Task: Find connections with filter location Pastavy with filter topic #house with filter profile language French with filter current company Zydus Group with filter school Uttarakhand Jobs with filter industry Construction Hardware Manufacturing with filter service category Packaging Design with filter keywords title Sales Manager
Action: Mouse moved to (617, 81)
Screenshot: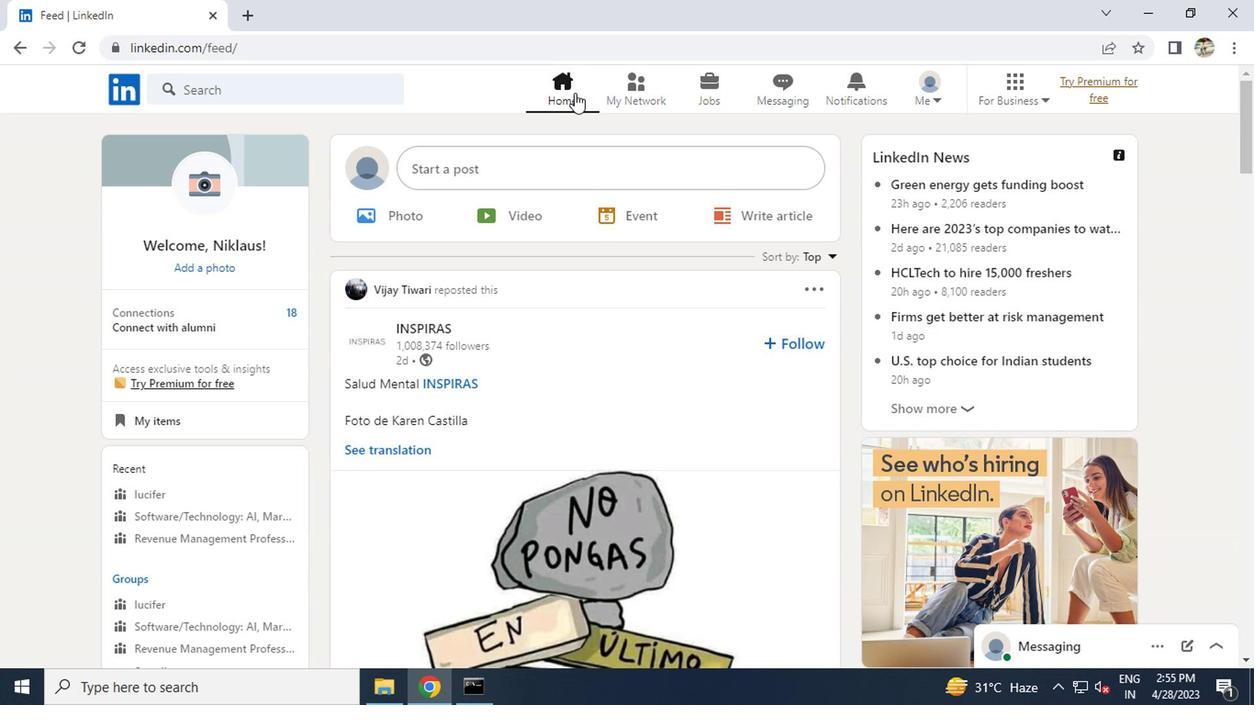 
Action: Mouse pressed left at (617, 81)
Screenshot: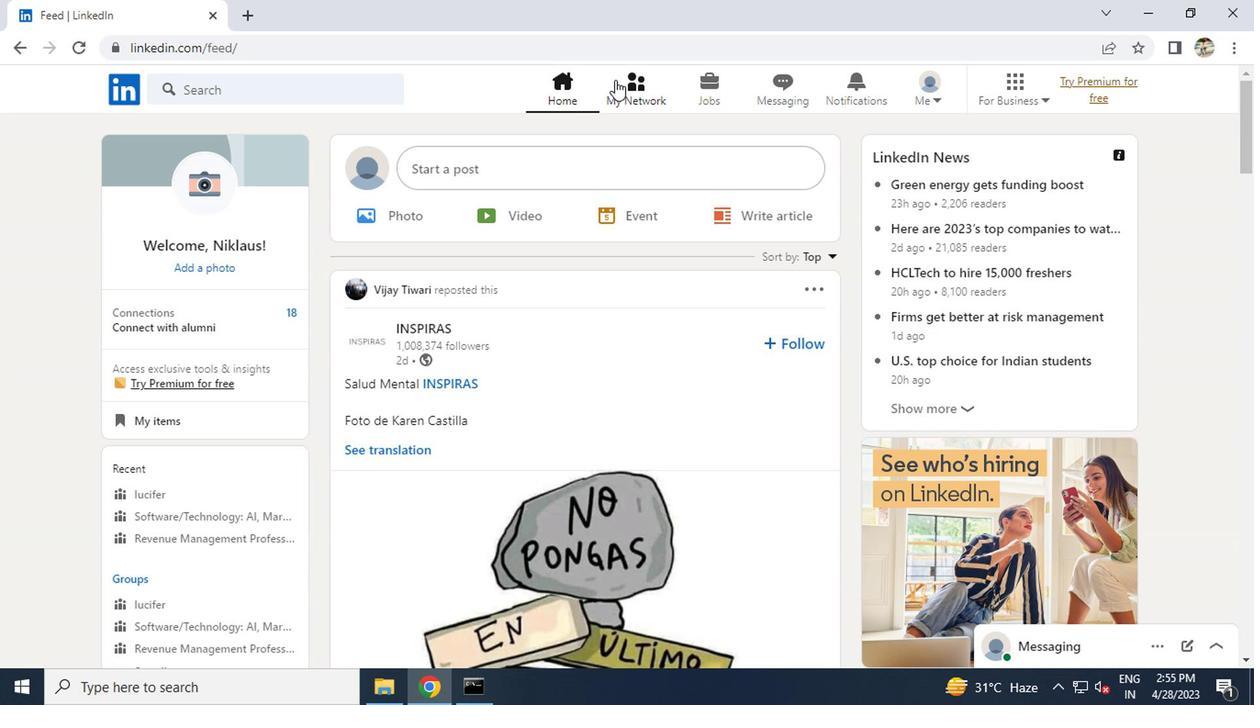 
Action: Mouse moved to (203, 188)
Screenshot: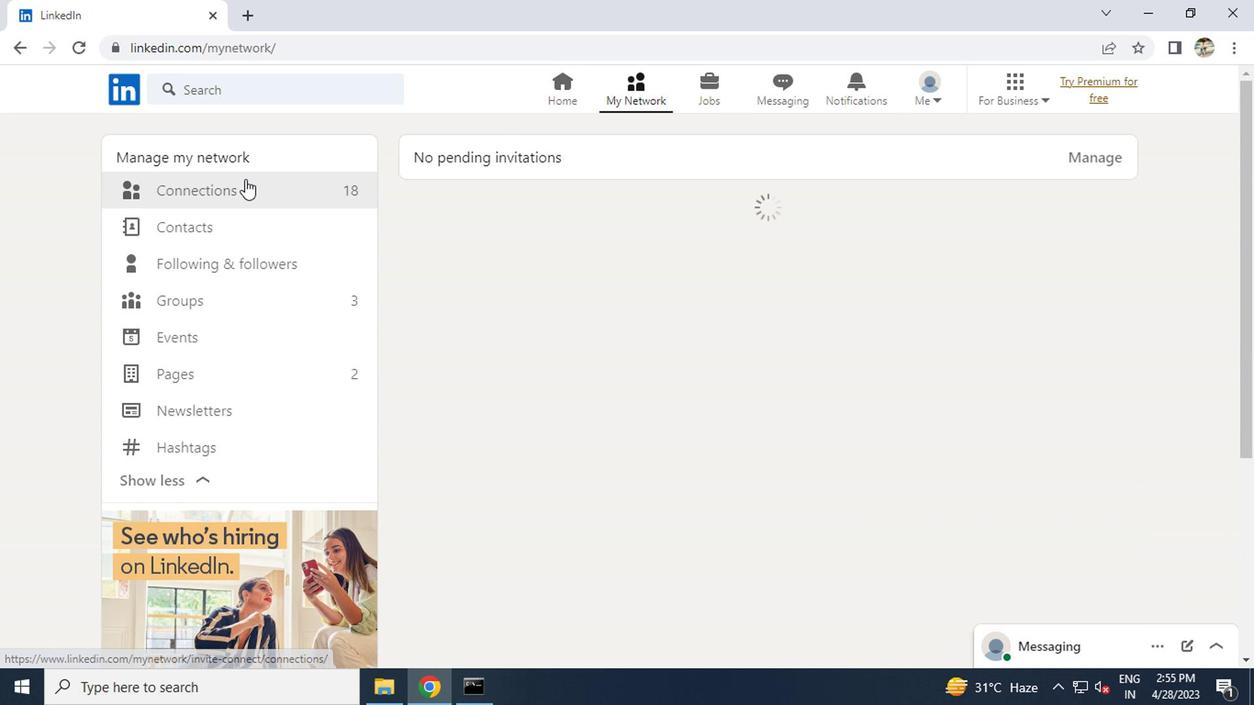 
Action: Mouse pressed left at (203, 188)
Screenshot: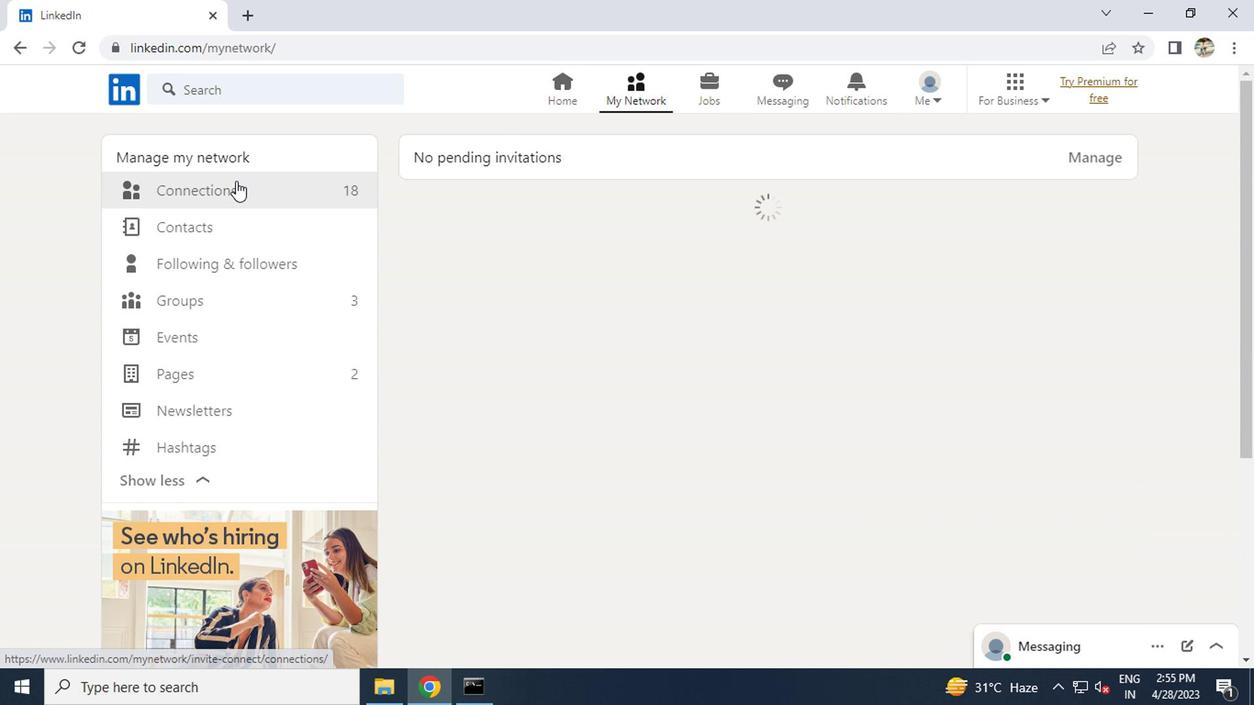 
Action: Mouse moved to (761, 187)
Screenshot: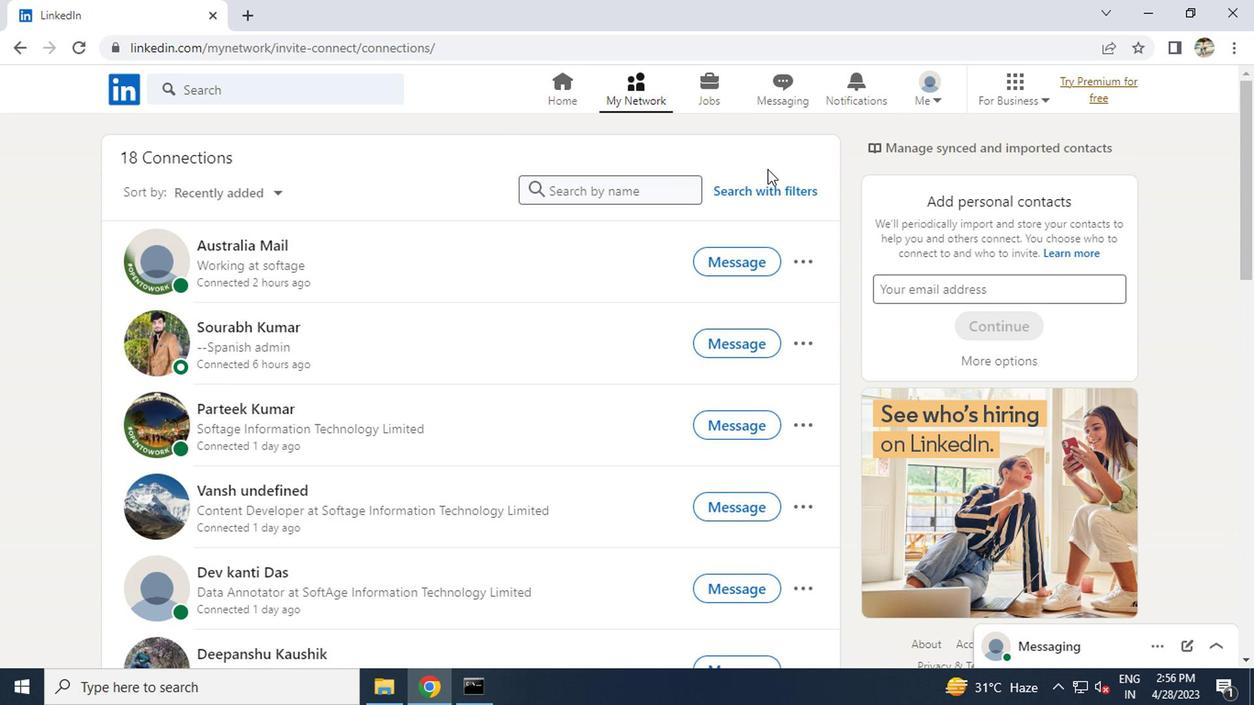 
Action: Mouse pressed left at (761, 187)
Screenshot: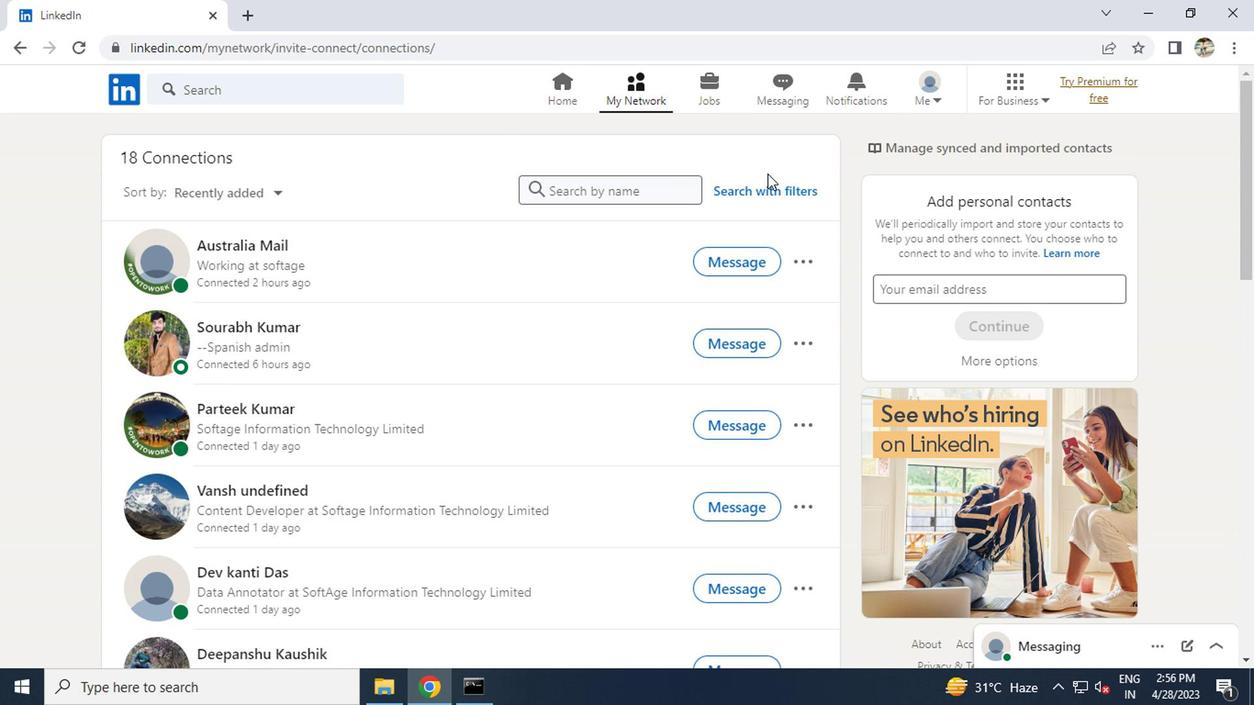 
Action: Mouse moved to (686, 139)
Screenshot: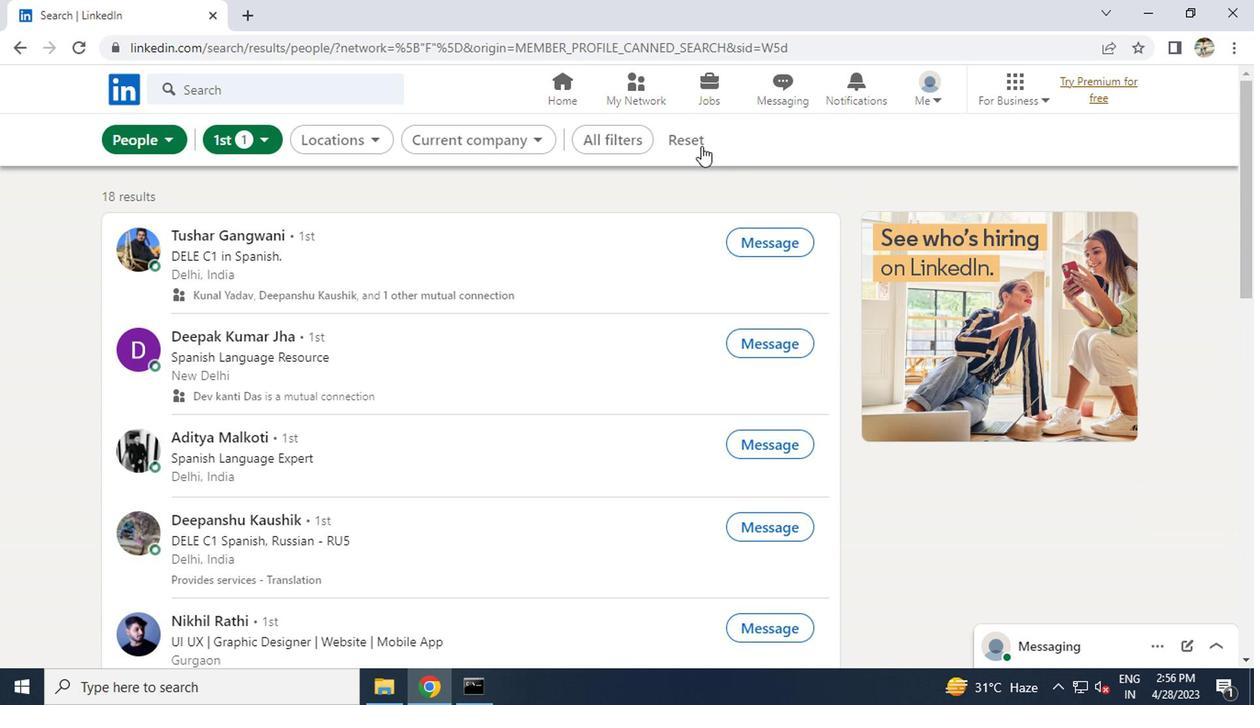 
Action: Mouse pressed left at (686, 139)
Screenshot: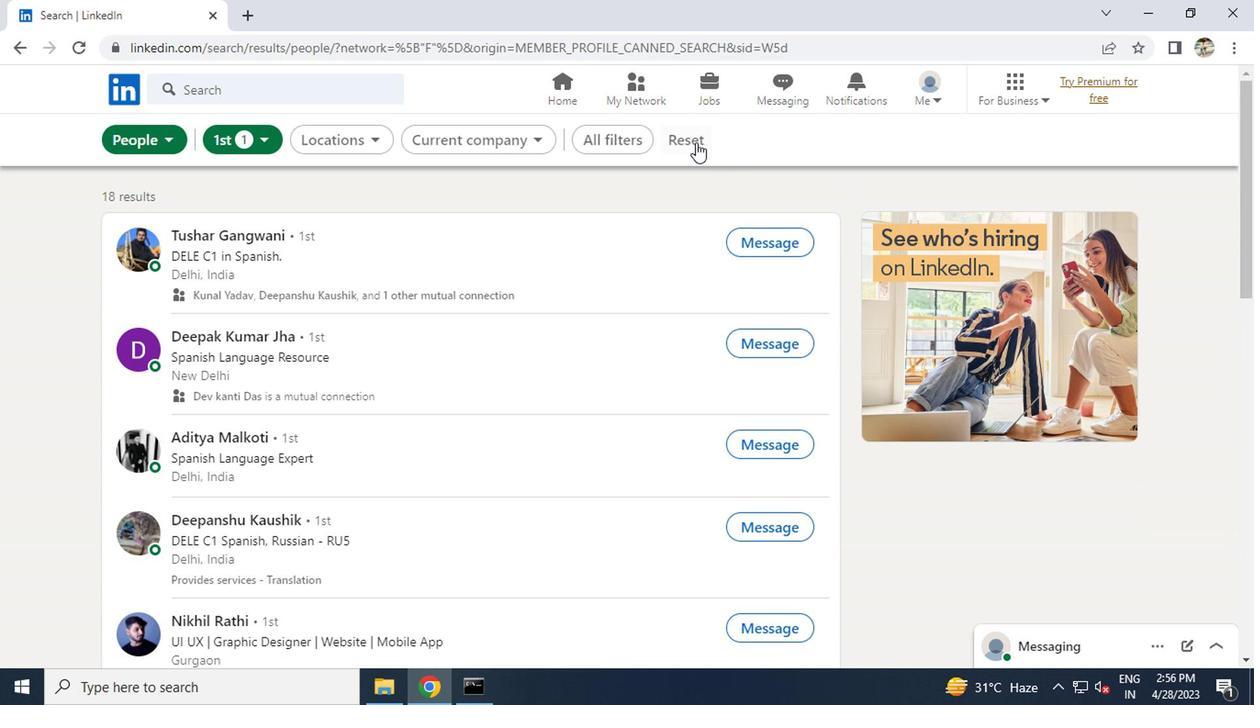
Action: Mouse moved to (658, 141)
Screenshot: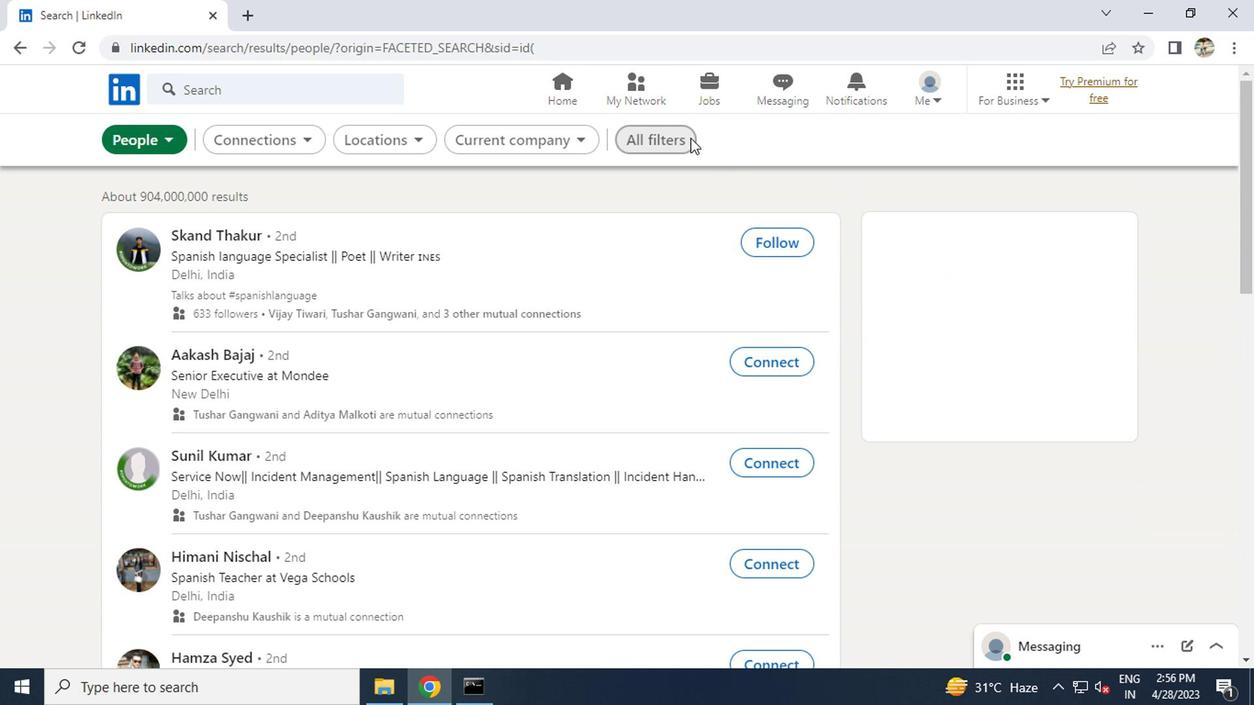 
Action: Mouse pressed left at (658, 141)
Screenshot: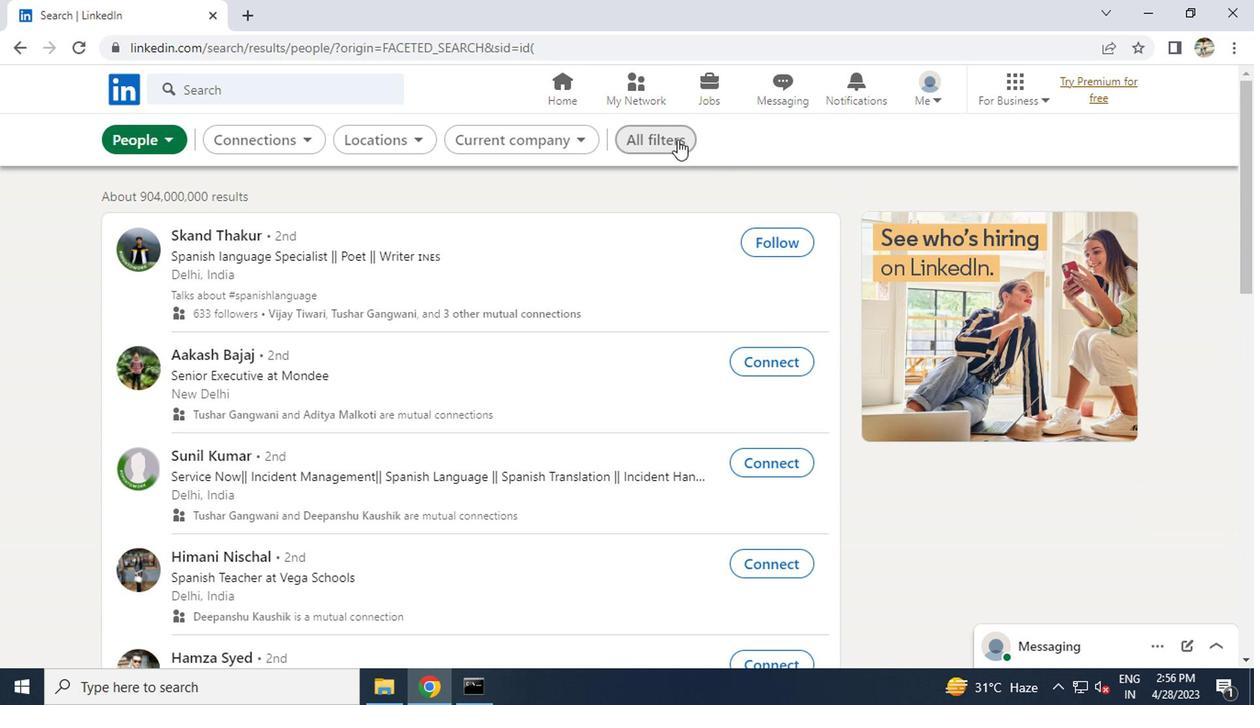
Action: Mouse moved to (885, 300)
Screenshot: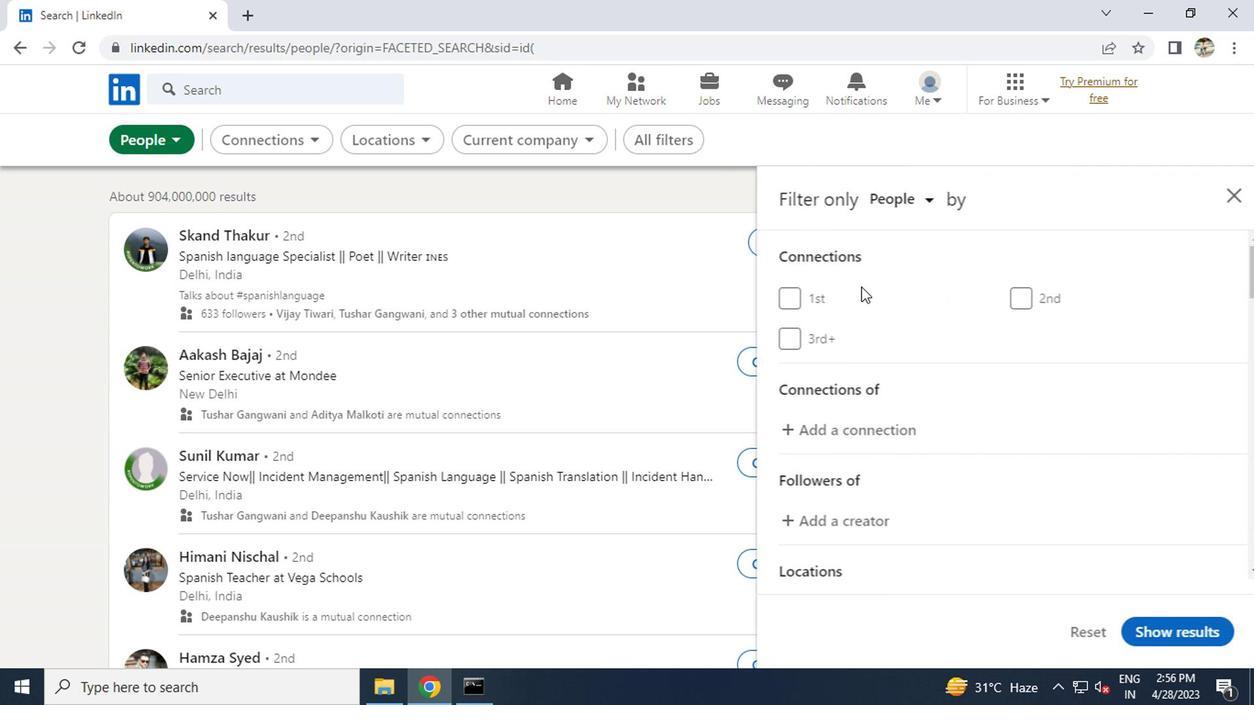 
Action: Mouse scrolled (885, 299) with delta (0, -1)
Screenshot: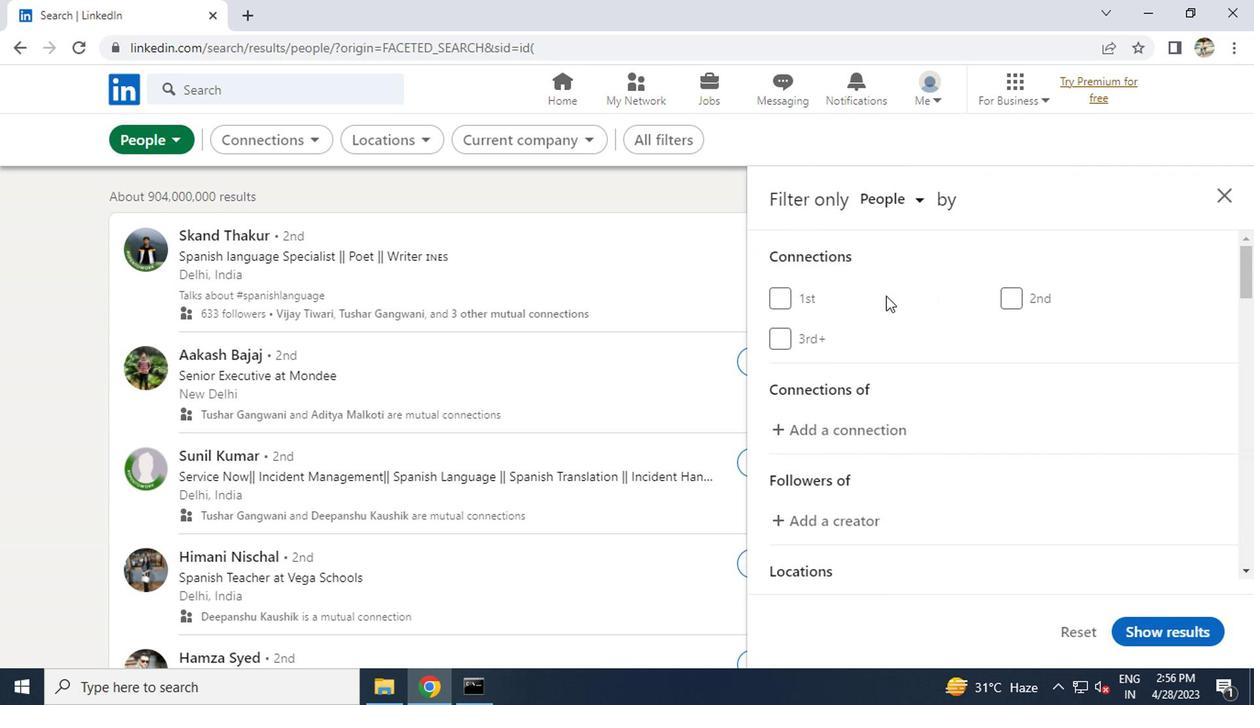 
Action: Mouse scrolled (885, 299) with delta (0, -1)
Screenshot: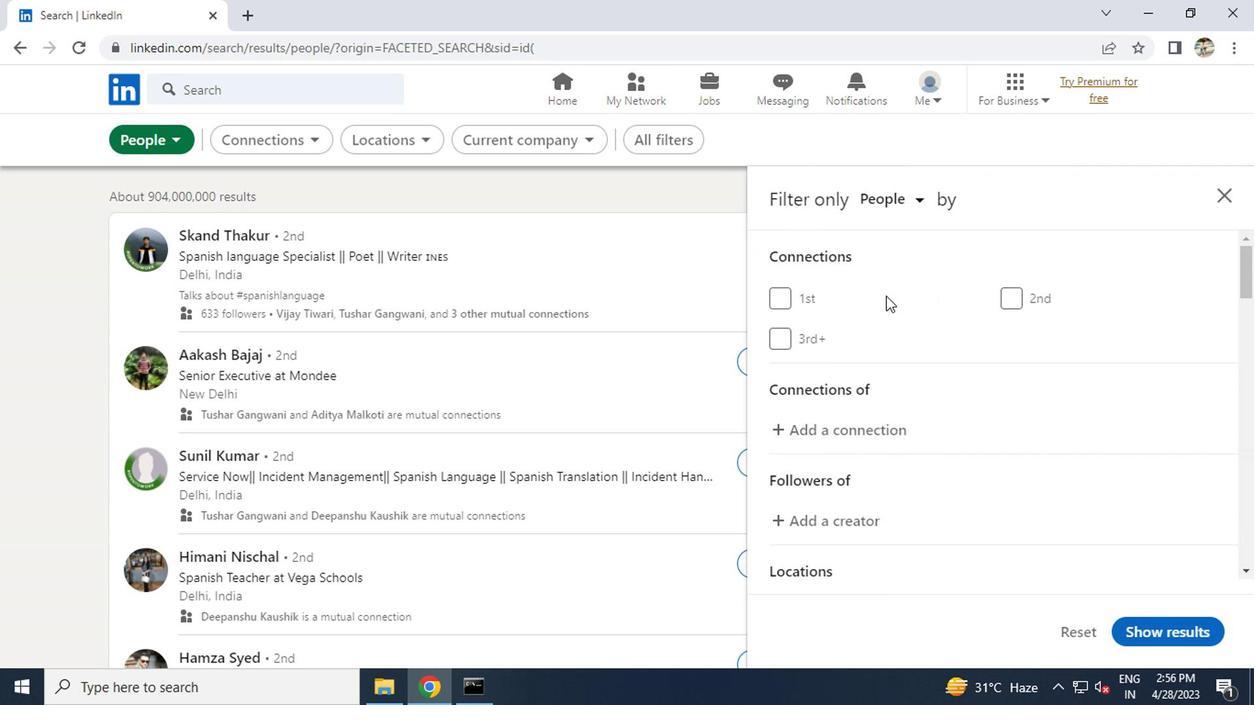 
Action: Mouse moved to (915, 326)
Screenshot: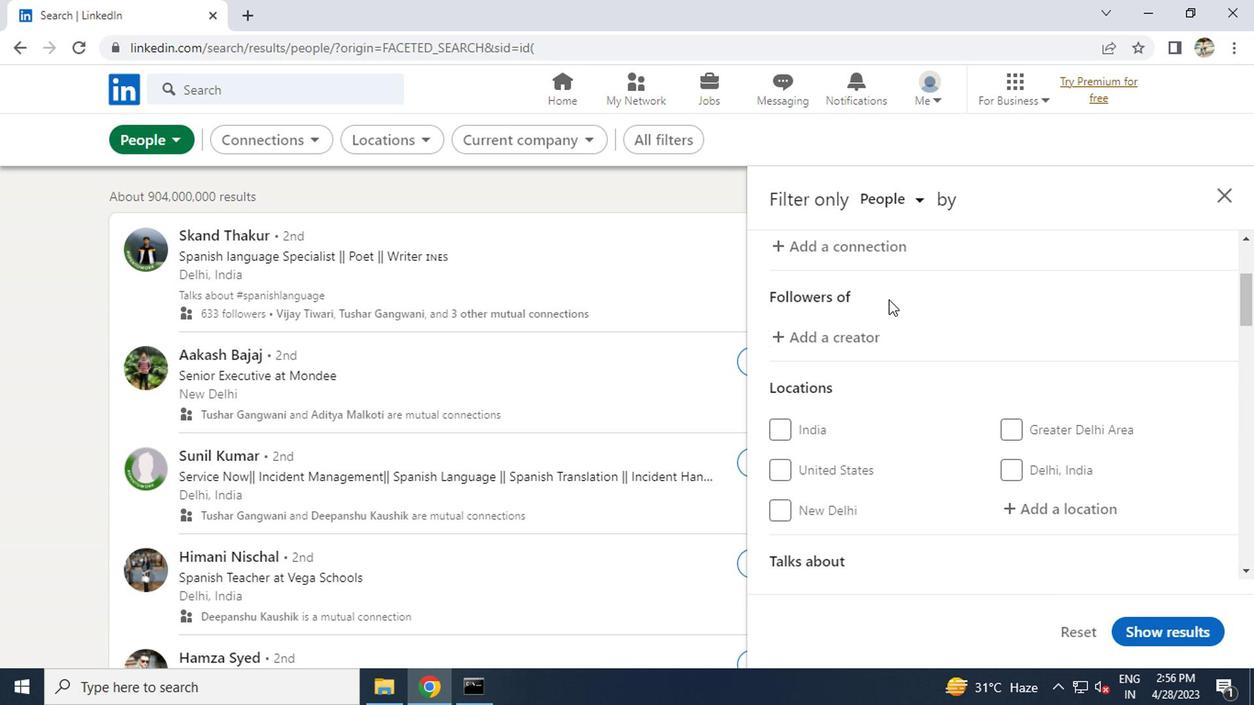 
Action: Mouse scrolled (915, 325) with delta (0, 0)
Screenshot: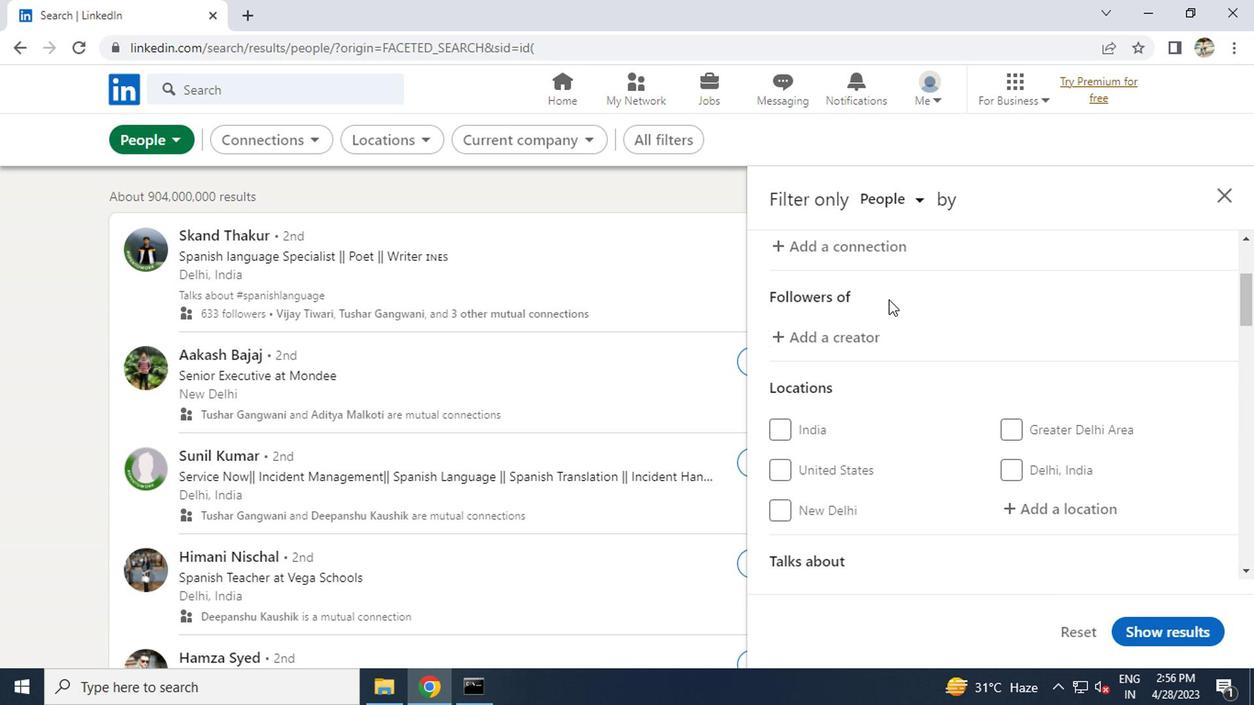 
Action: Mouse moved to (1037, 407)
Screenshot: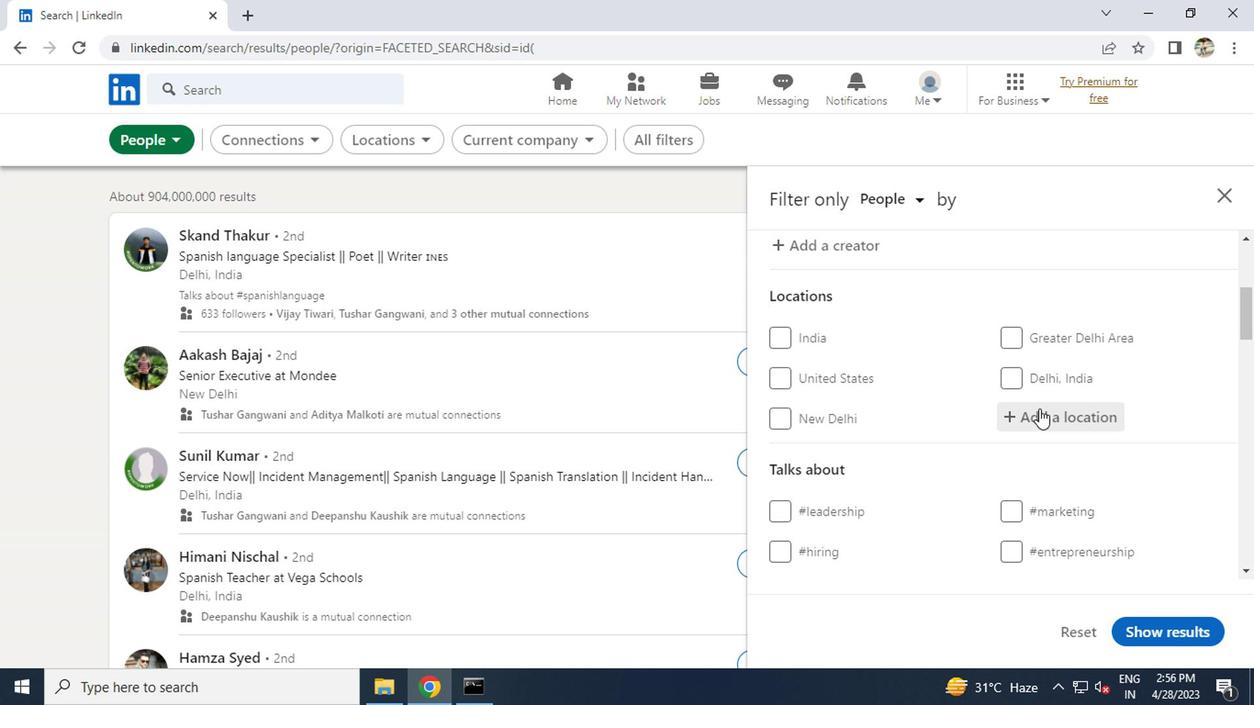 
Action: Mouse pressed left at (1037, 407)
Screenshot: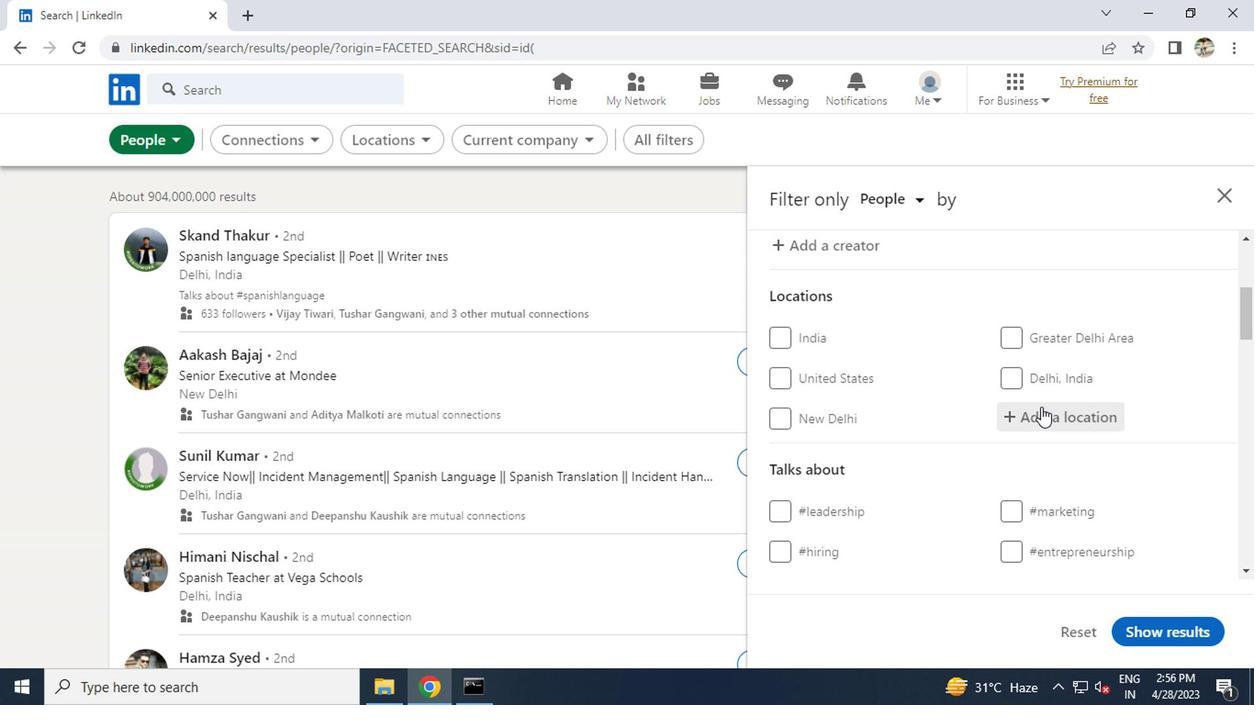 
Action: Key pressed <Key.caps_lock>p<Key.caps_lock>
Screenshot: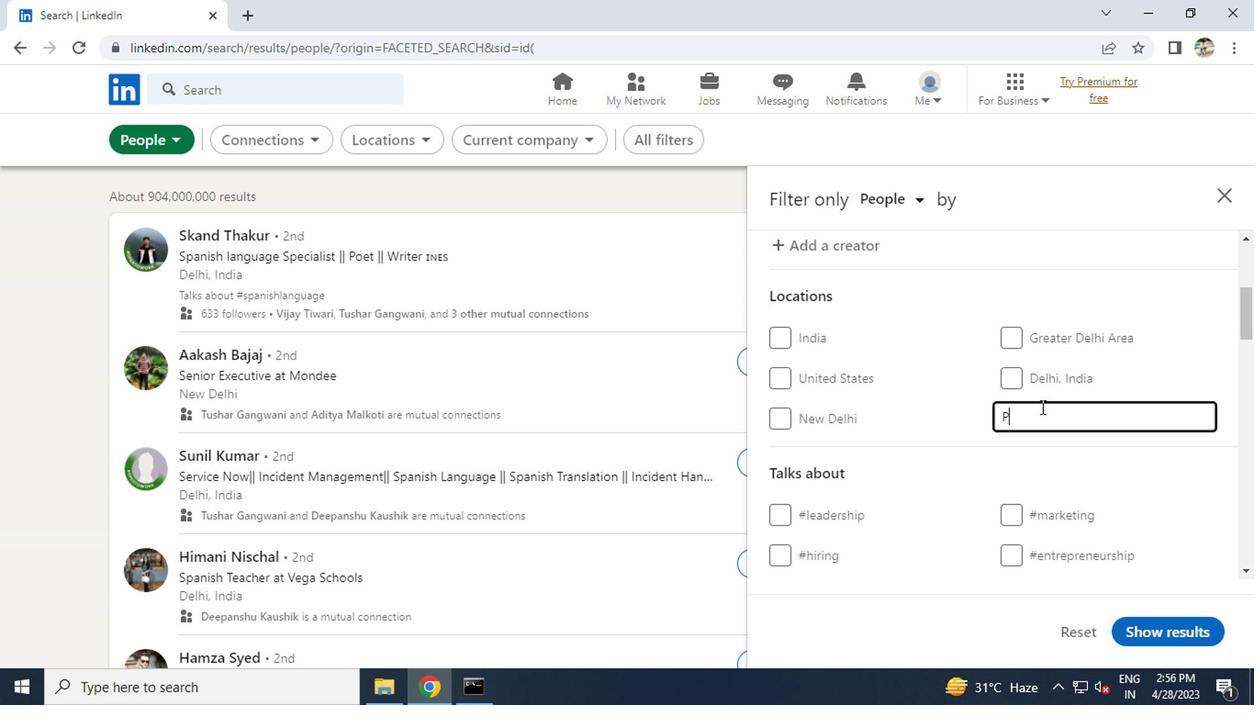 
Action: Mouse moved to (1030, 411)
Screenshot: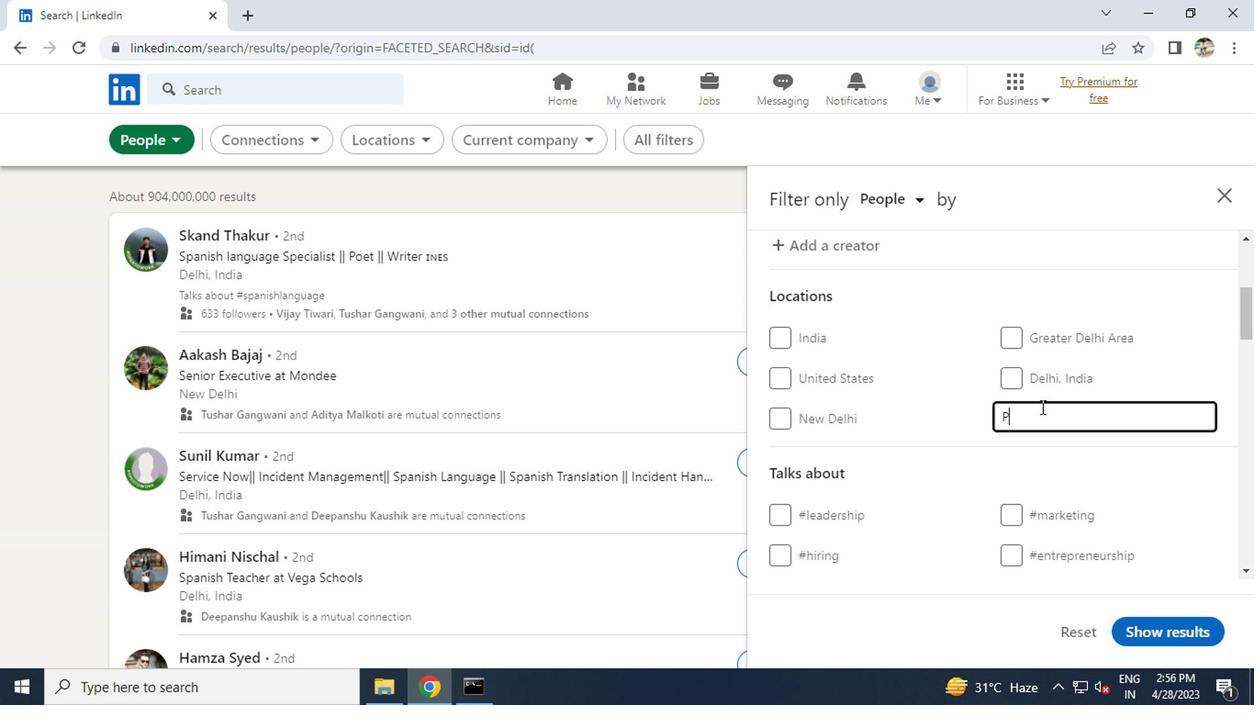 
Action: Key pressed astavy<Key.enter>
Screenshot: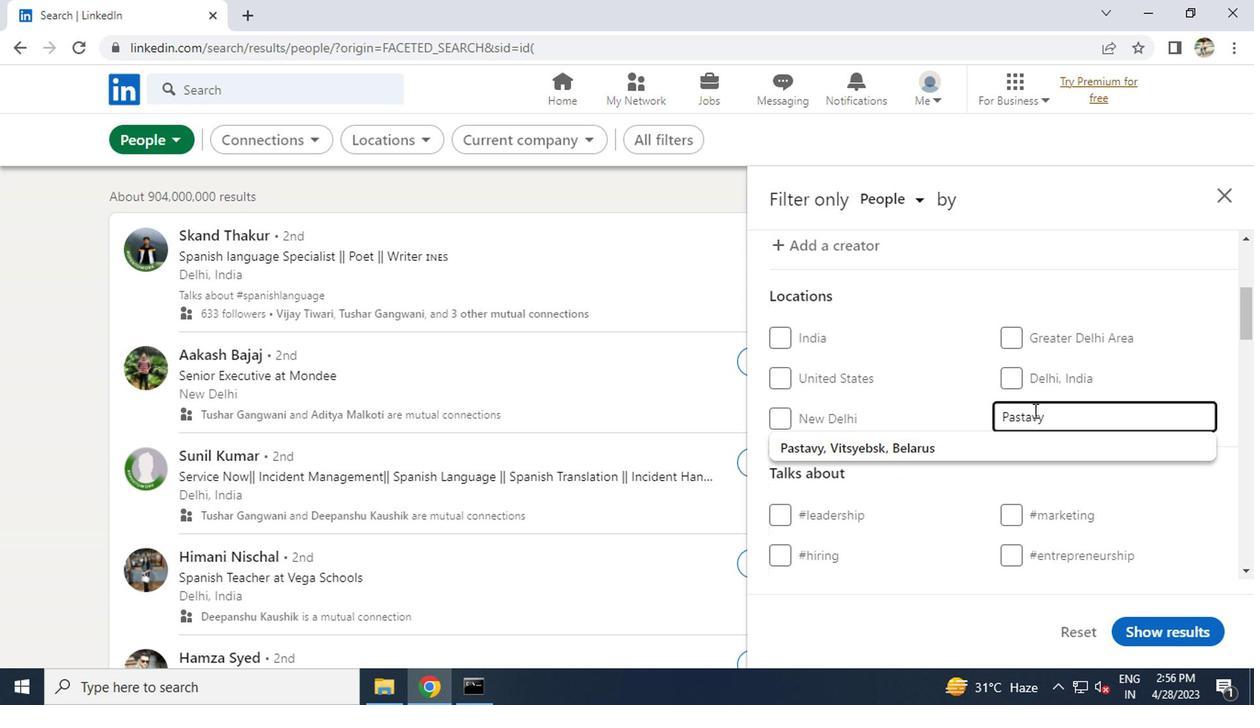 
Action: Mouse scrolled (1030, 410) with delta (0, 0)
Screenshot: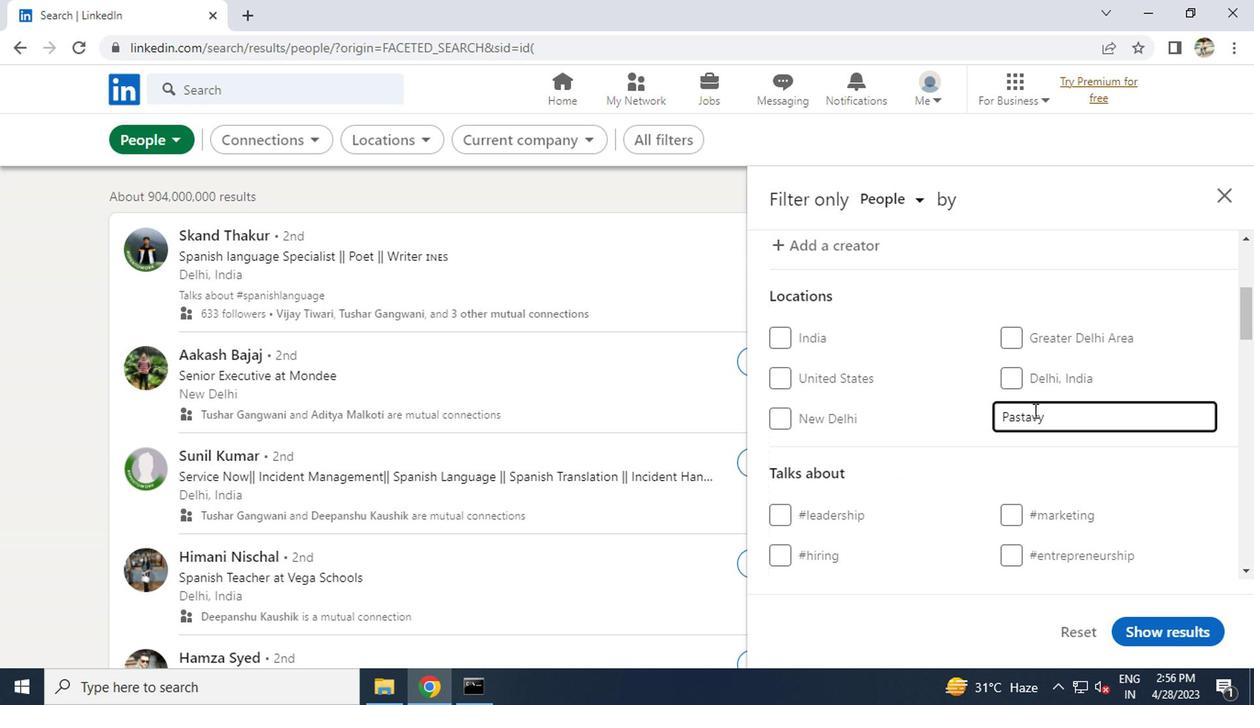 
Action: Mouse scrolled (1030, 410) with delta (0, 0)
Screenshot: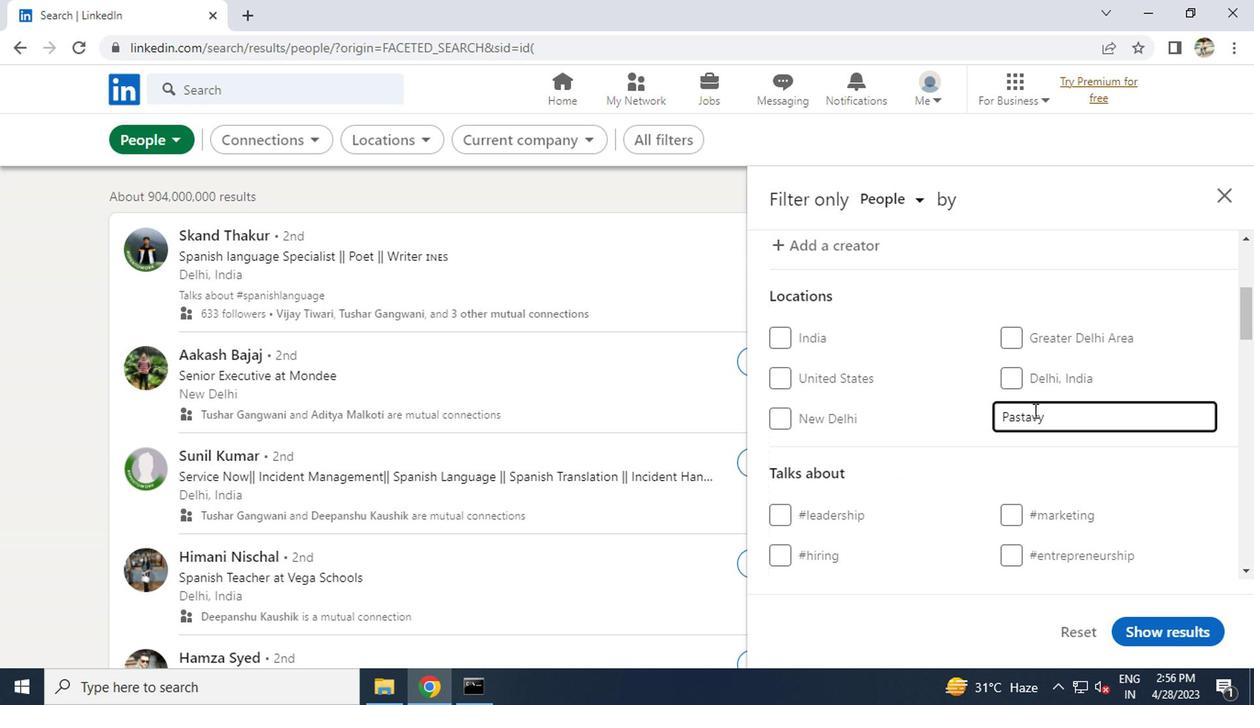 
Action: Mouse moved to (1030, 411)
Screenshot: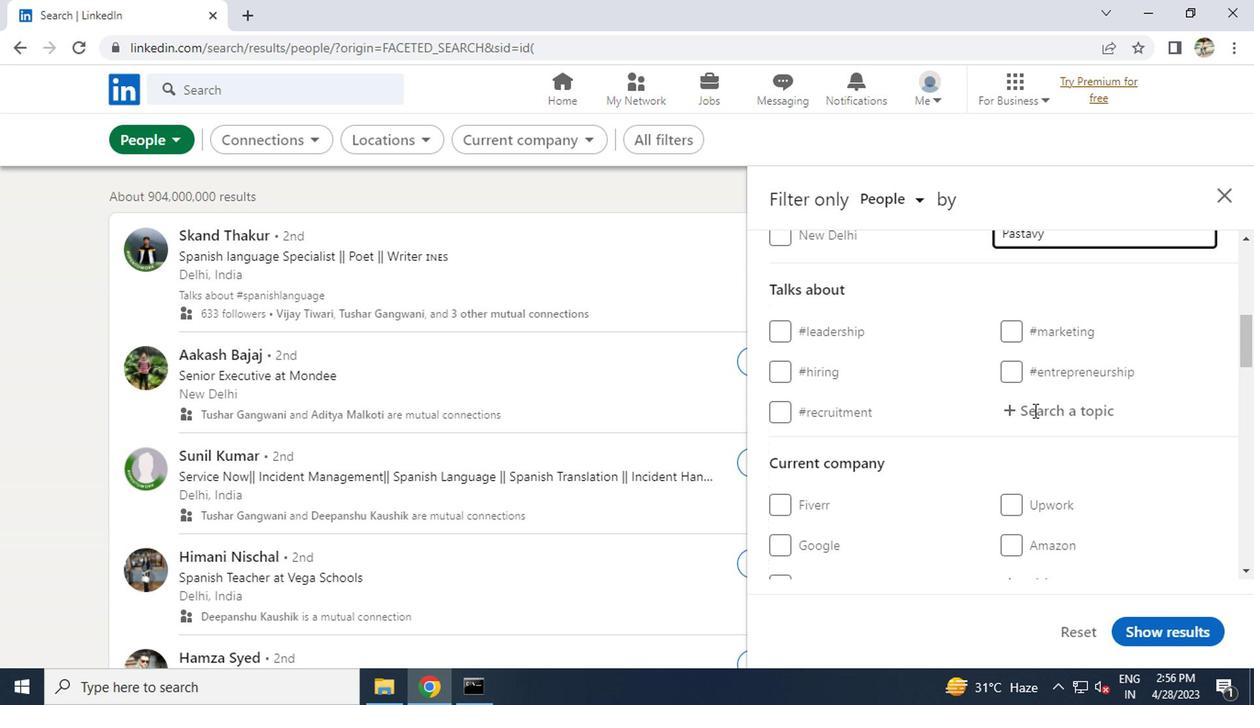 
Action: Mouse pressed left at (1030, 411)
Screenshot: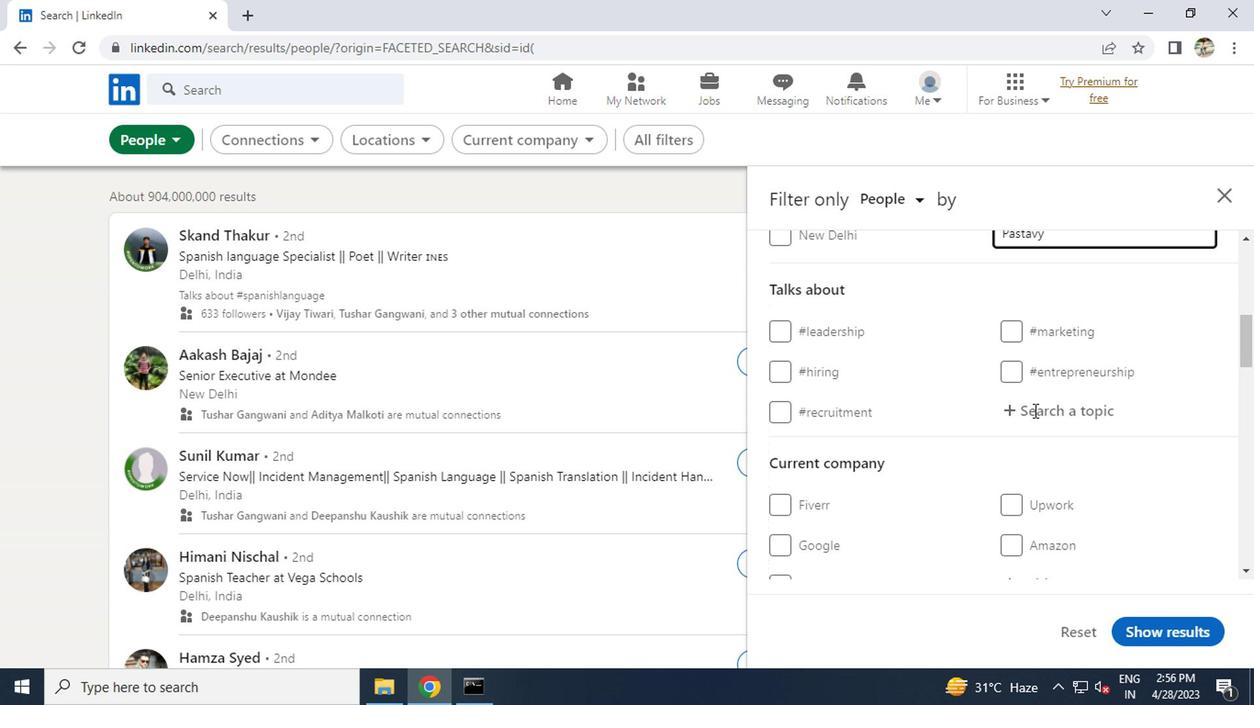 
Action: Key pressed <Key.shift>#HOUSE<Key.enter>
Screenshot: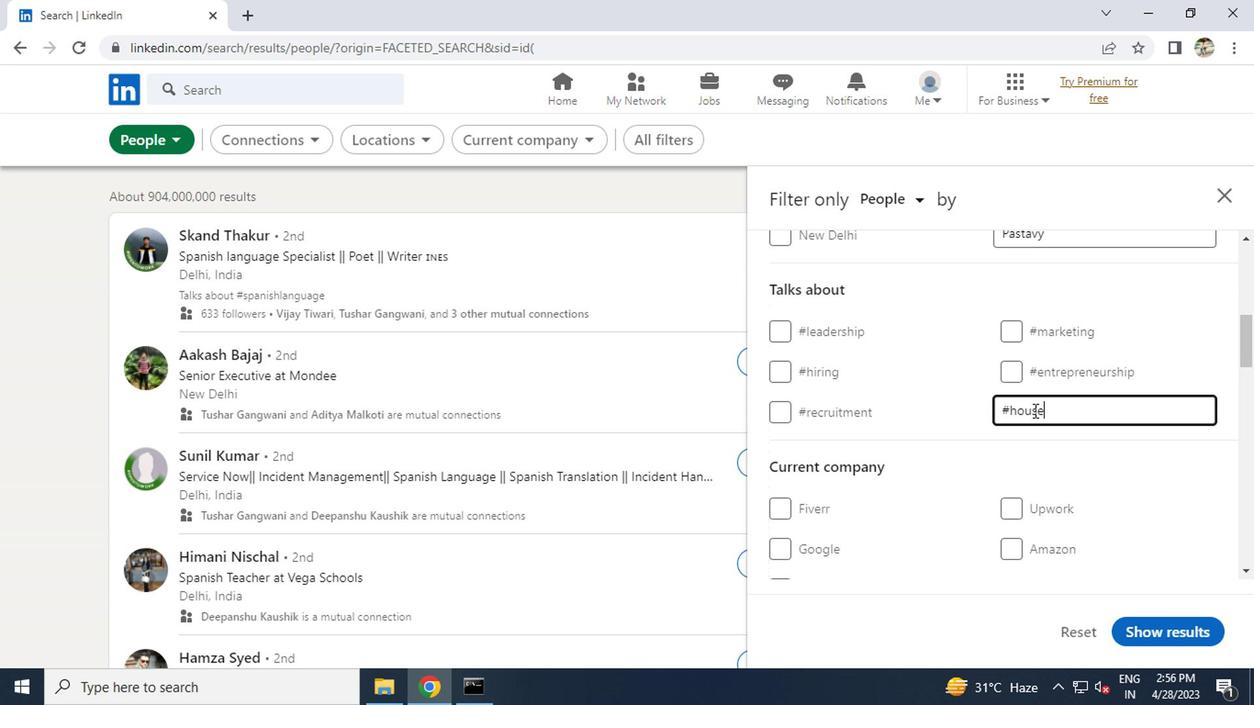 
Action: Mouse moved to (1031, 411)
Screenshot: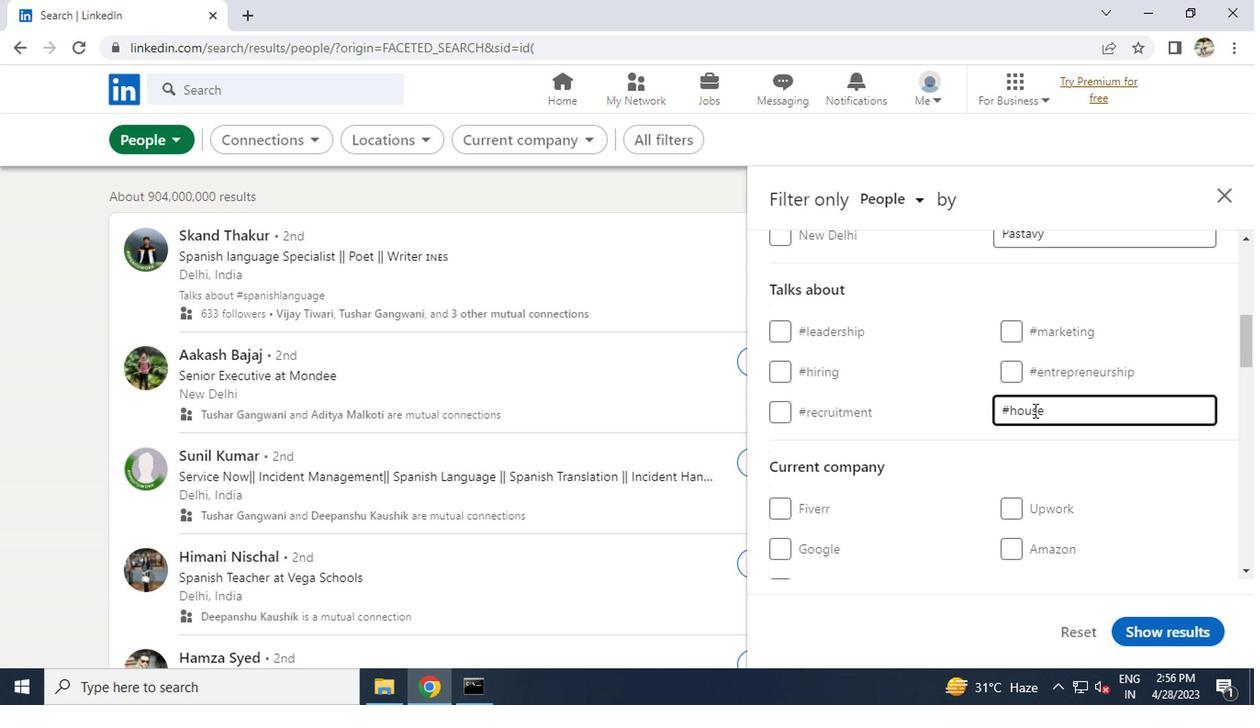 
Action: Mouse scrolled (1031, 410) with delta (0, 0)
Screenshot: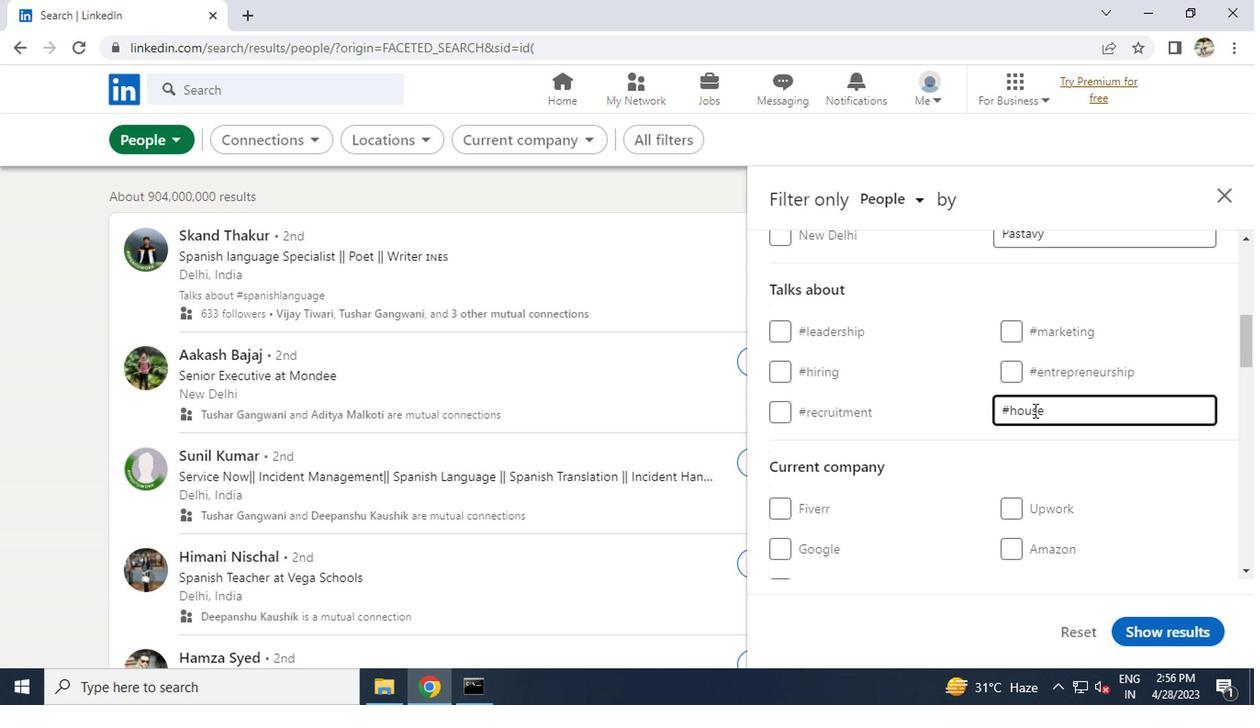 
Action: Mouse scrolled (1031, 410) with delta (0, 0)
Screenshot: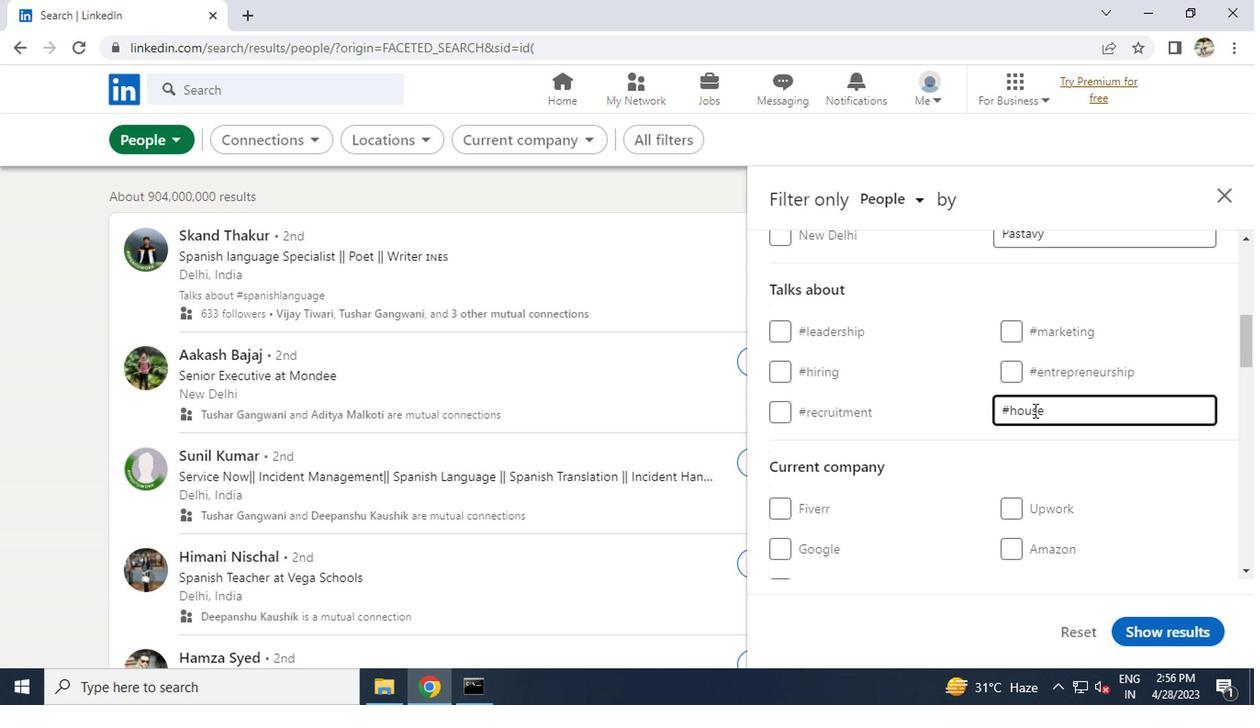 
Action: Mouse moved to (1033, 411)
Screenshot: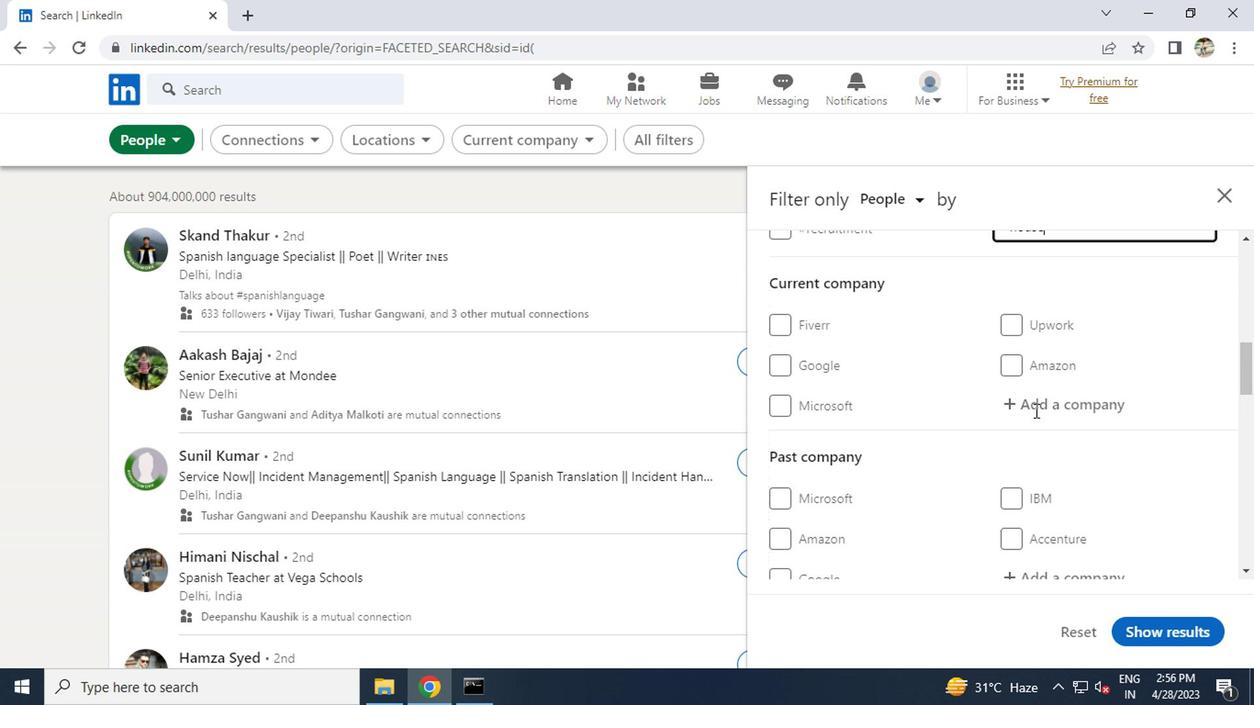 
Action: Mouse scrolled (1033, 410) with delta (0, 0)
Screenshot: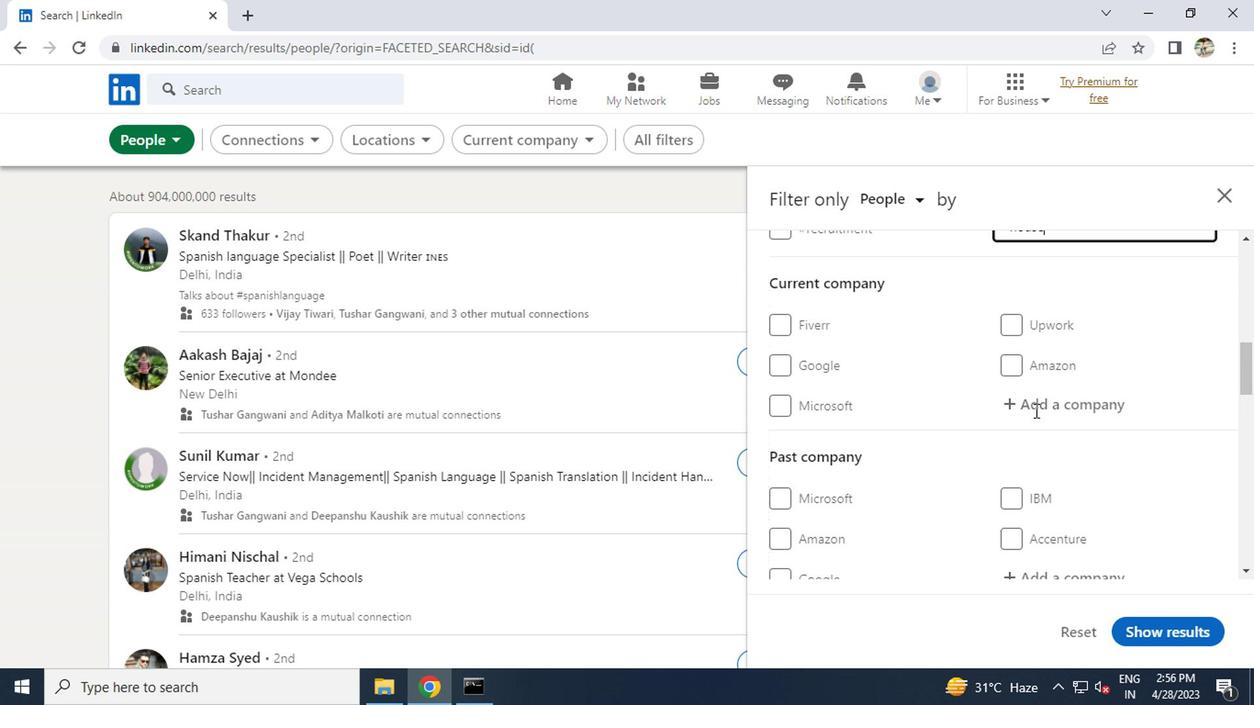 
Action: Mouse moved to (1036, 409)
Screenshot: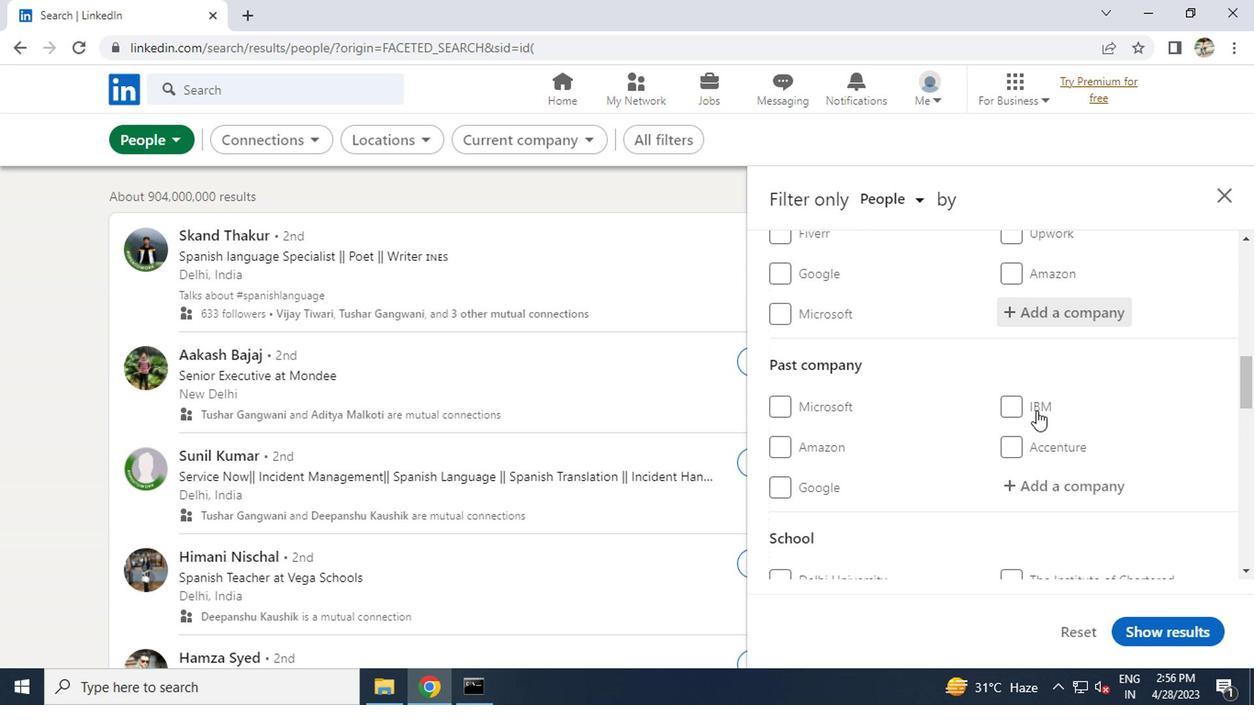
Action: Mouse scrolled (1036, 408) with delta (0, -1)
Screenshot: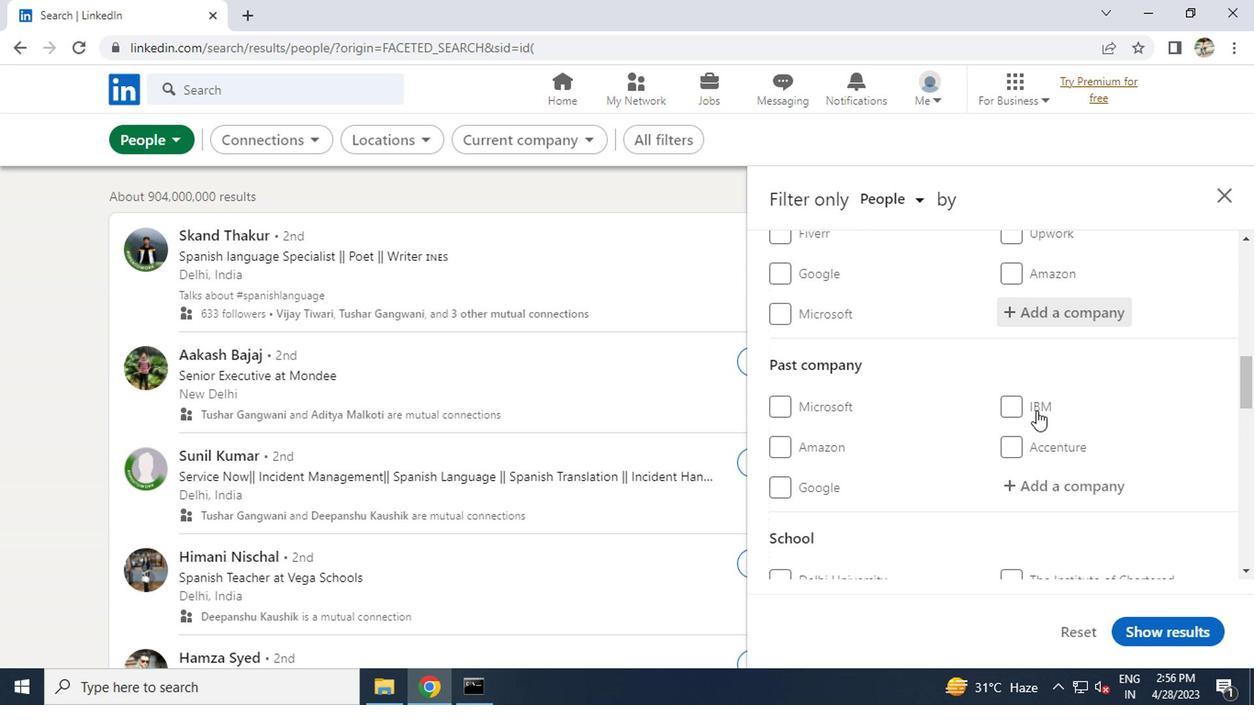 
Action: Mouse scrolled (1036, 408) with delta (0, -1)
Screenshot: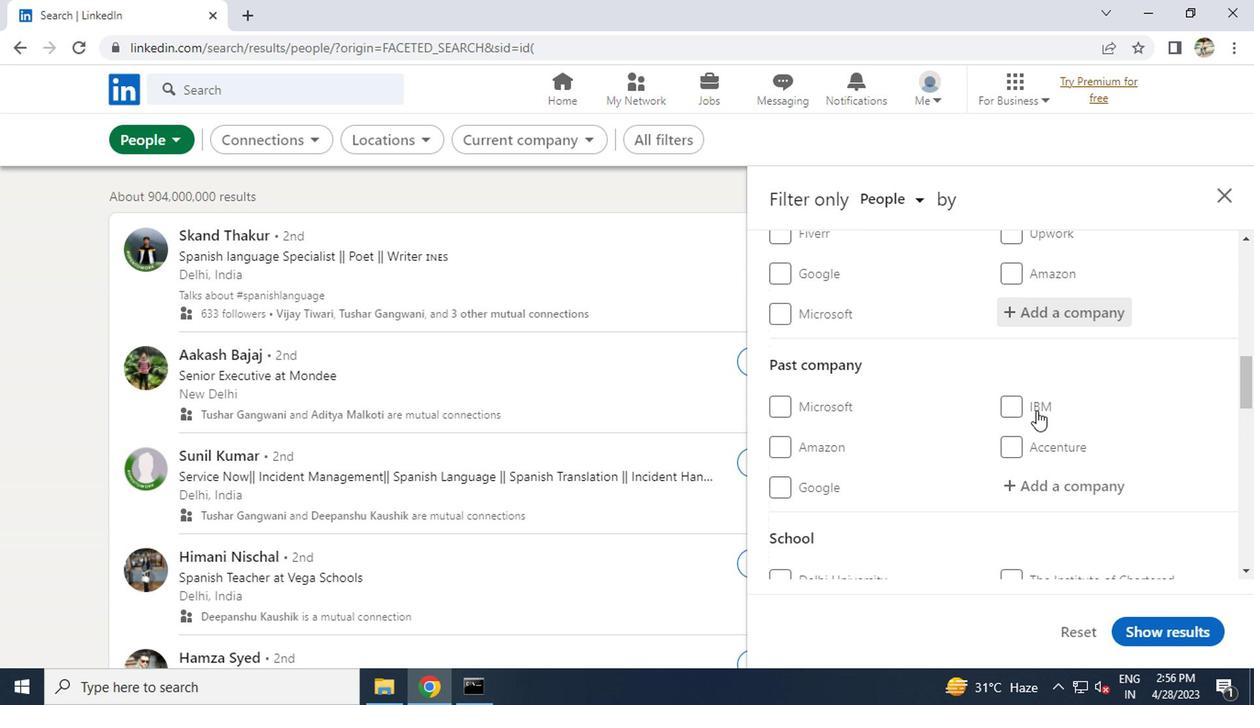
Action: Mouse scrolled (1036, 408) with delta (0, -1)
Screenshot: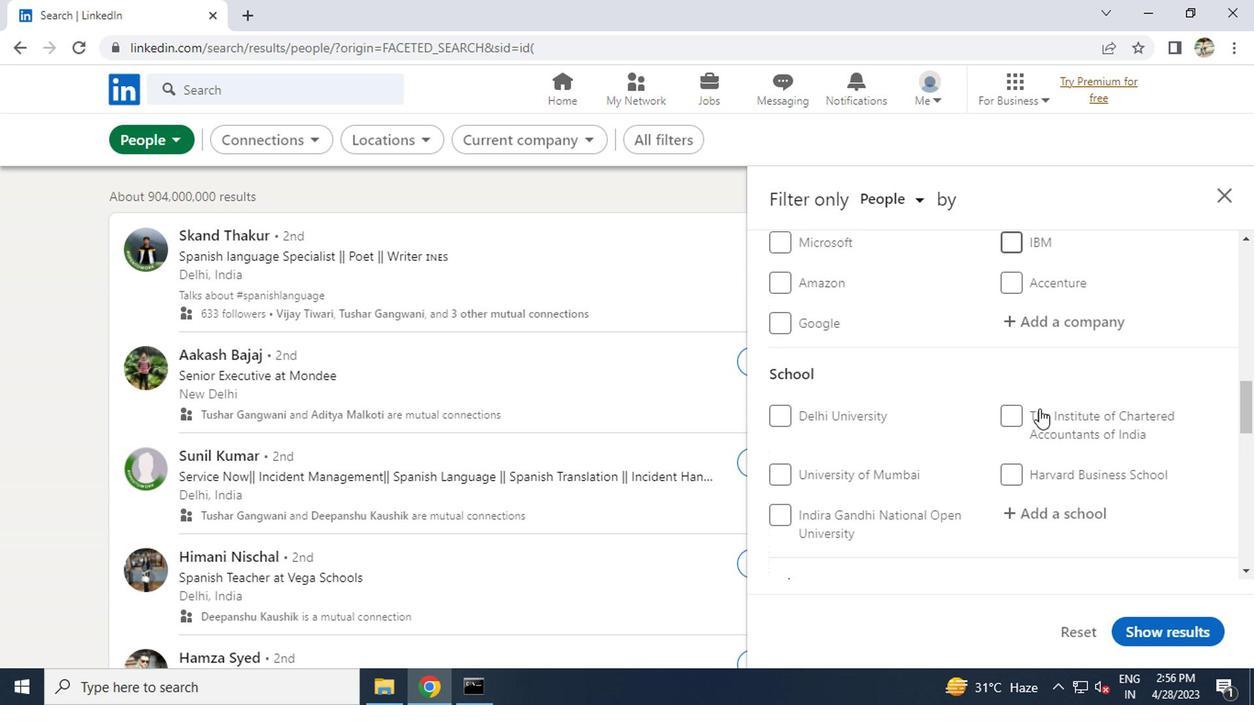 
Action: Mouse scrolled (1036, 408) with delta (0, -1)
Screenshot: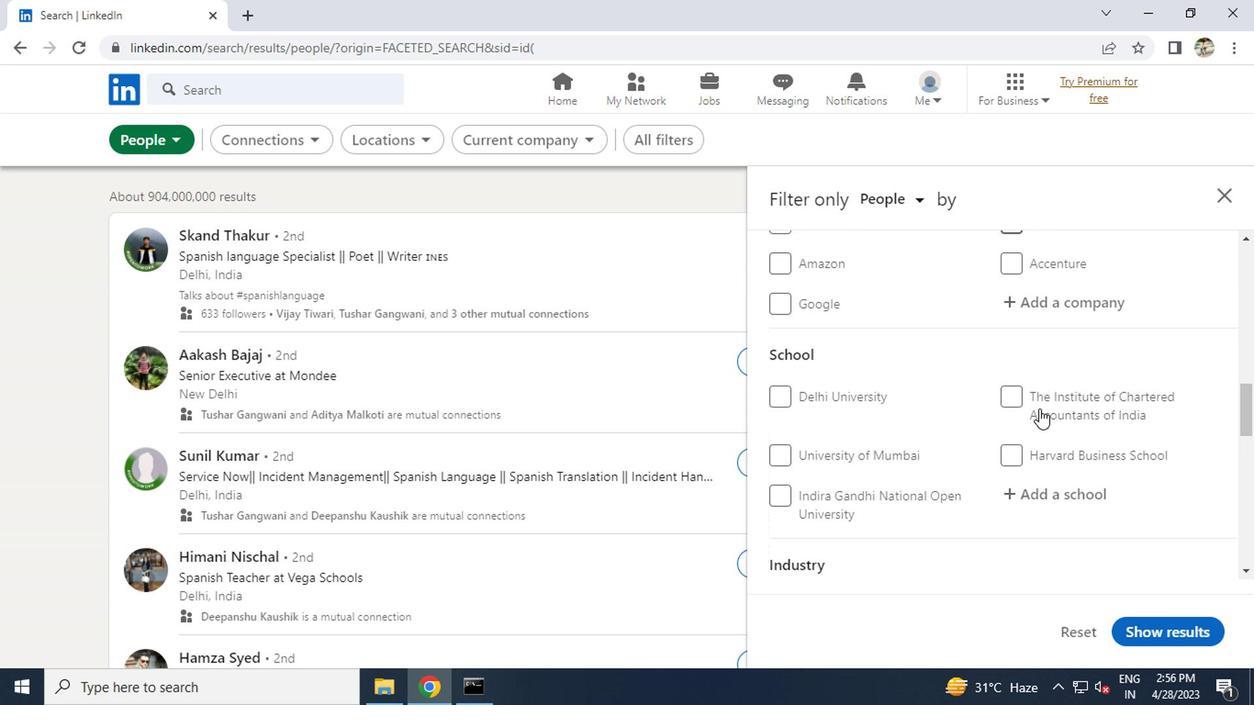 
Action: Mouse moved to (1037, 409)
Screenshot: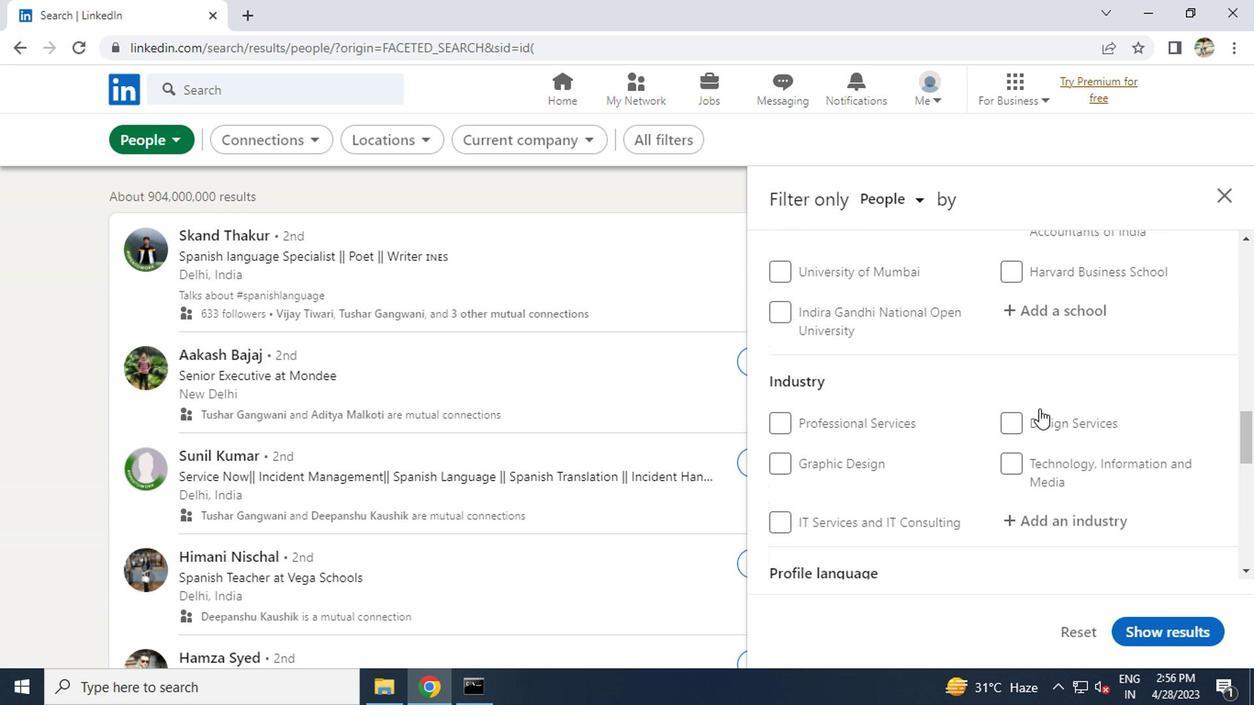 
Action: Mouse scrolled (1037, 408) with delta (0, -1)
Screenshot: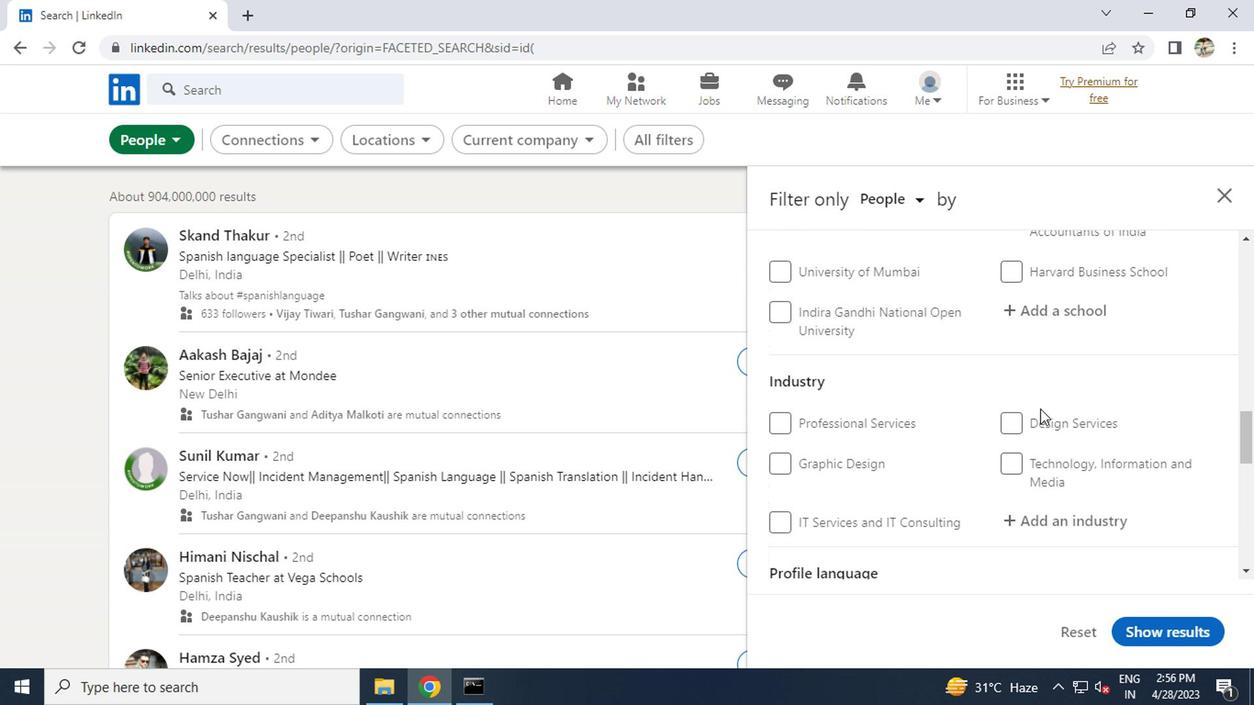 
Action: Mouse scrolled (1037, 408) with delta (0, -1)
Screenshot: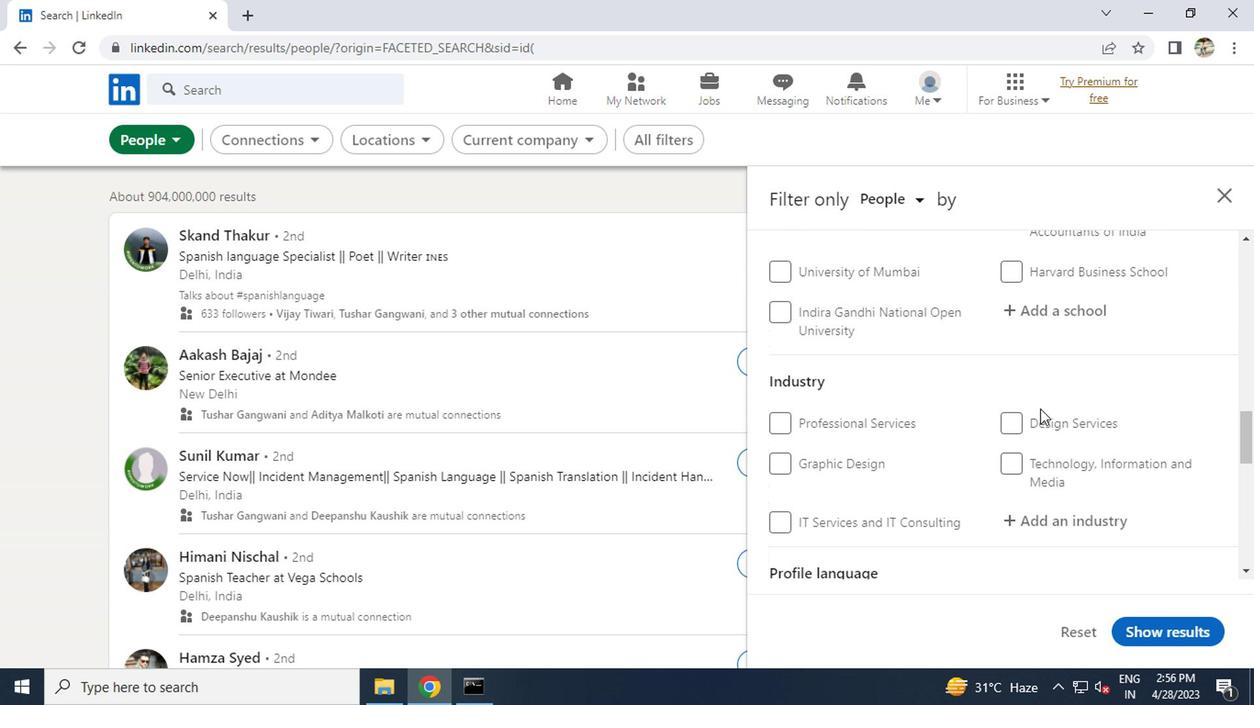 
Action: Mouse moved to (1016, 435)
Screenshot: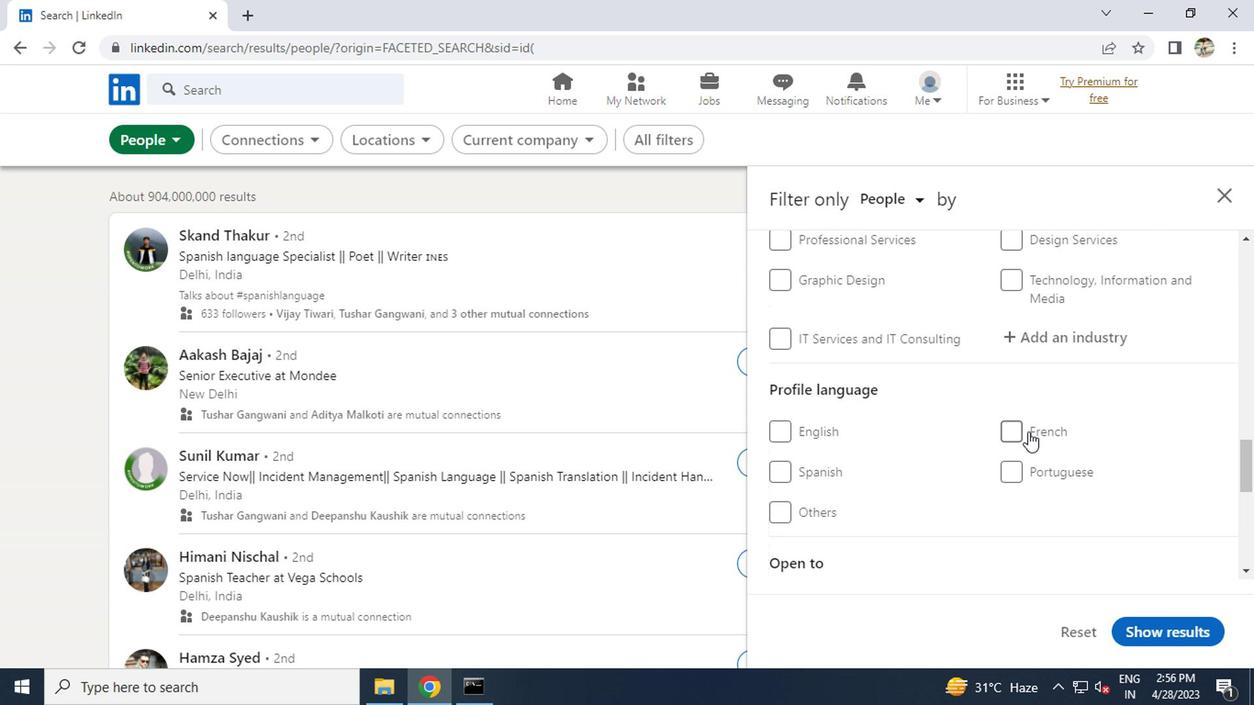 
Action: Mouse pressed left at (1016, 435)
Screenshot: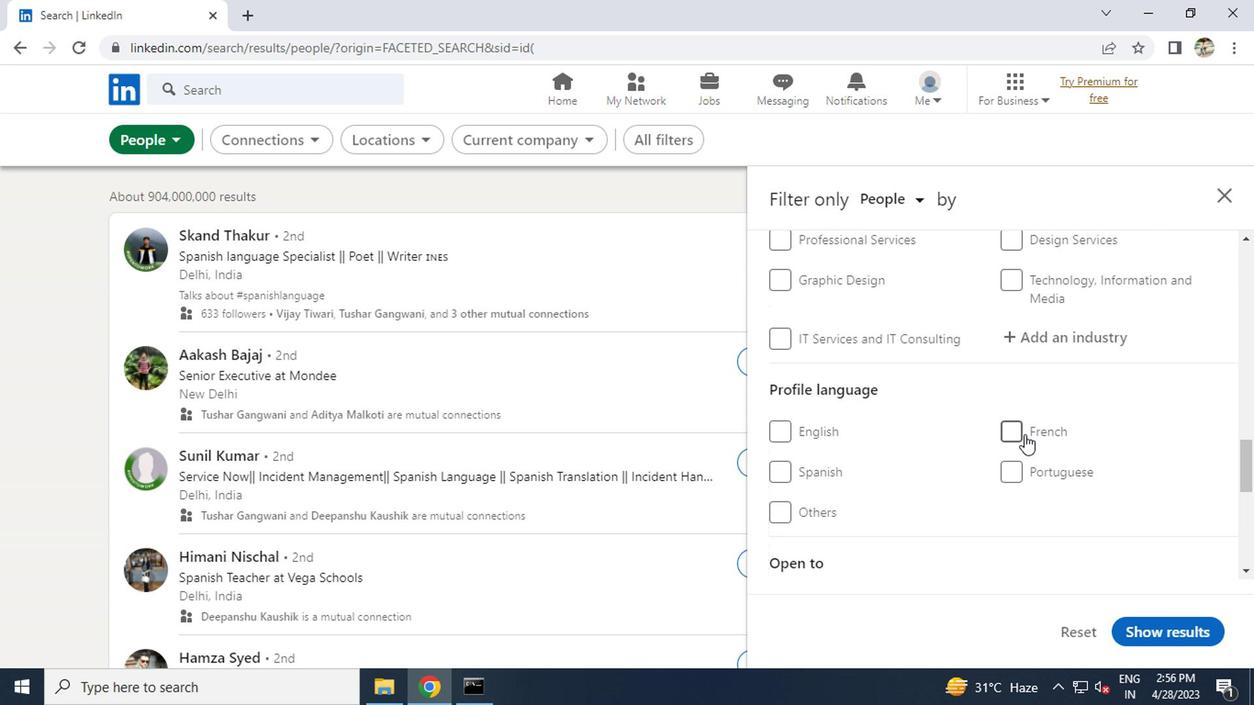 
Action: Mouse scrolled (1016, 437) with delta (0, 1)
Screenshot: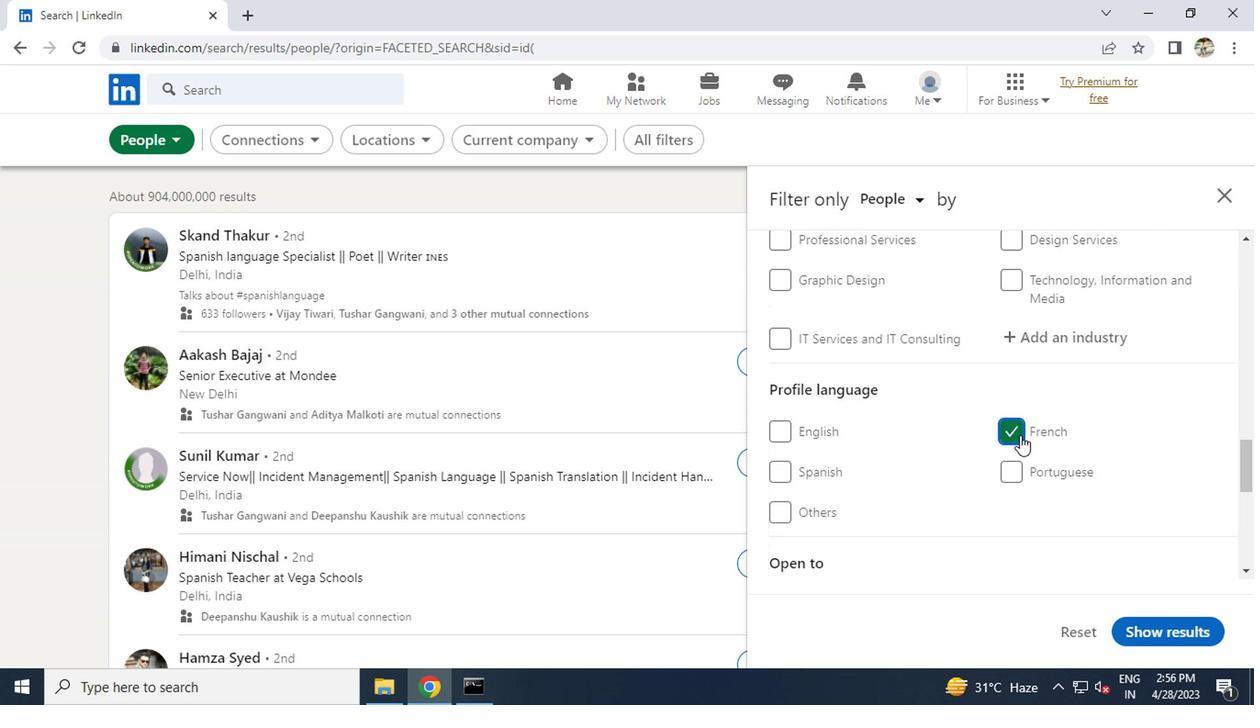 
Action: Mouse scrolled (1016, 437) with delta (0, 1)
Screenshot: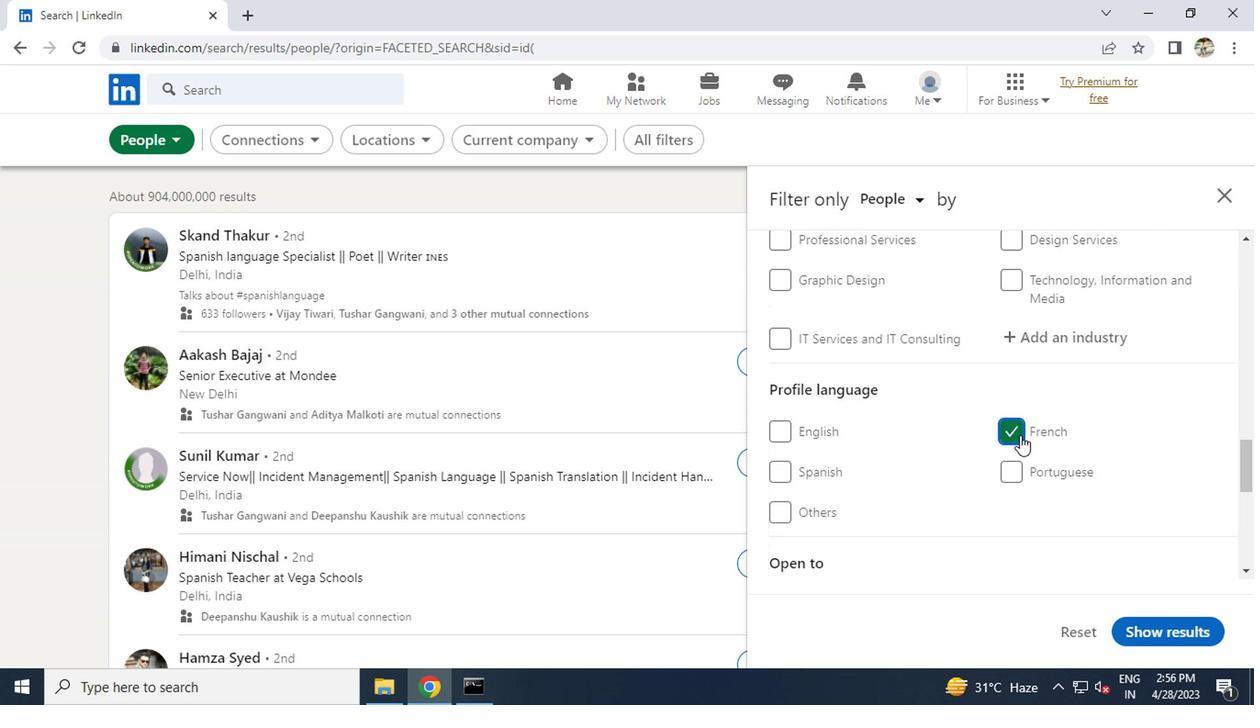 
Action: Mouse scrolled (1016, 437) with delta (0, 1)
Screenshot: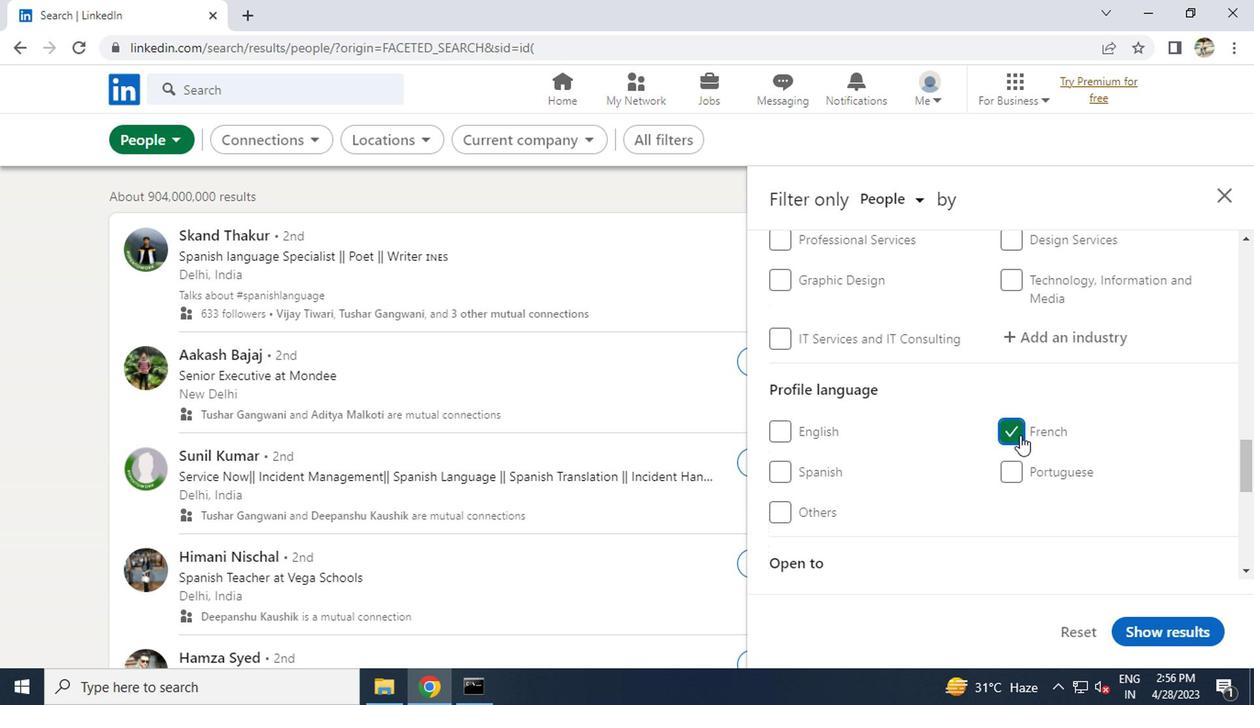 
Action: Mouse scrolled (1016, 437) with delta (0, 1)
Screenshot: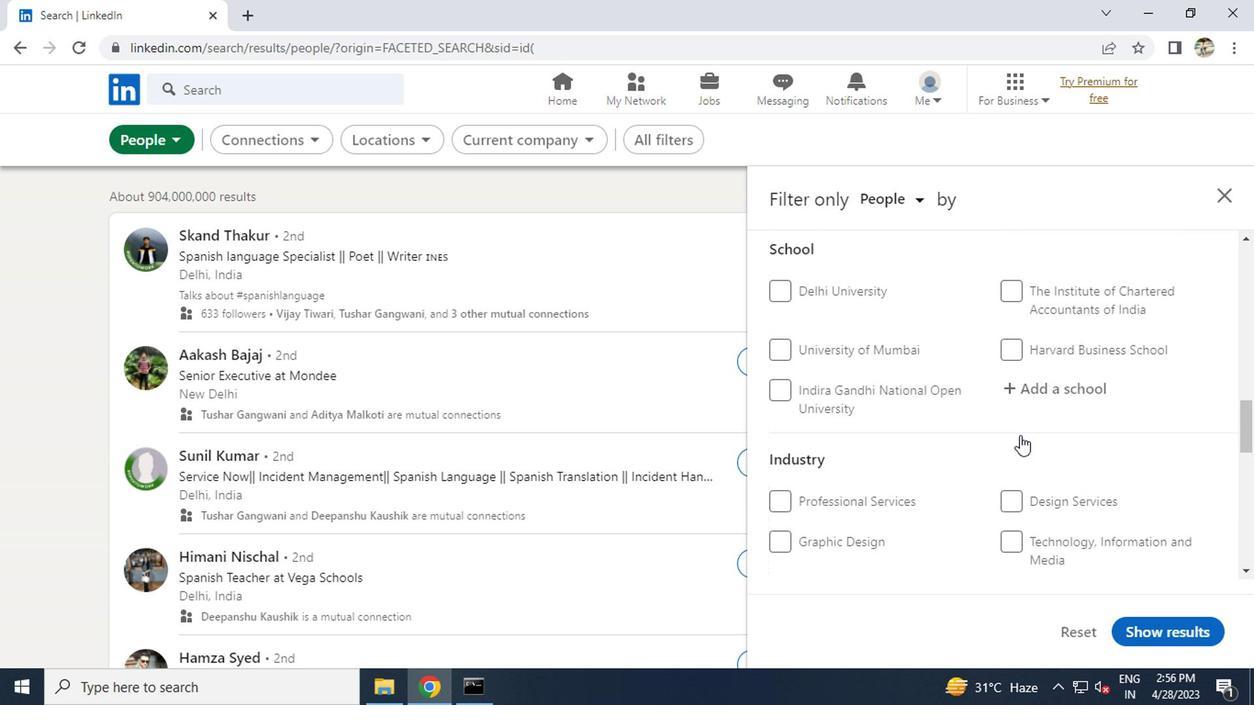 
Action: Mouse scrolled (1016, 437) with delta (0, 1)
Screenshot: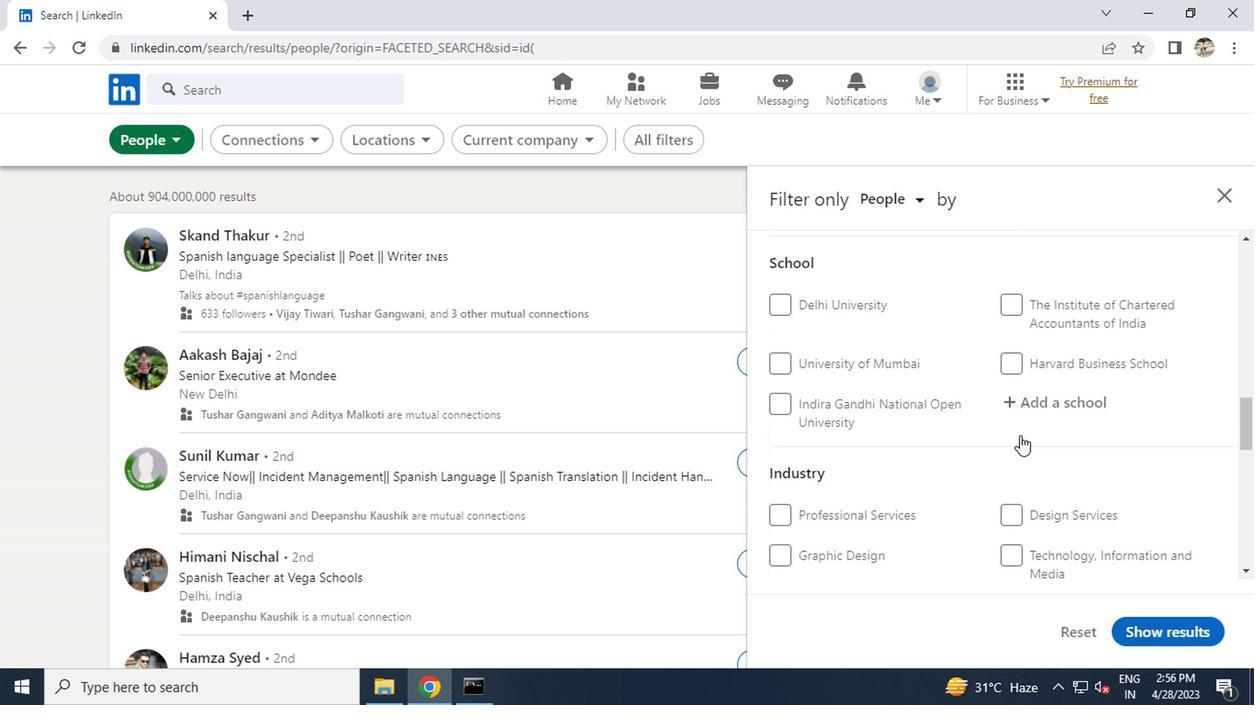 
Action: Mouse scrolled (1016, 437) with delta (0, 1)
Screenshot: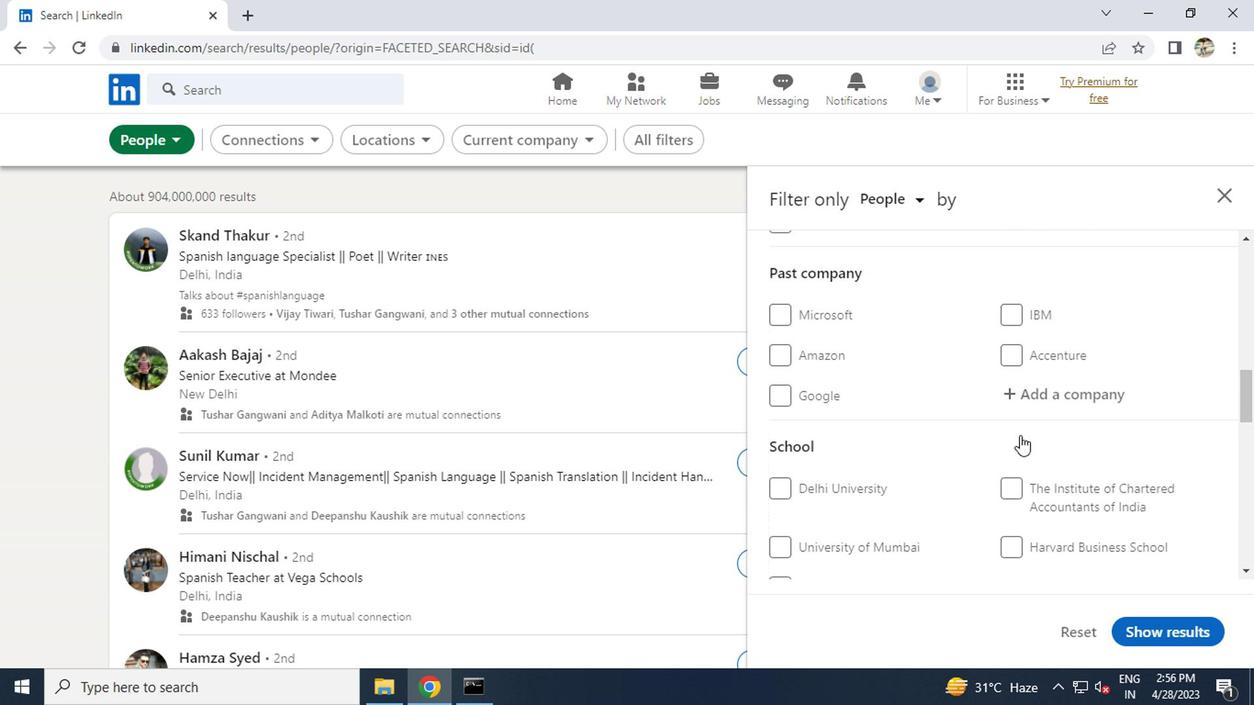 
Action: Mouse moved to (1016, 435)
Screenshot: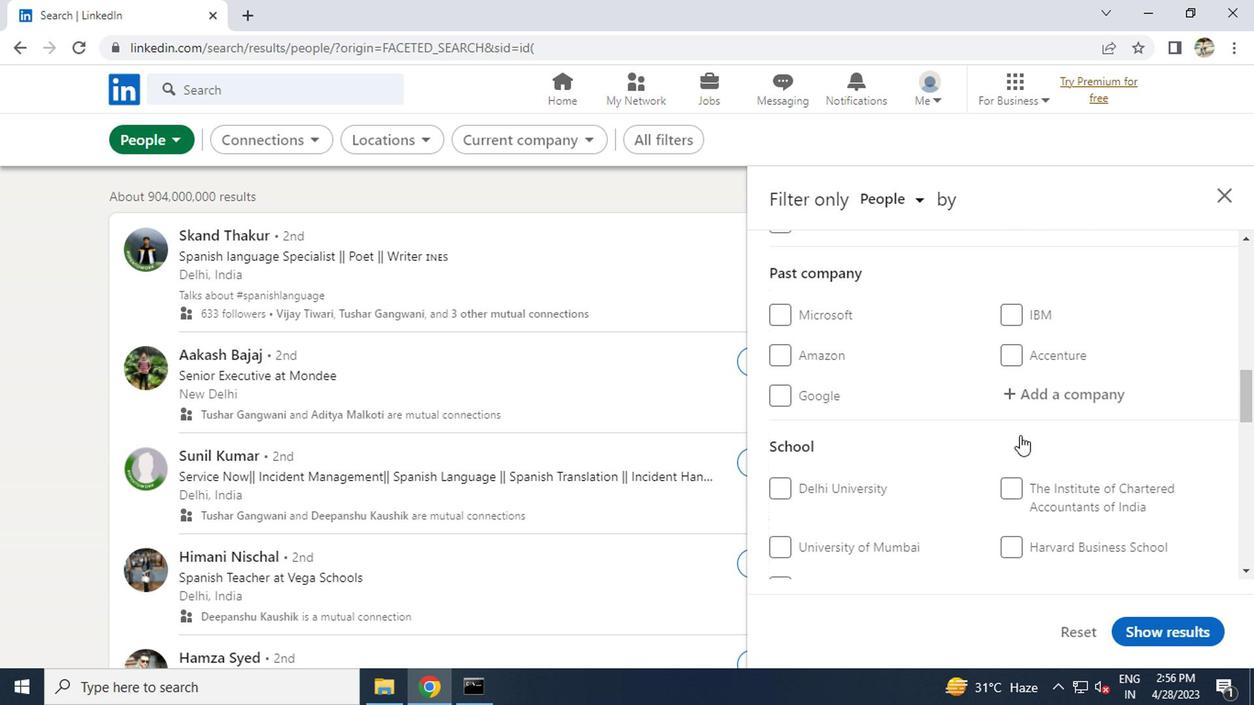 
Action: Mouse scrolled (1016, 437) with delta (0, 1)
Screenshot: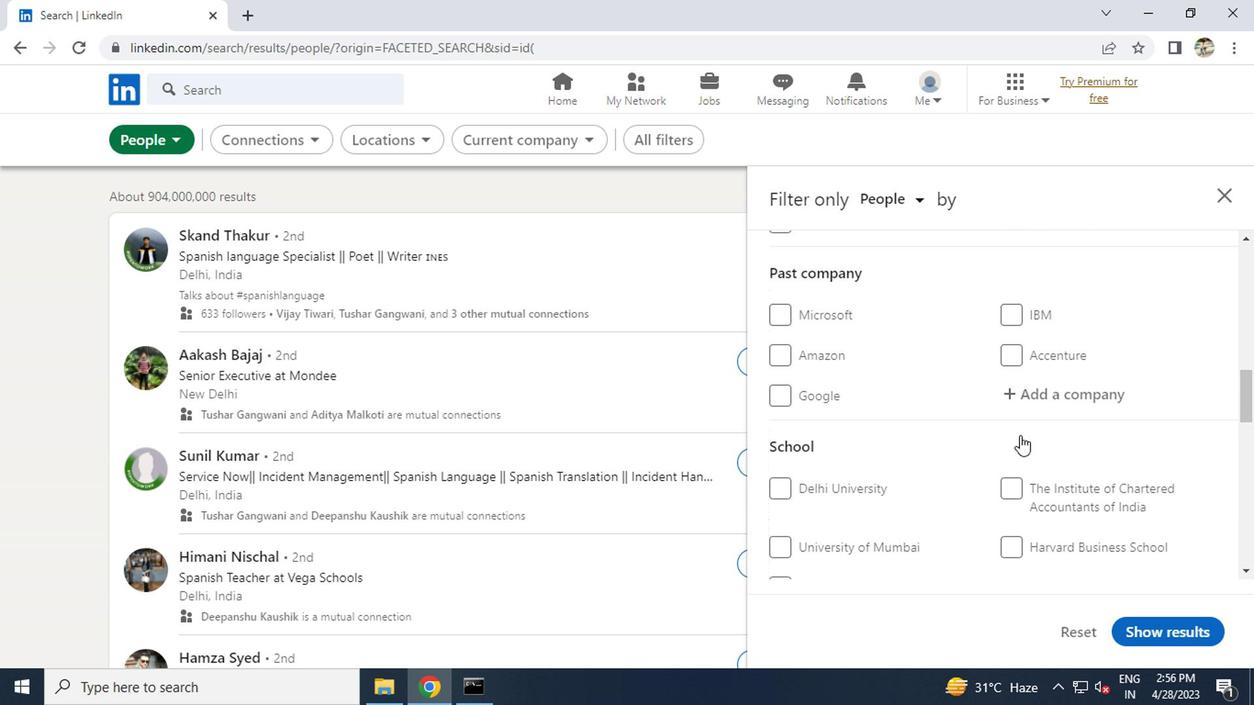 
Action: Mouse scrolled (1016, 437) with delta (0, 1)
Screenshot: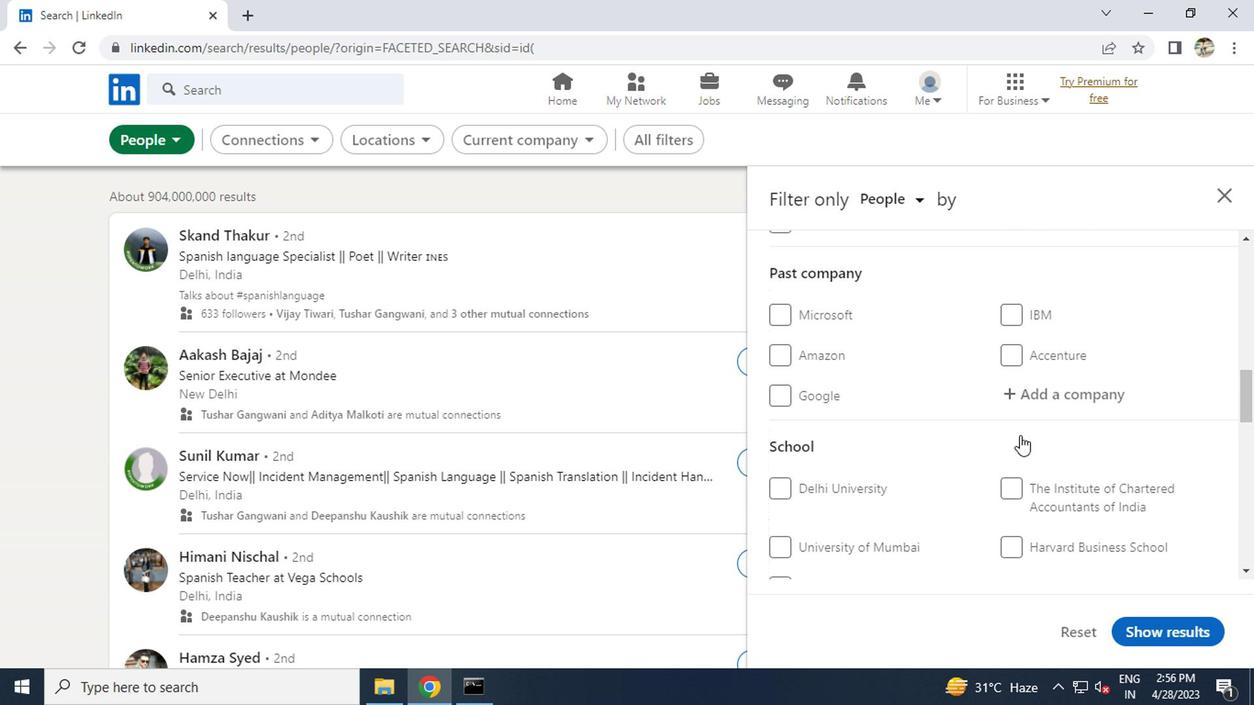 
Action: Mouse moved to (1030, 503)
Screenshot: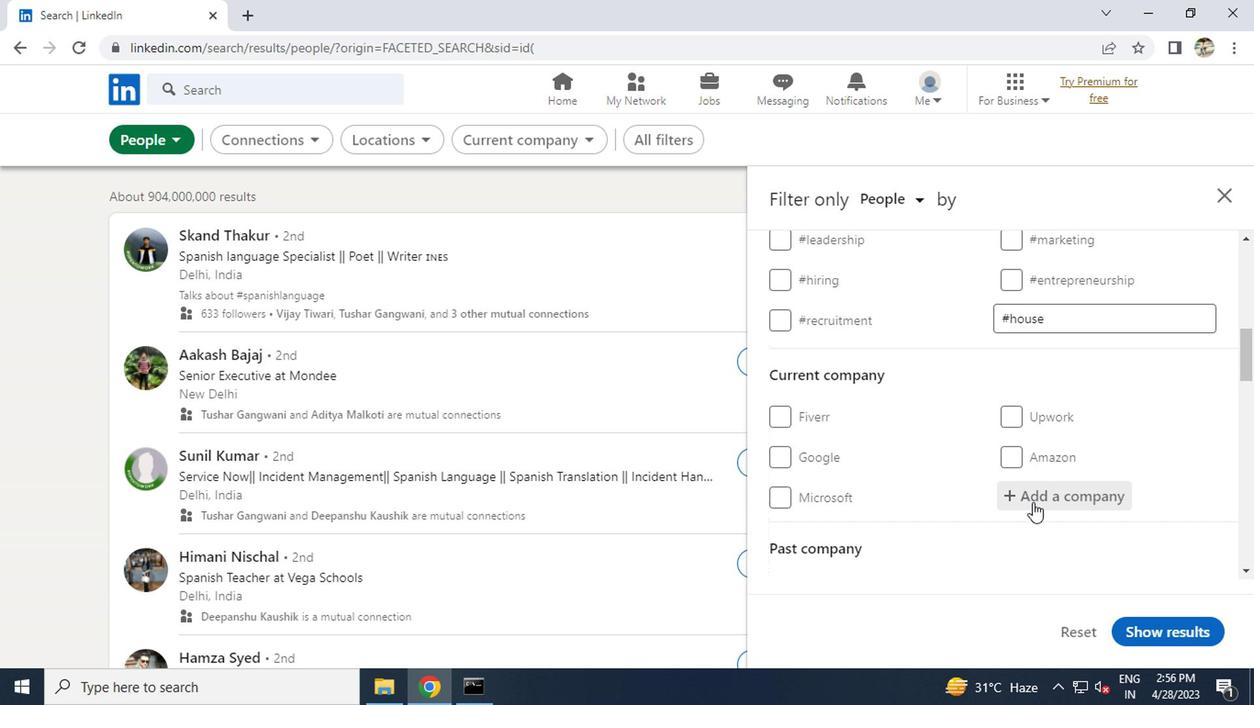 
Action: Mouse pressed left at (1030, 503)
Screenshot: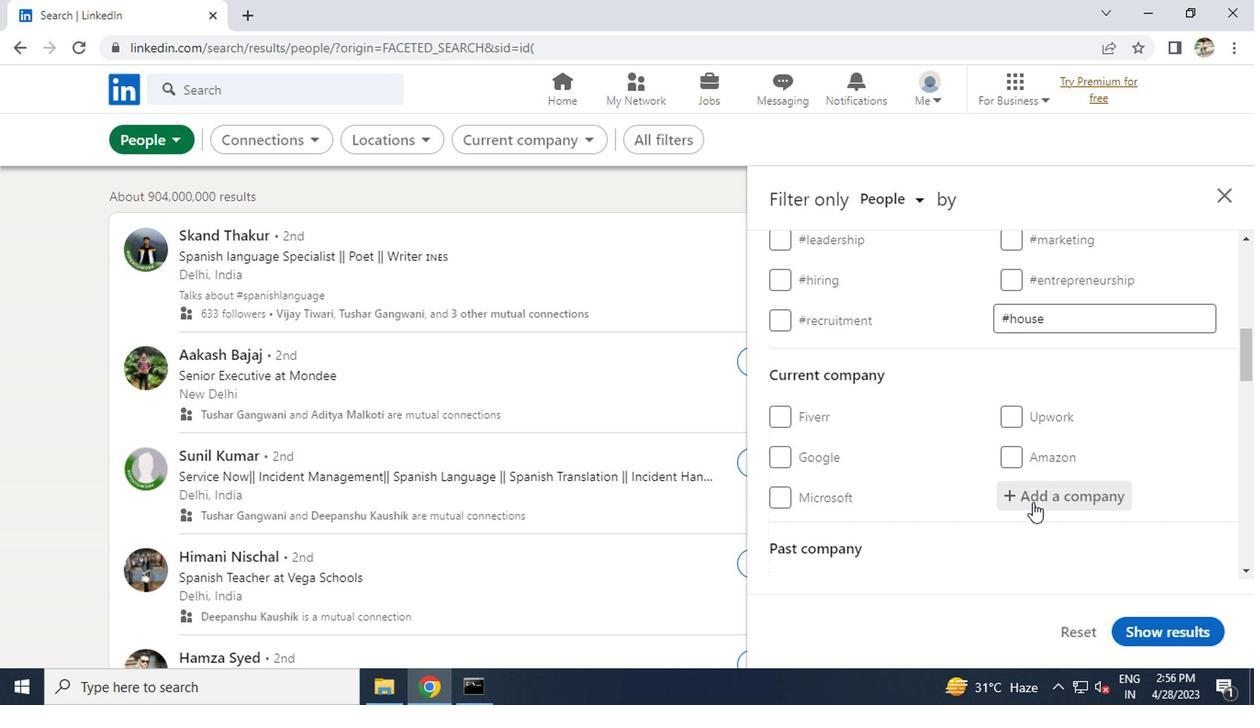 
Action: Key pressed <Key.caps_lock>Z<Key.caps_lock>YDUS
Screenshot: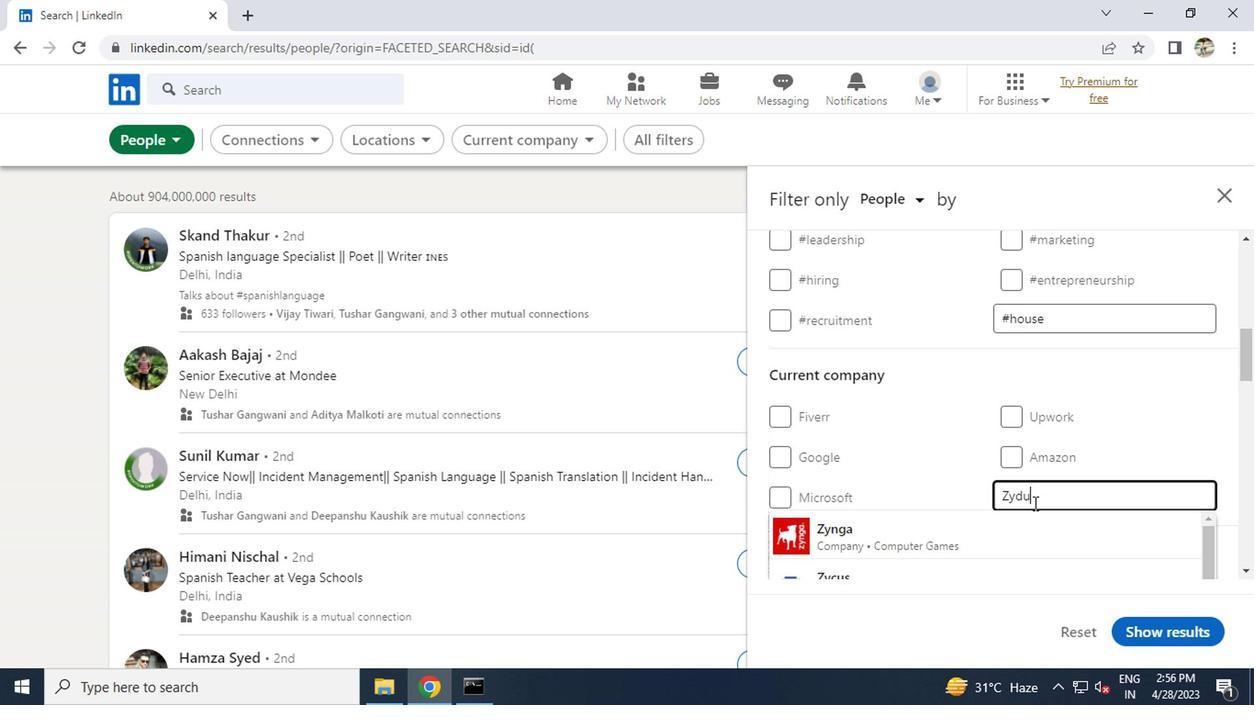 
Action: Mouse moved to (1001, 526)
Screenshot: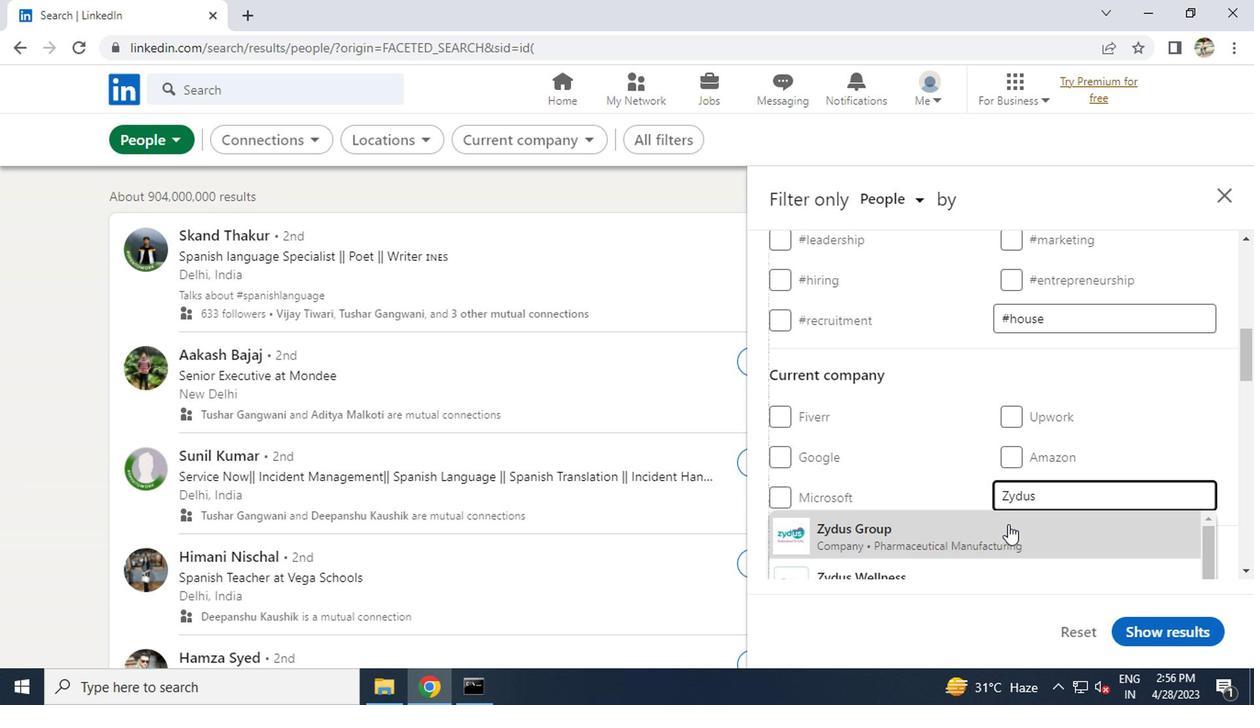 
Action: Mouse pressed left at (1001, 526)
Screenshot: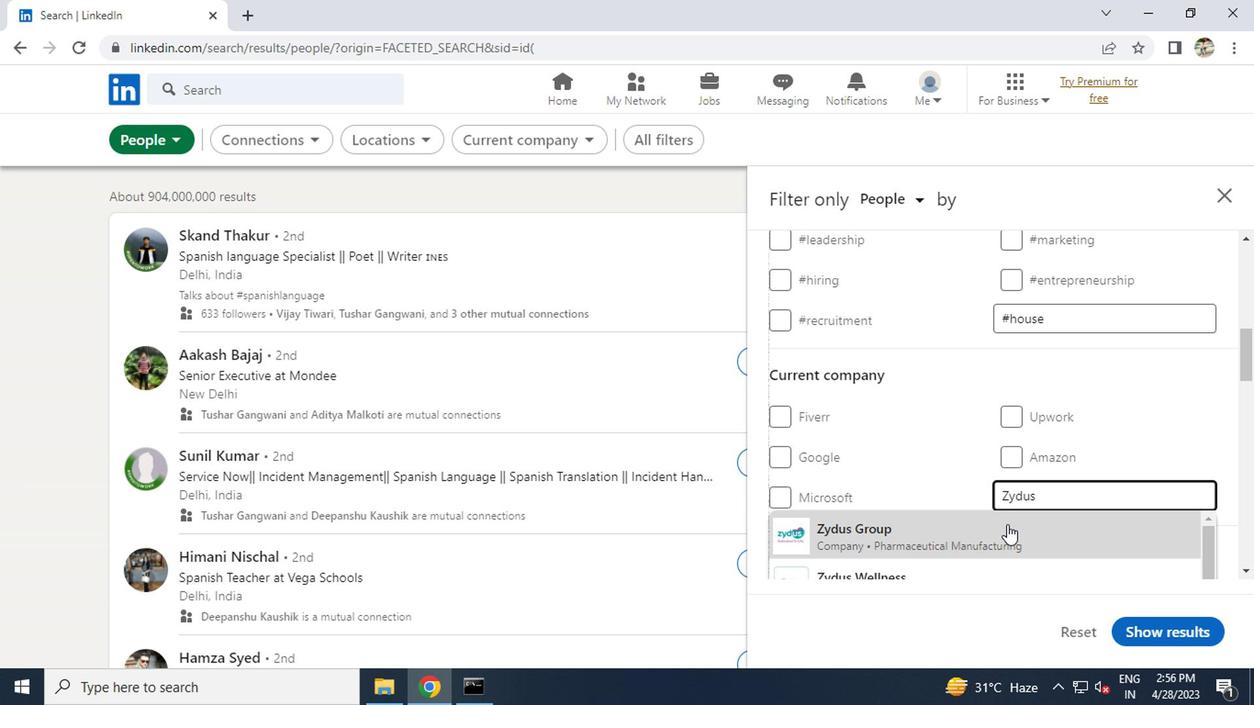 
Action: Mouse scrolled (1001, 524) with delta (0, -1)
Screenshot: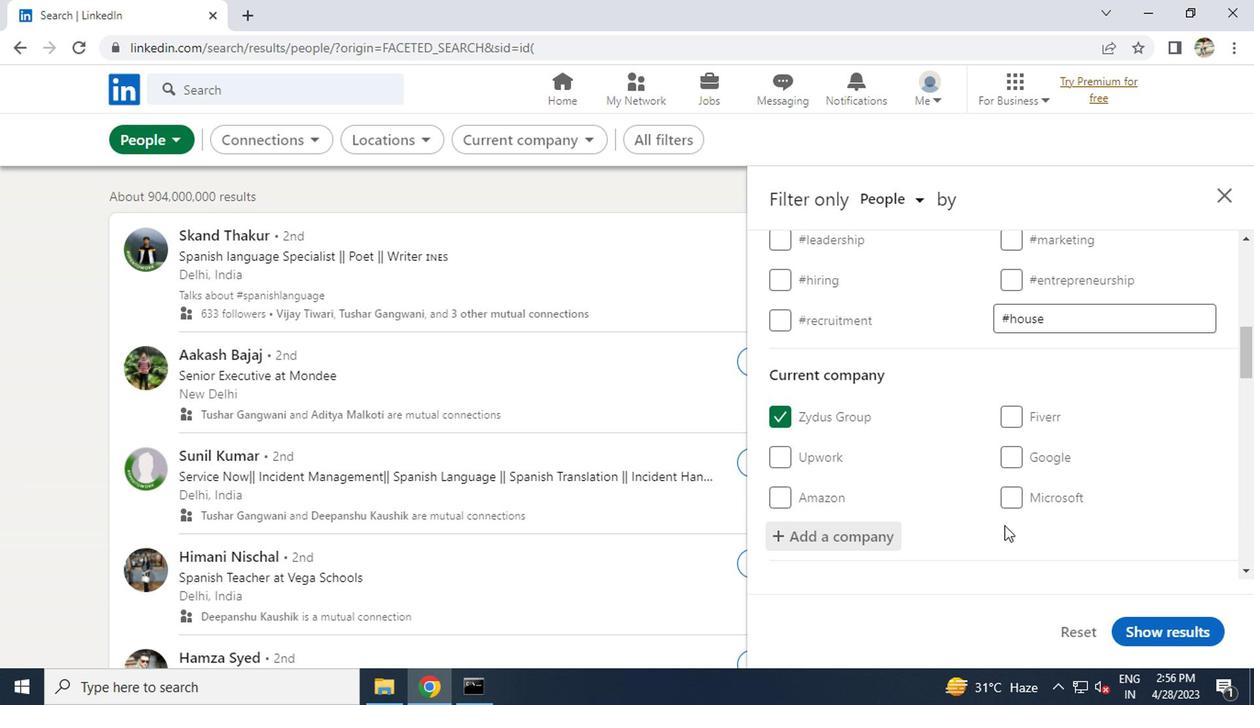 
Action: Mouse scrolled (1001, 524) with delta (0, -1)
Screenshot: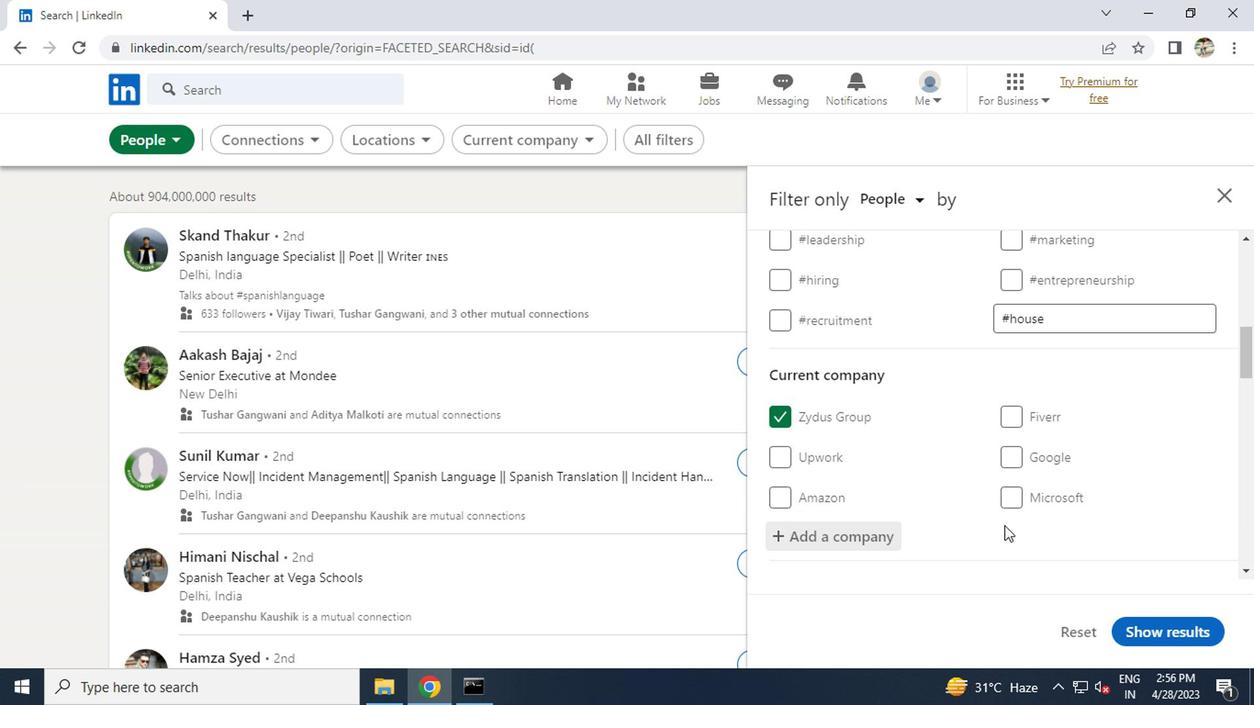 
Action: Mouse scrolled (1001, 524) with delta (0, -1)
Screenshot: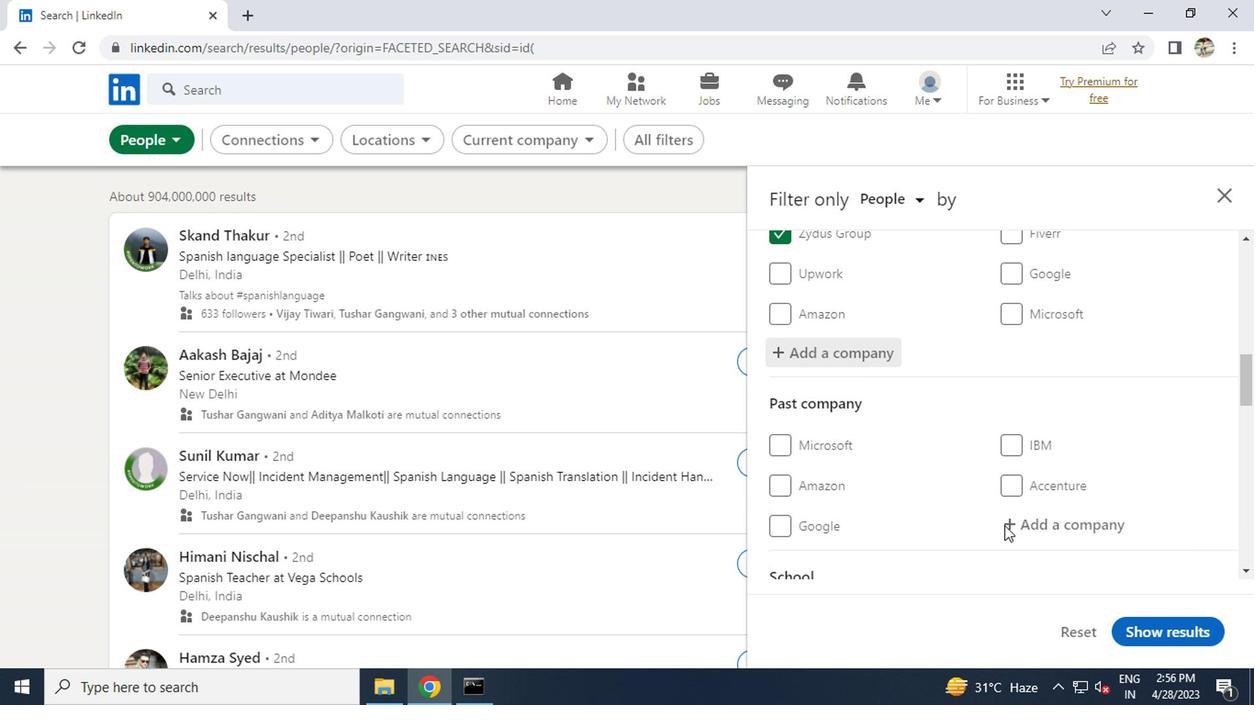 
Action: Mouse scrolled (1001, 524) with delta (0, -1)
Screenshot: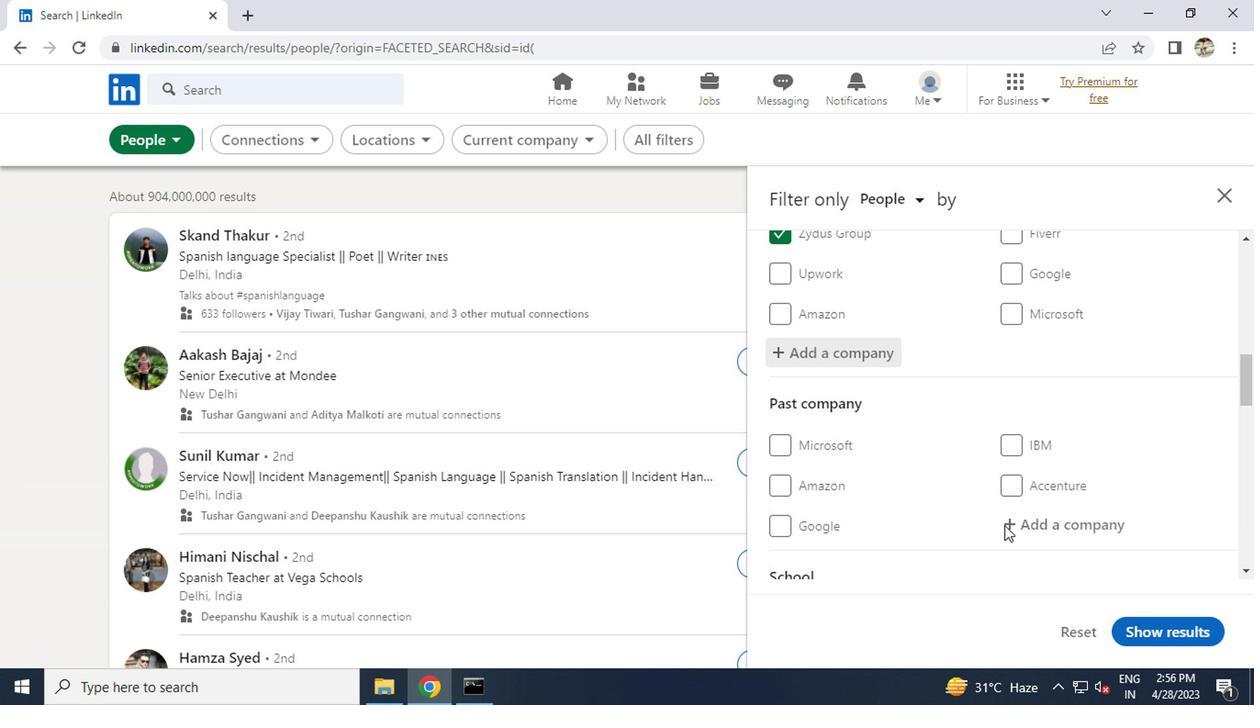 
Action: Mouse moved to (1021, 527)
Screenshot: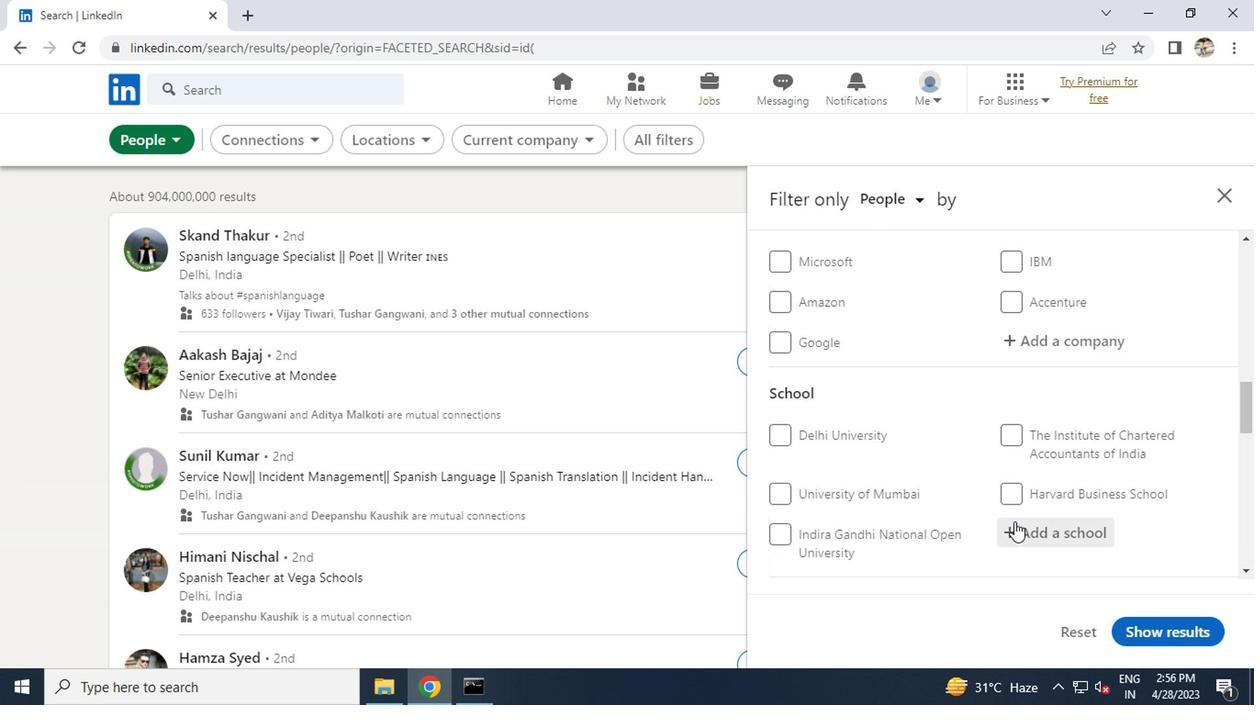 
Action: Mouse scrolled (1021, 526) with delta (0, 0)
Screenshot: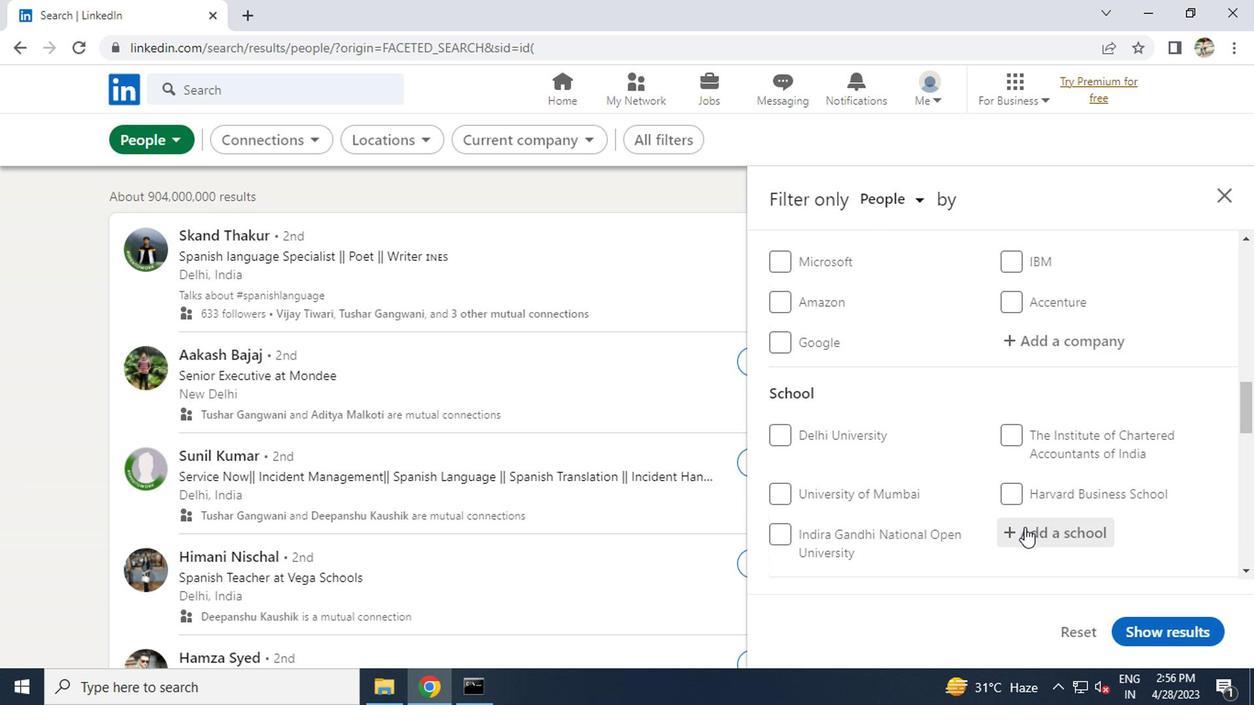 
Action: Mouse moved to (1035, 440)
Screenshot: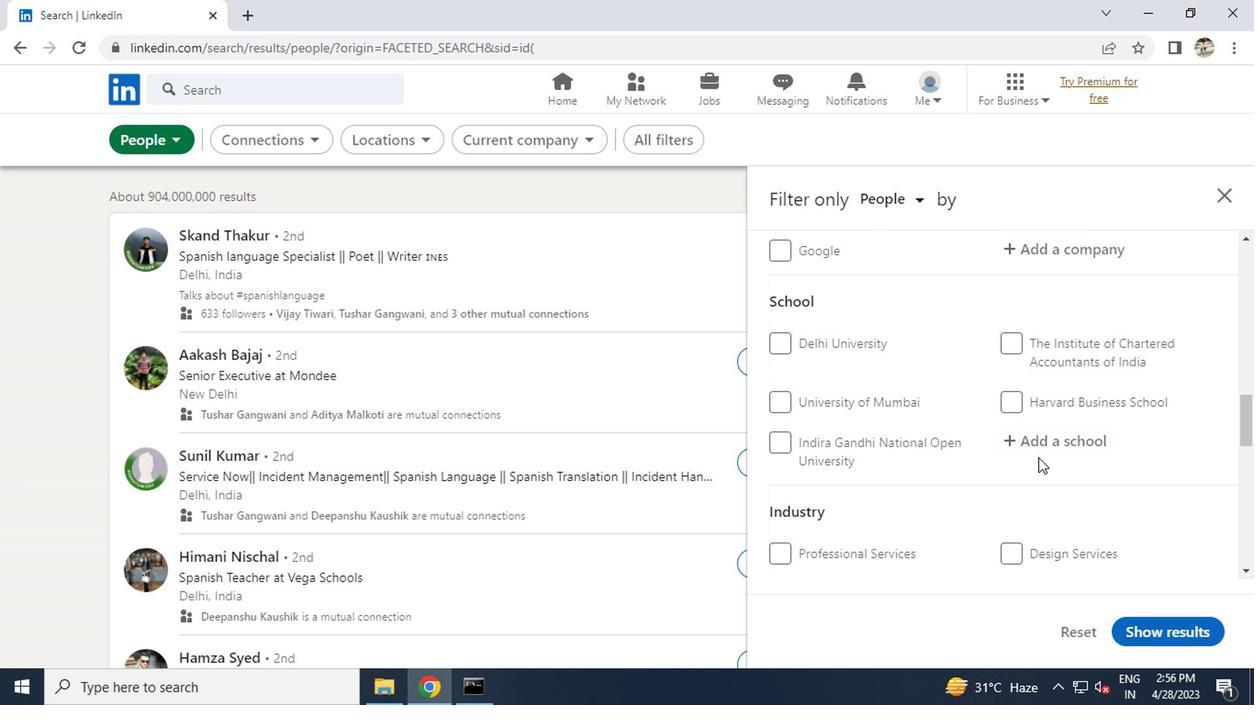 
Action: Mouse pressed left at (1035, 440)
Screenshot: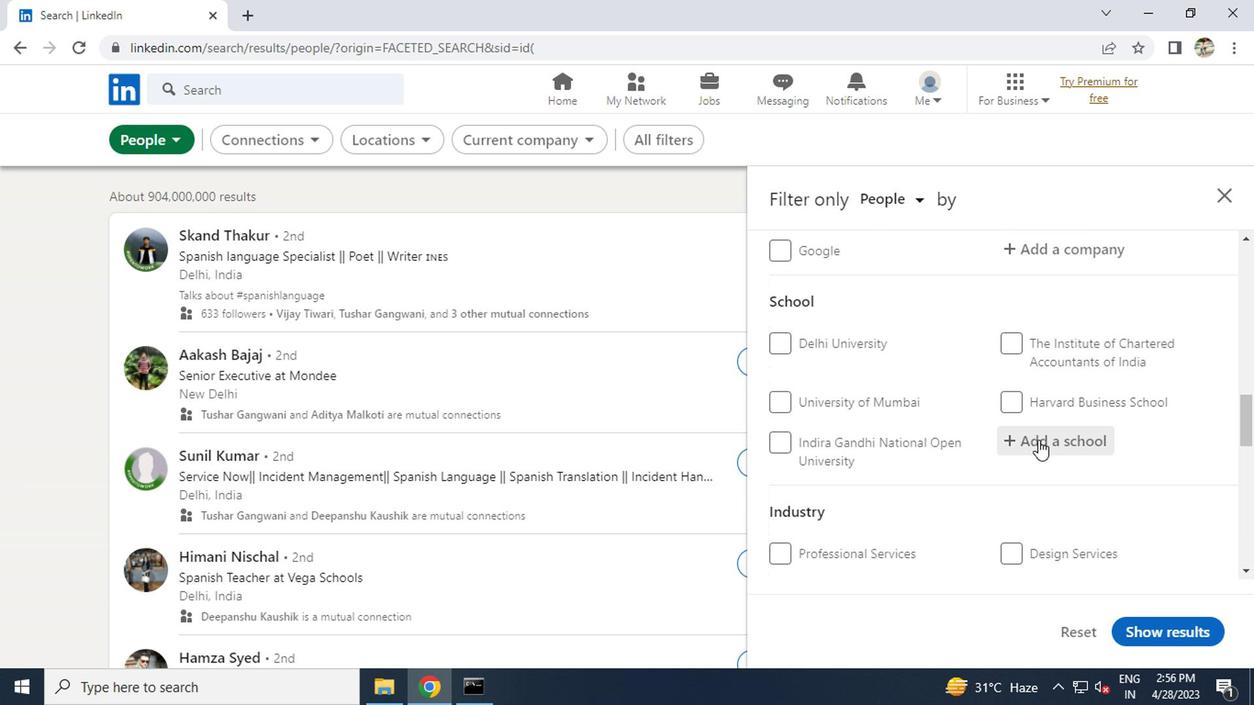 
Action: Key pressed <Key.caps_lock>U<Key.caps_lock>TTARA
Screenshot: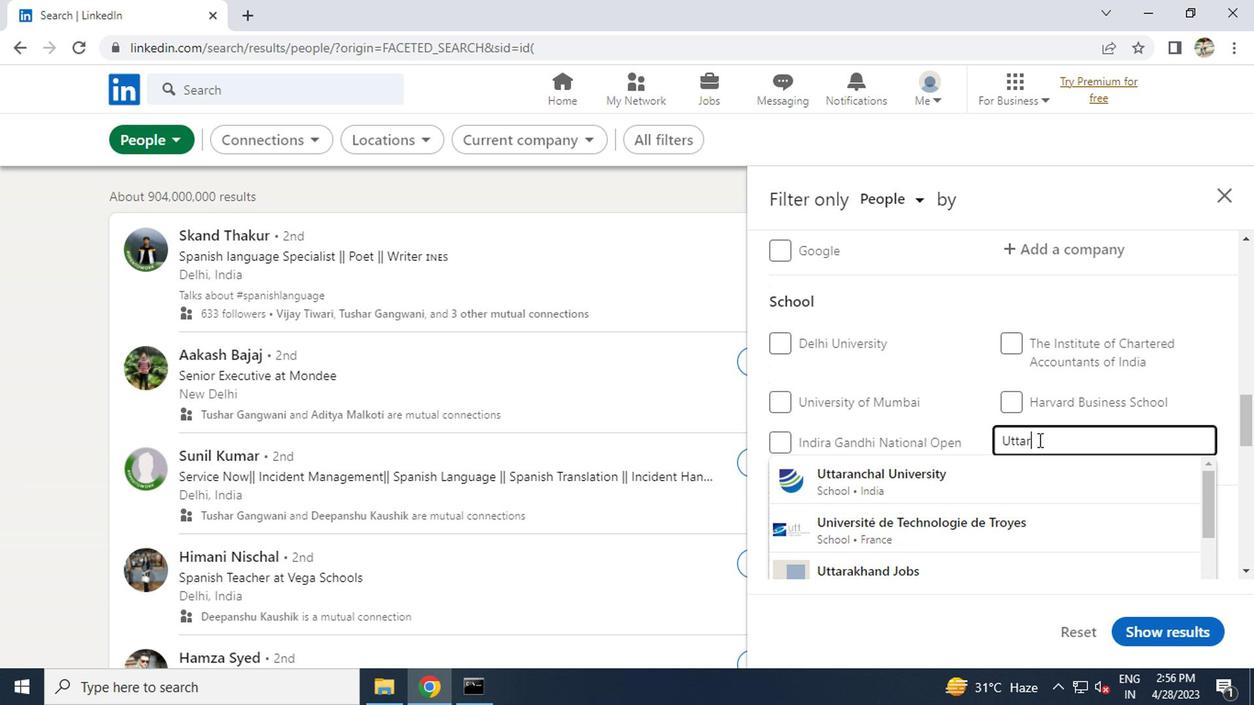 
Action: Mouse moved to (948, 526)
Screenshot: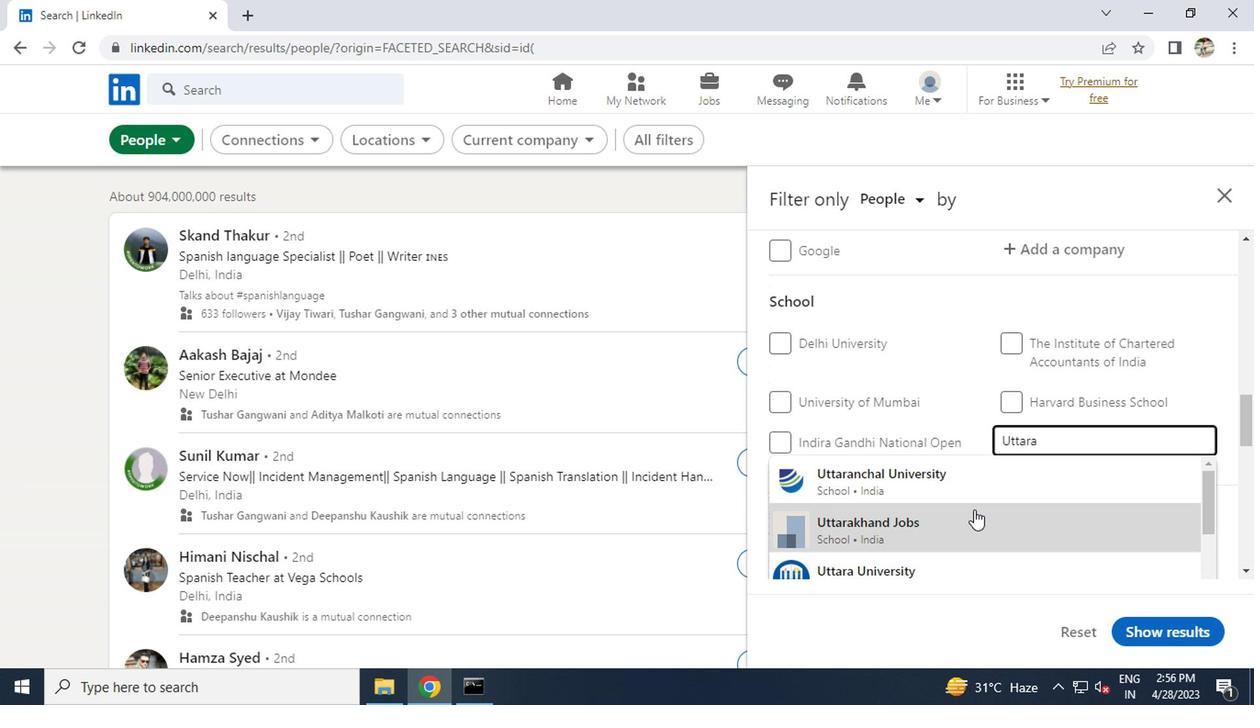 
Action: Mouse pressed left at (948, 526)
Screenshot: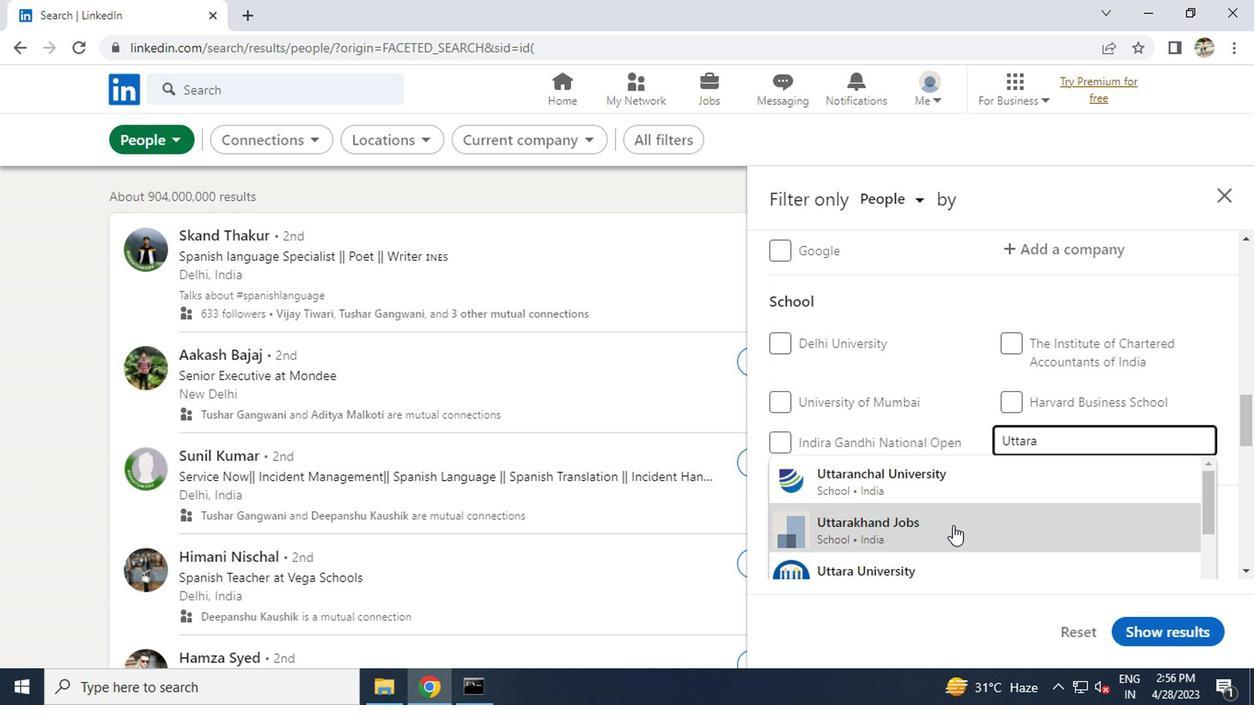 
Action: Mouse scrolled (948, 526) with delta (0, 0)
Screenshot: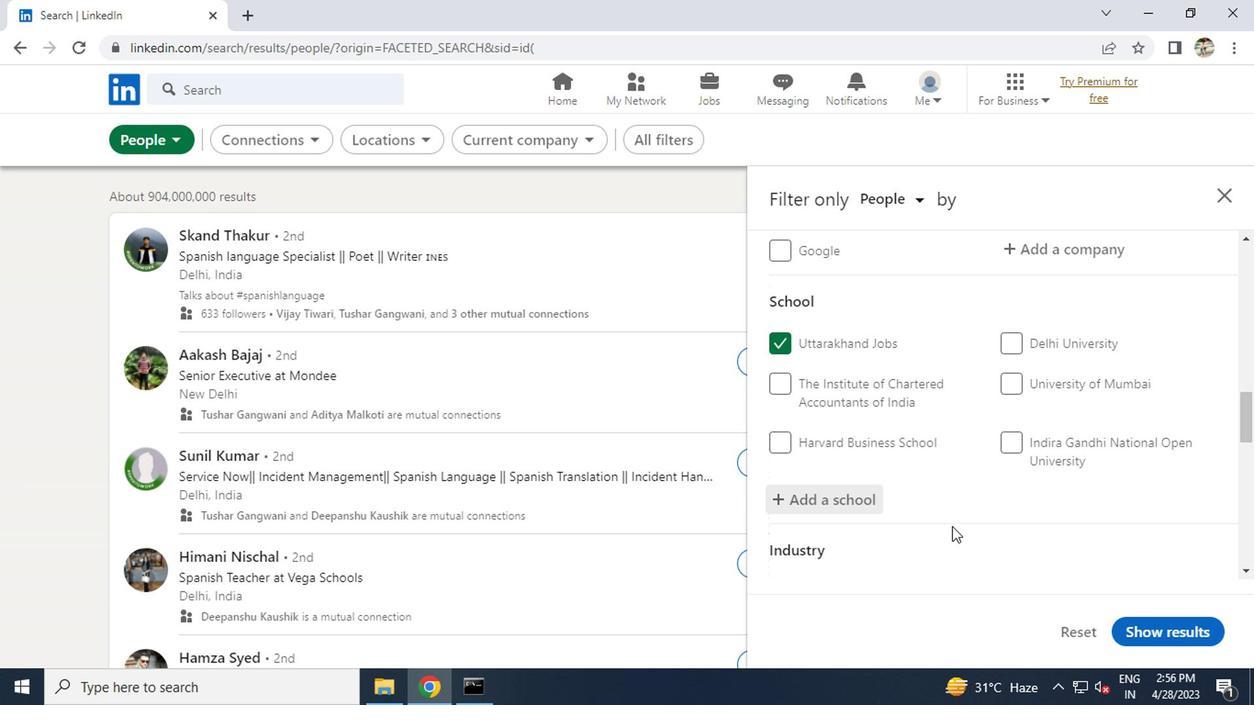 
Action: Mouse scrolled (948, 526) with delta (0, 0)
Screenshot: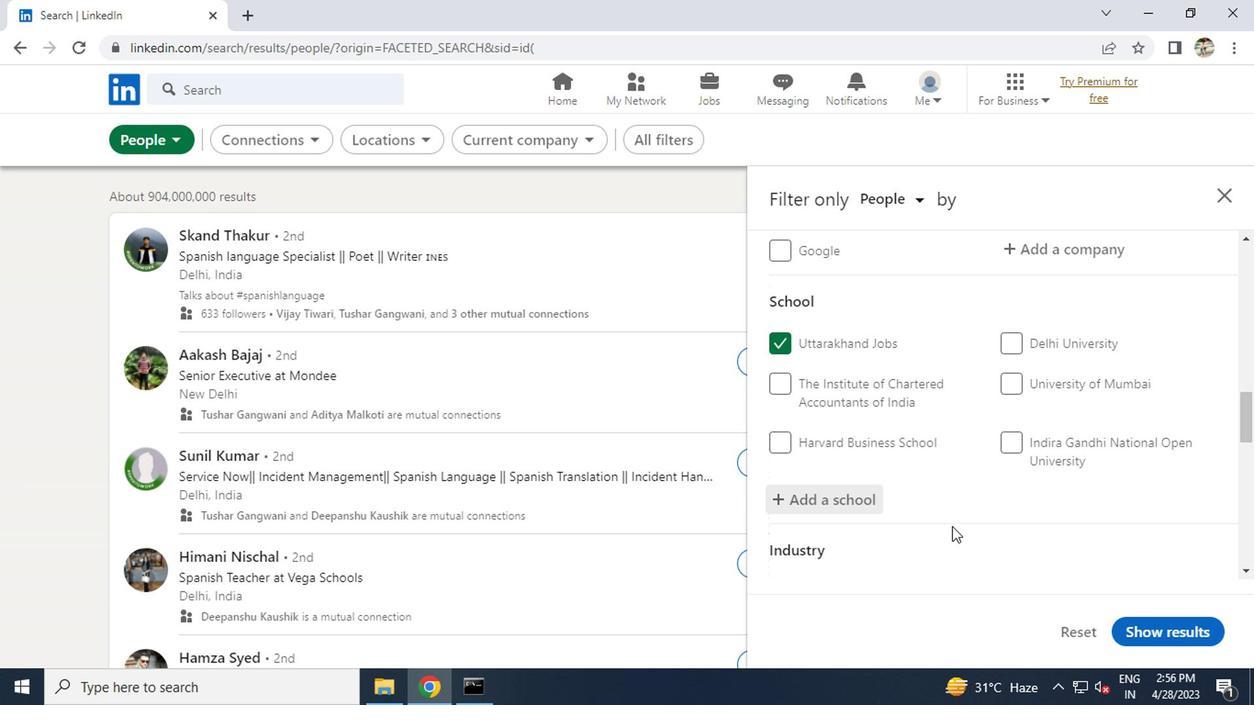 
Action: Mouse moved to (1033, 510)
Screenshot: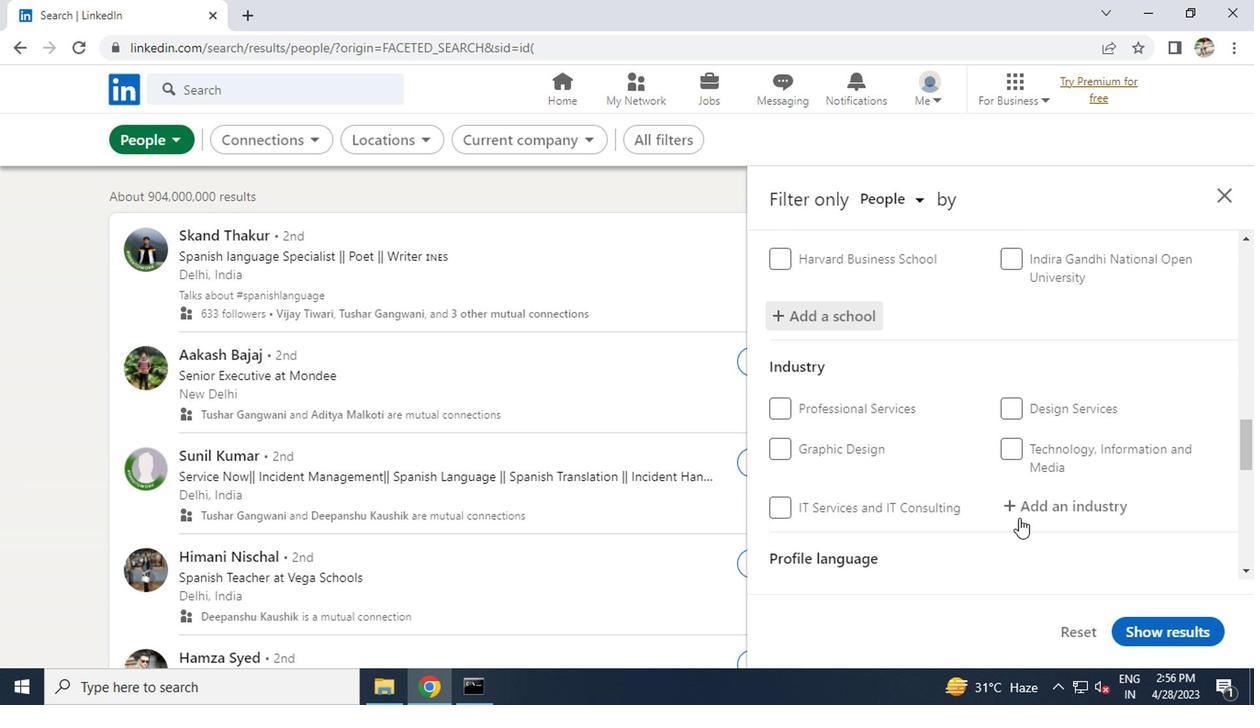 
Action: Mouse pressed left at (1033, 510)
Screenshot: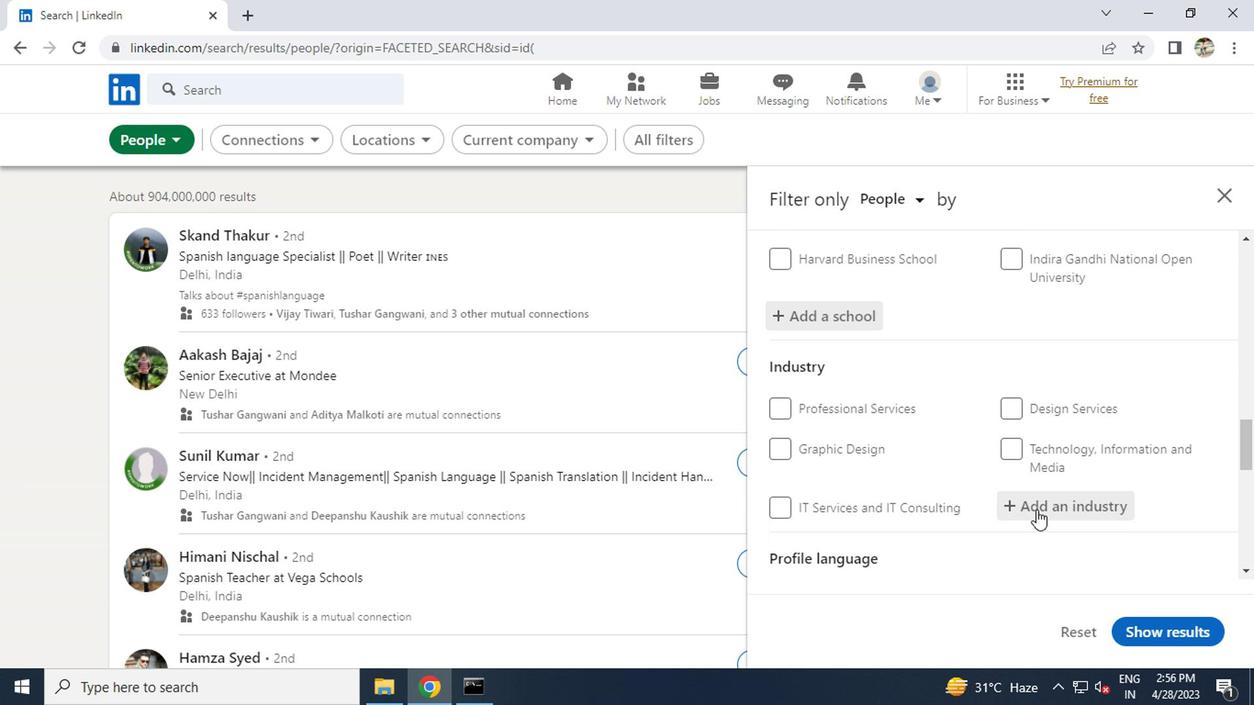 
Action: Key pressed <Key.caps_lock>C<Key.caps_lock>ONSTRU
Screenshot: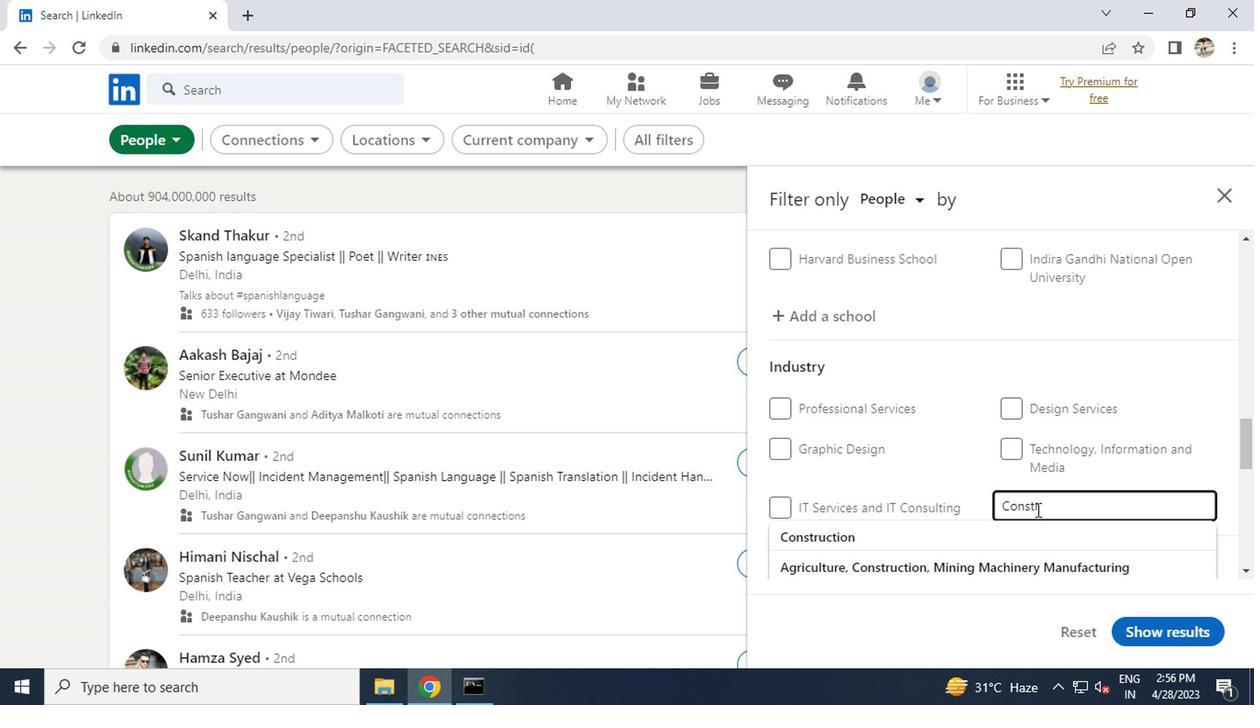 
Action: Mouse moved to (1010, 537)
Screenshot: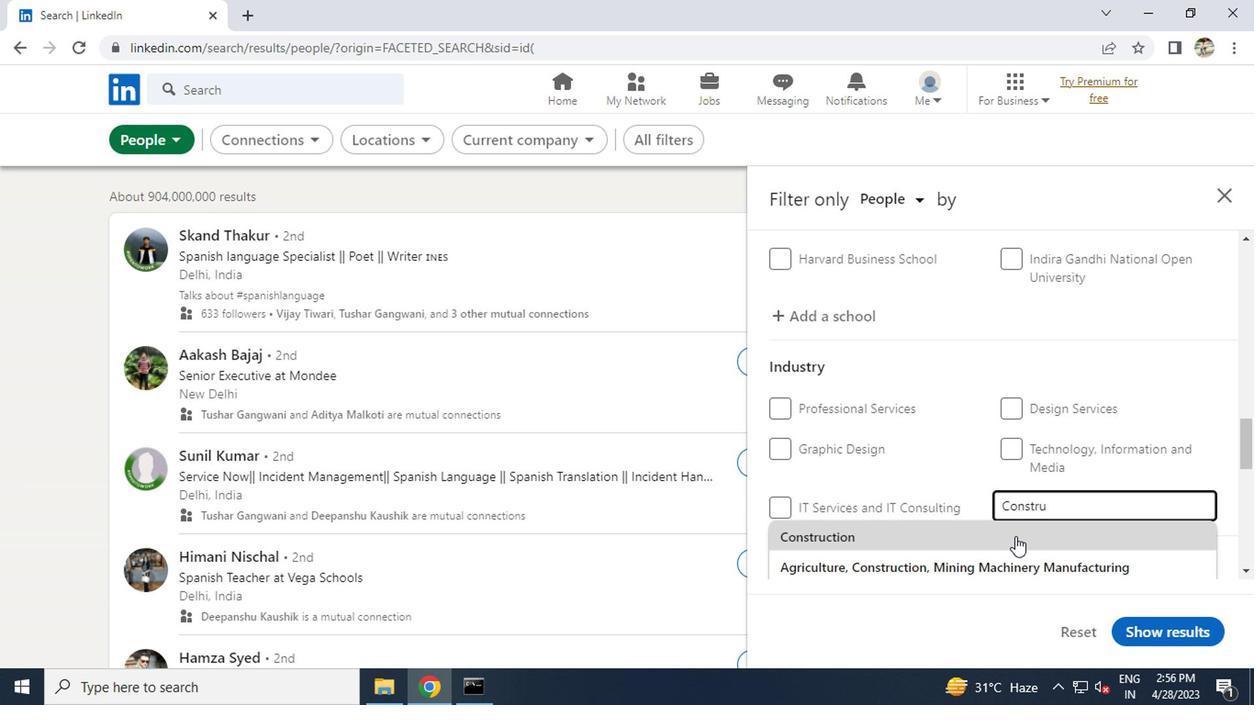 
Action: Key pressed STION<Key.space><Key.caps_lock>H<Key.caps_lock>ARDWARE<Key.space><Key.caps_lock>M<Key.caps_lock>ANUFACTURING<Key.enter>
Screenshot: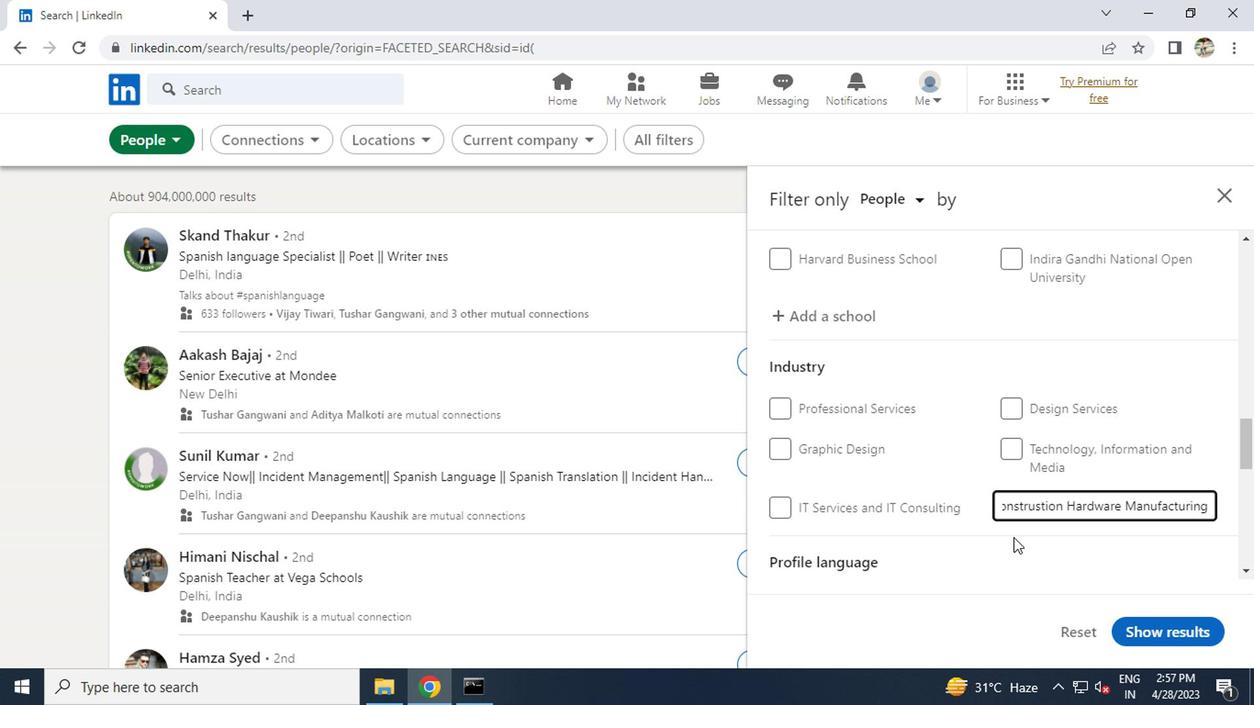 
Action: Mouse scrolled (1010, 536) with delta (0, -1)
Screenshot: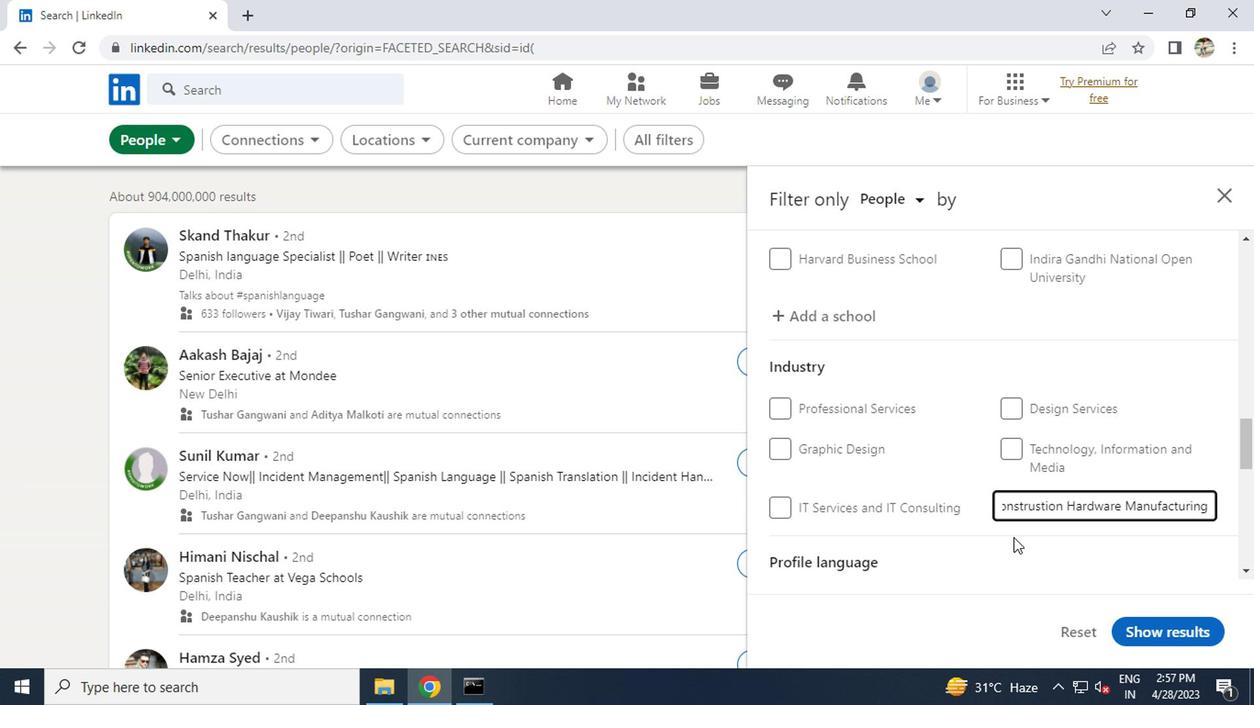 
Action: Mouse scrolled (1010, 536) with delta (0, -1)
Screenshot: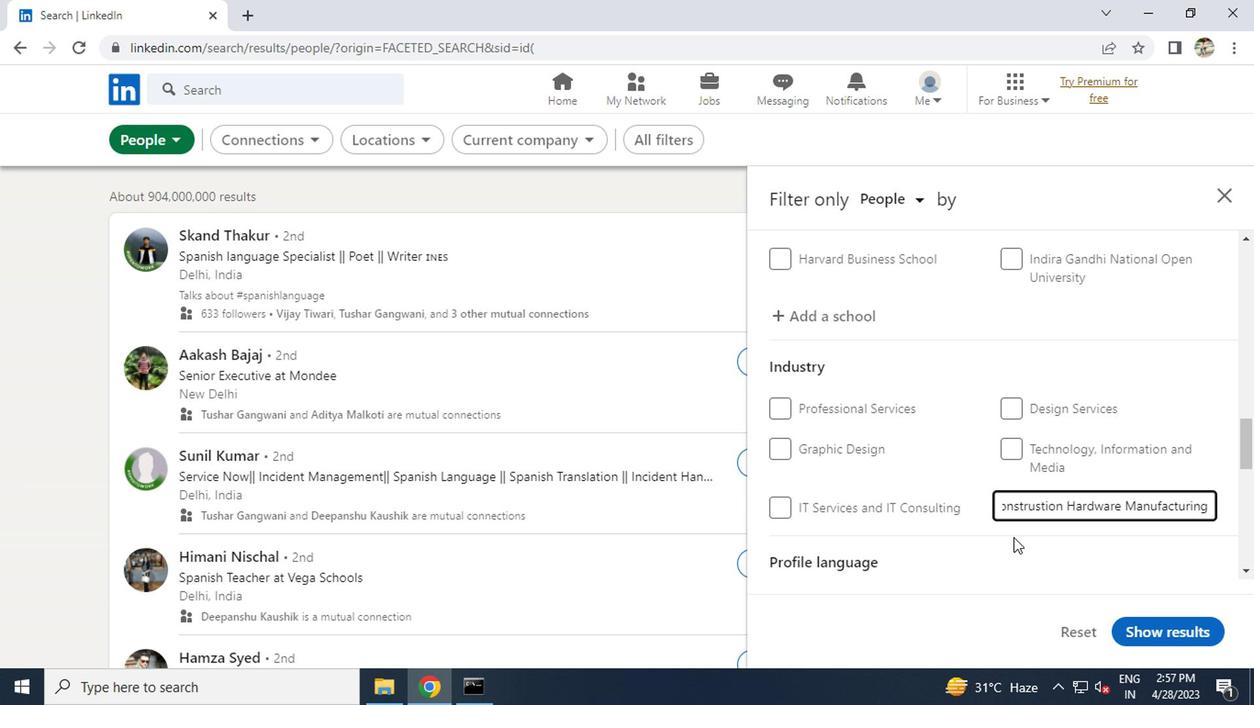 
Action: Mouse scrolled (1010, 536) with delta (0, -1)
Screenshot: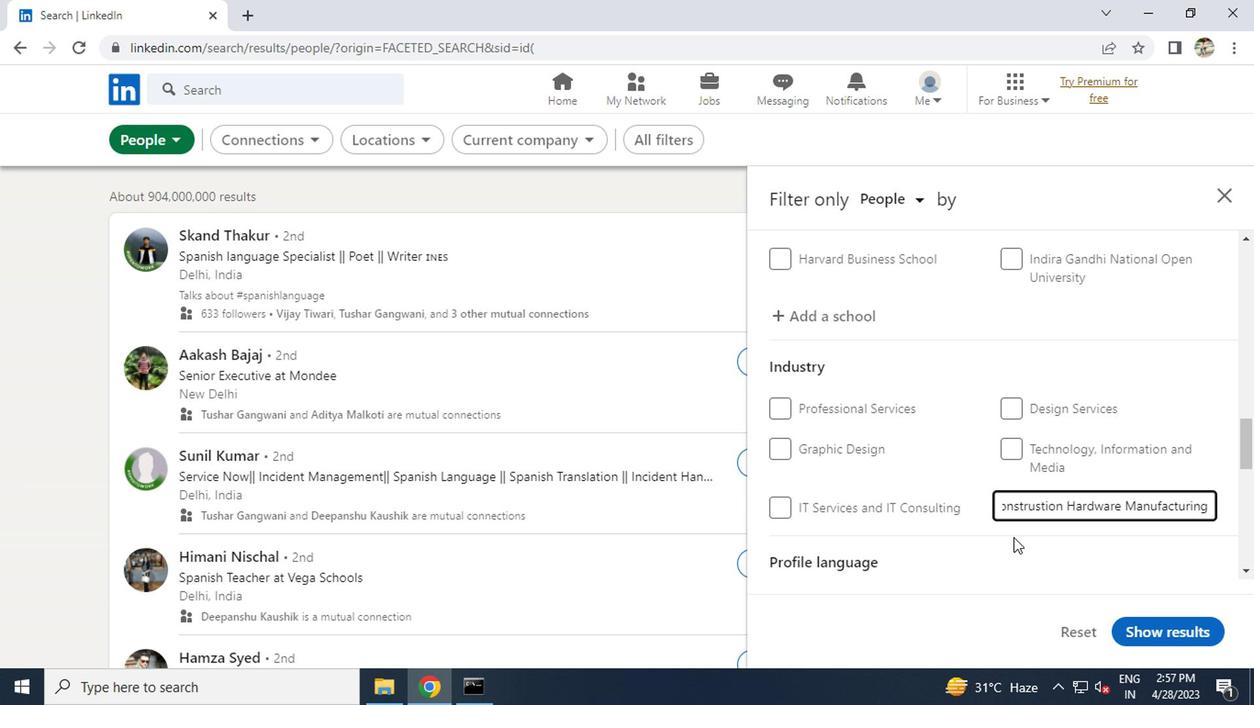 
Action: Mouse moved to (1008, 538)
Screenshot: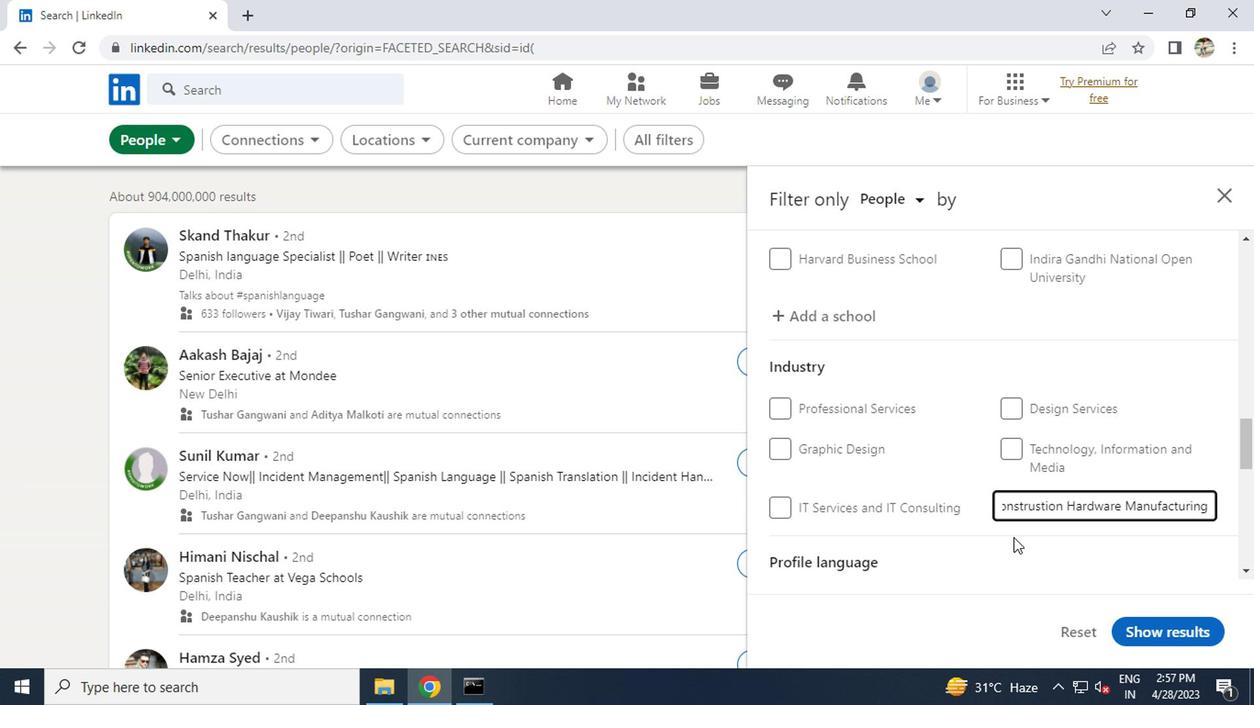 
Action: Mouse scrolled (1008, 537) with delta (0, 0)
Screenshot: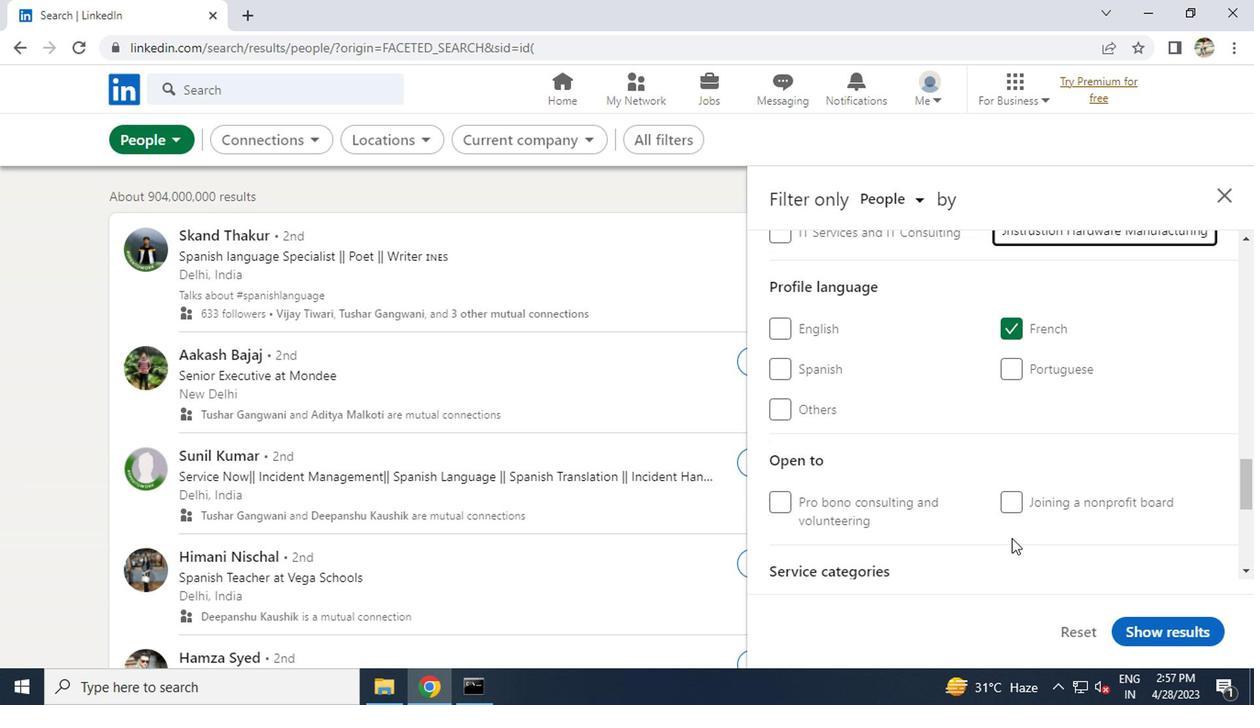 
Action: Mouse scrolled (1008, 537) with delta (0, 0)
Screenshot: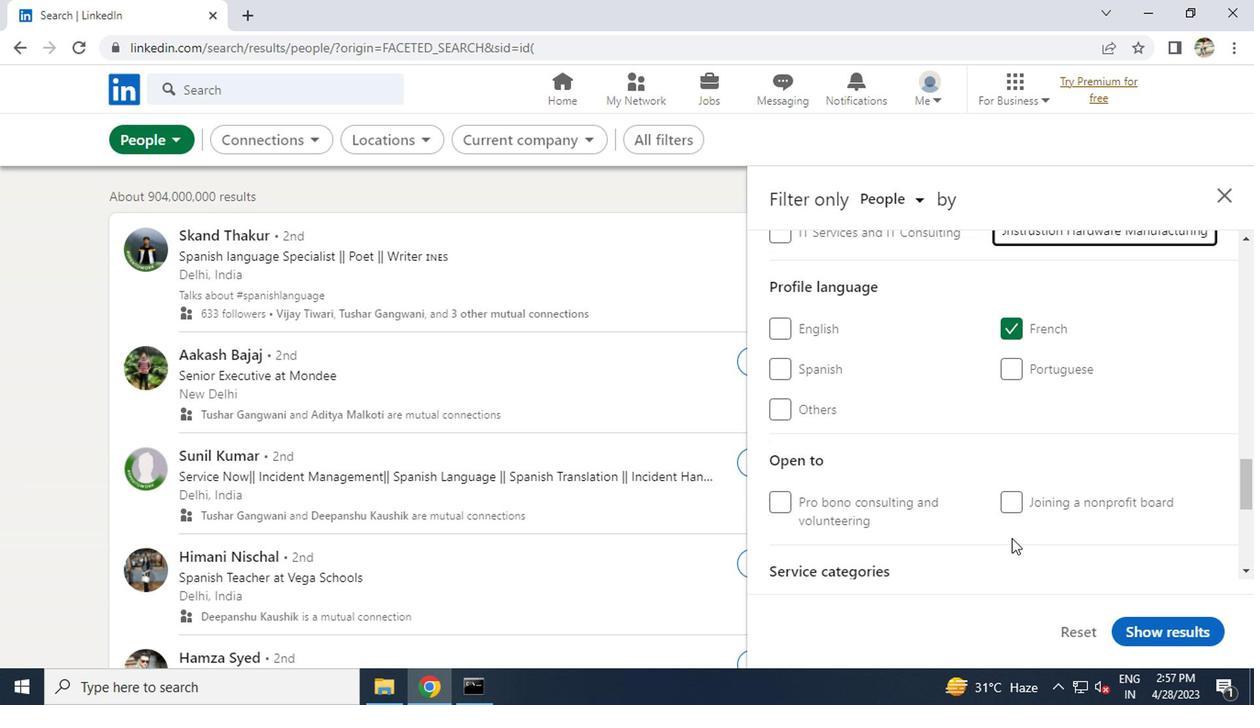 
Action: Mouse moved to (1046, 512)
Screenshot: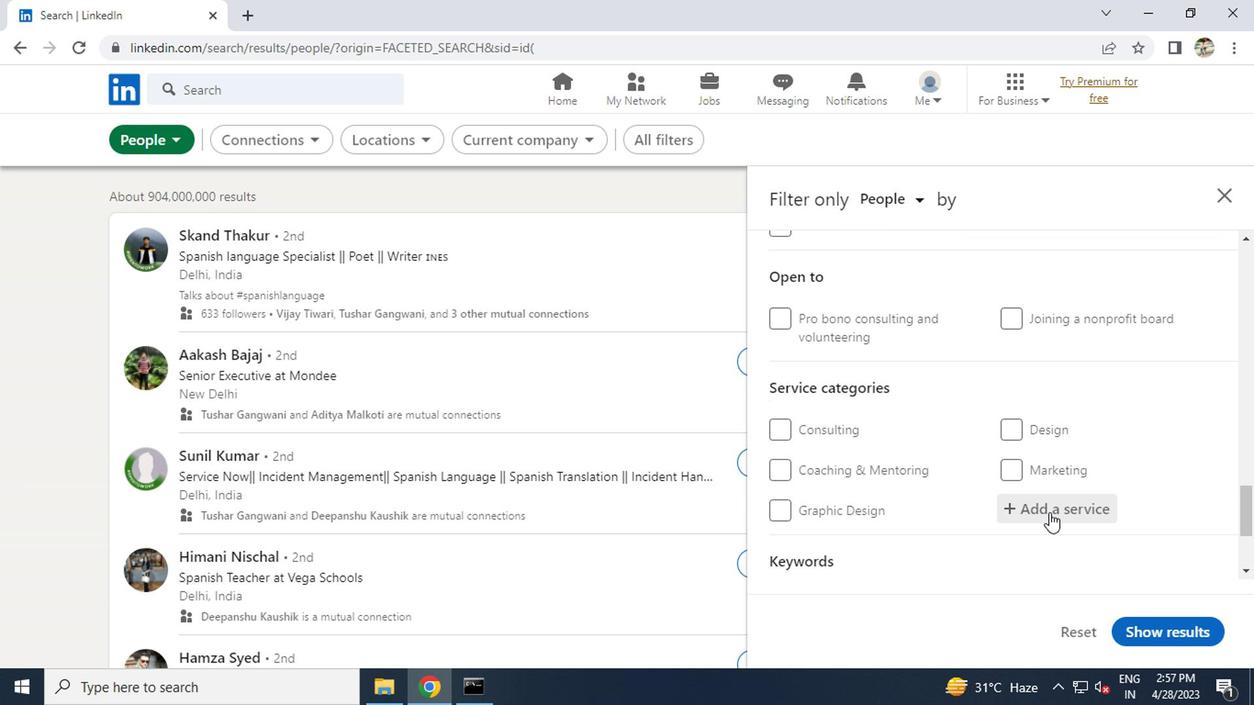
Action: Mouse pressed left at (1046, 512)
Screenshot: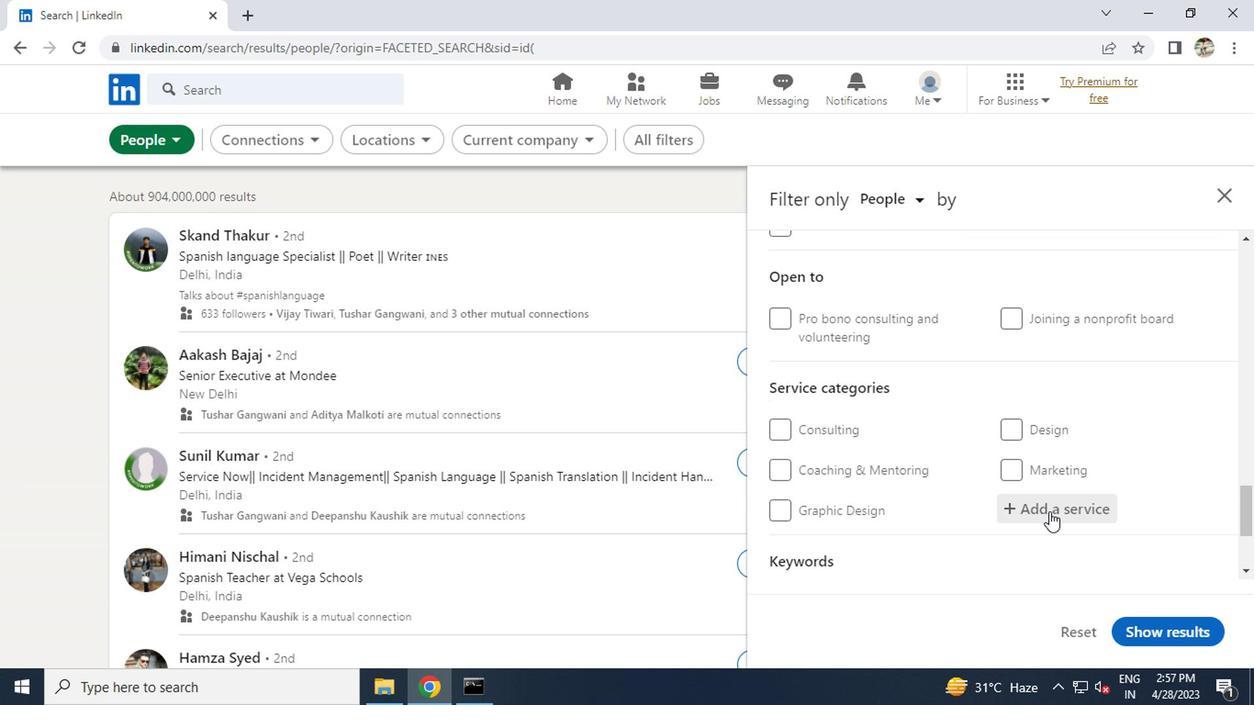 
Action: Key pressed <Key.caps_lock>P<Key.caps_lock>ACKAGING<Key.space>
Screenshot: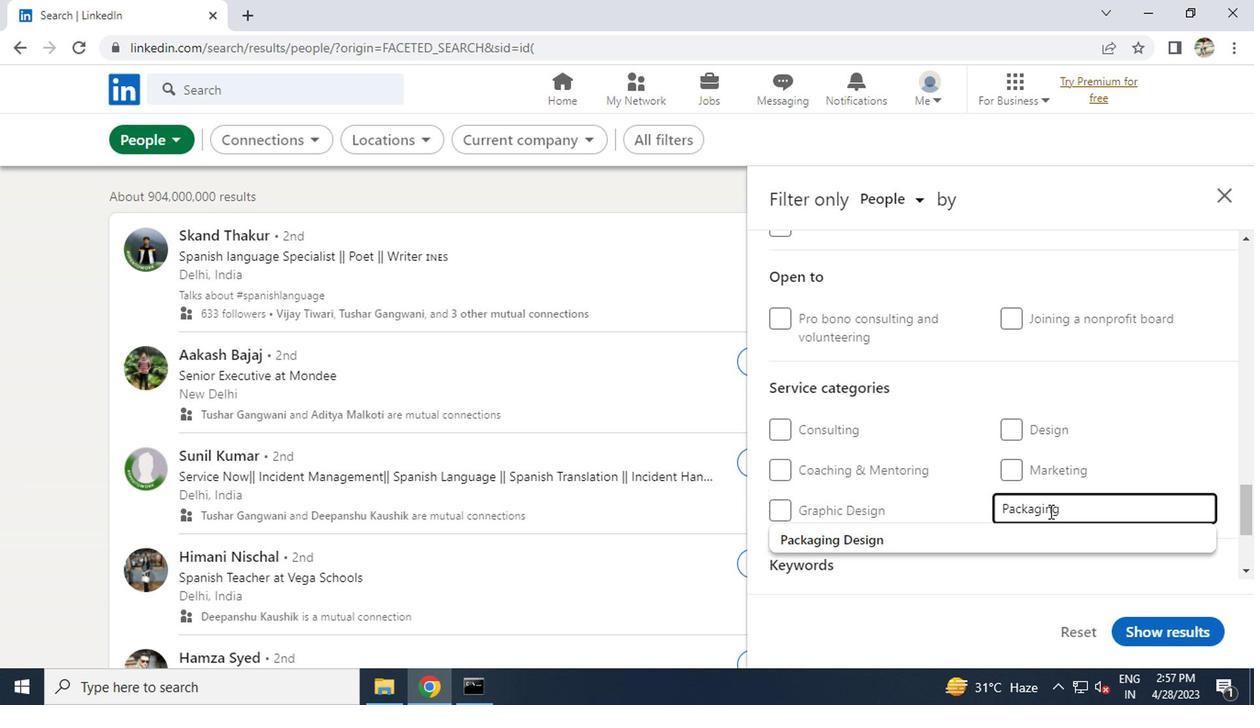 
Action: Mouse moved to (958, 535)
Screenshot: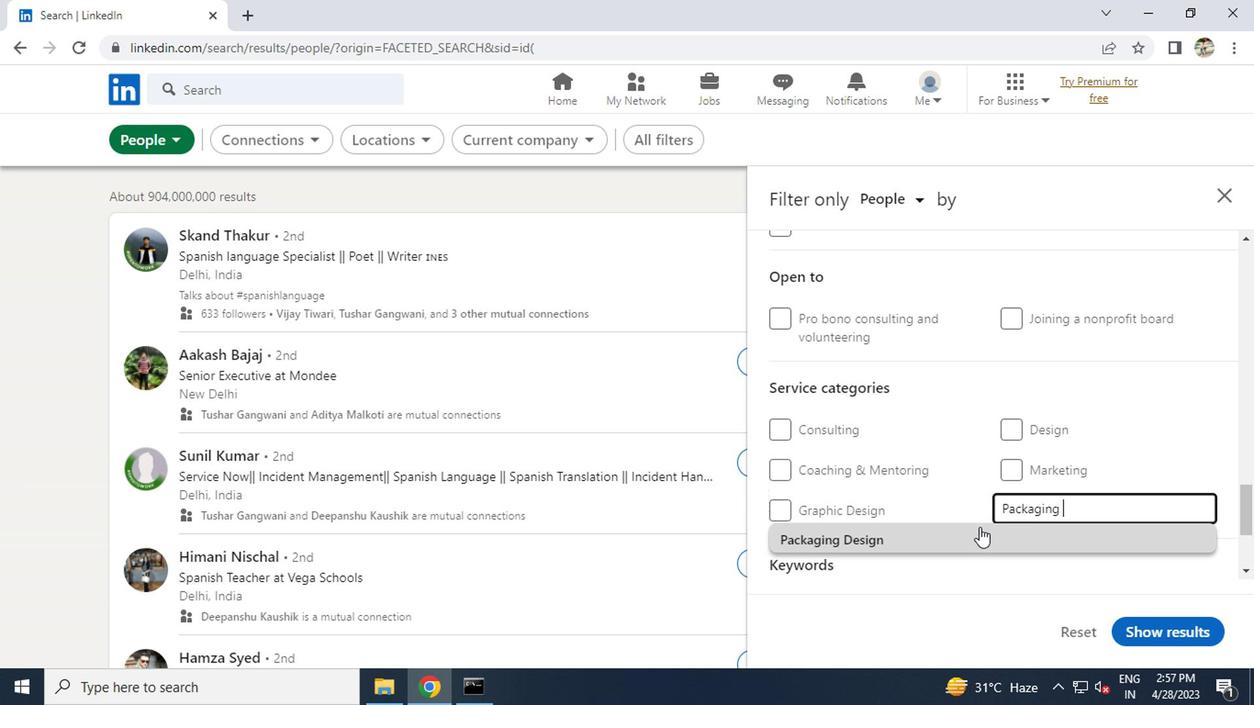 
Action: Mouse pressed left at (958, 535)
Screenshot: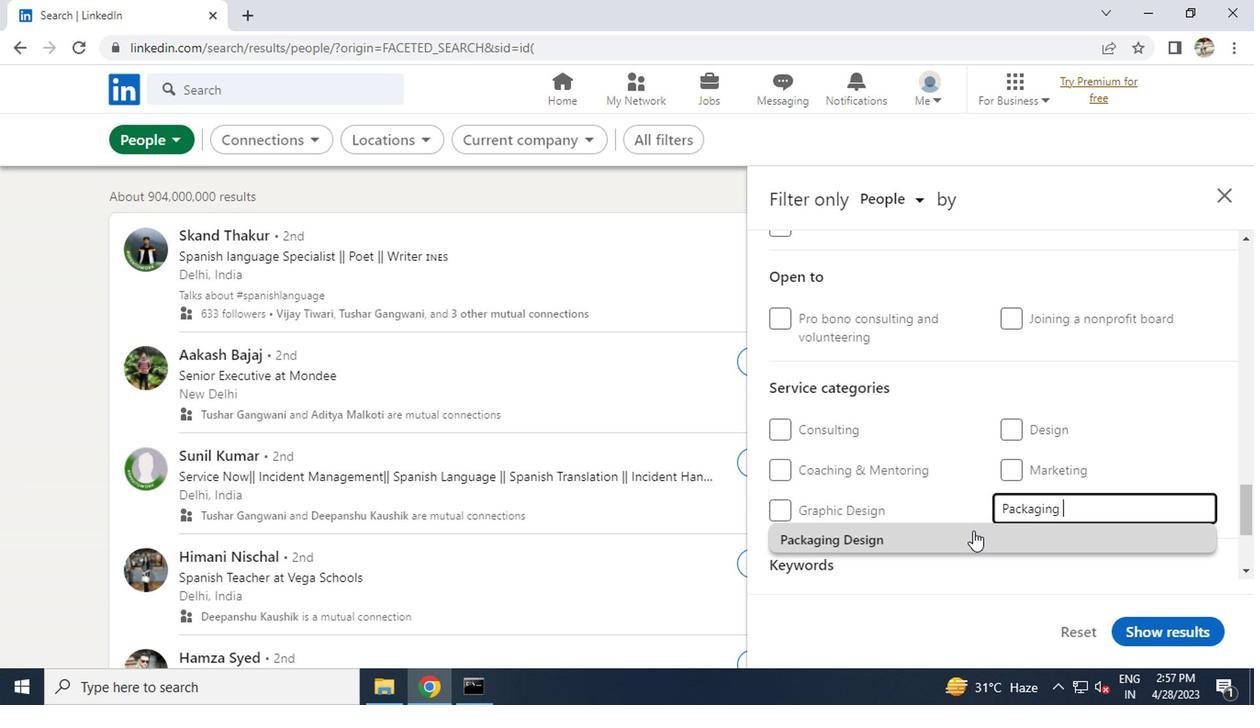 
Action: Mouse moved to (961, 530)
Screenshot: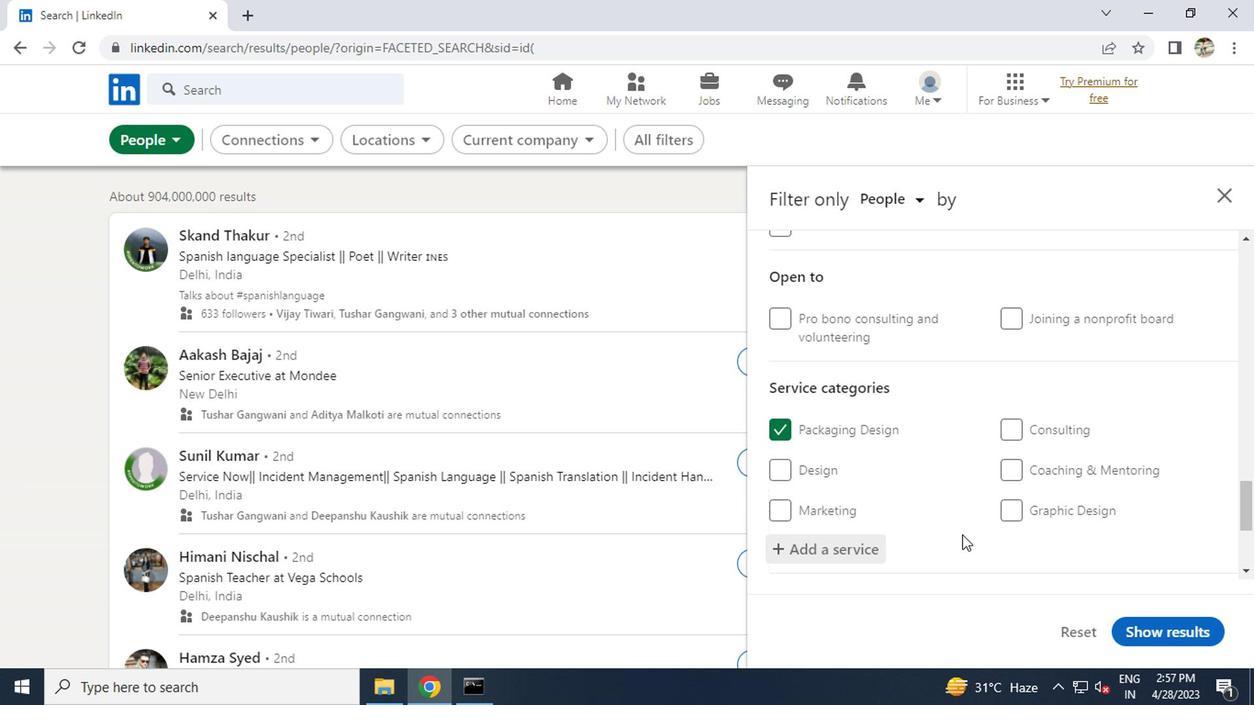 
Action: Mouse scrolled (961, 529) with delta (0, -1)
Screenshot: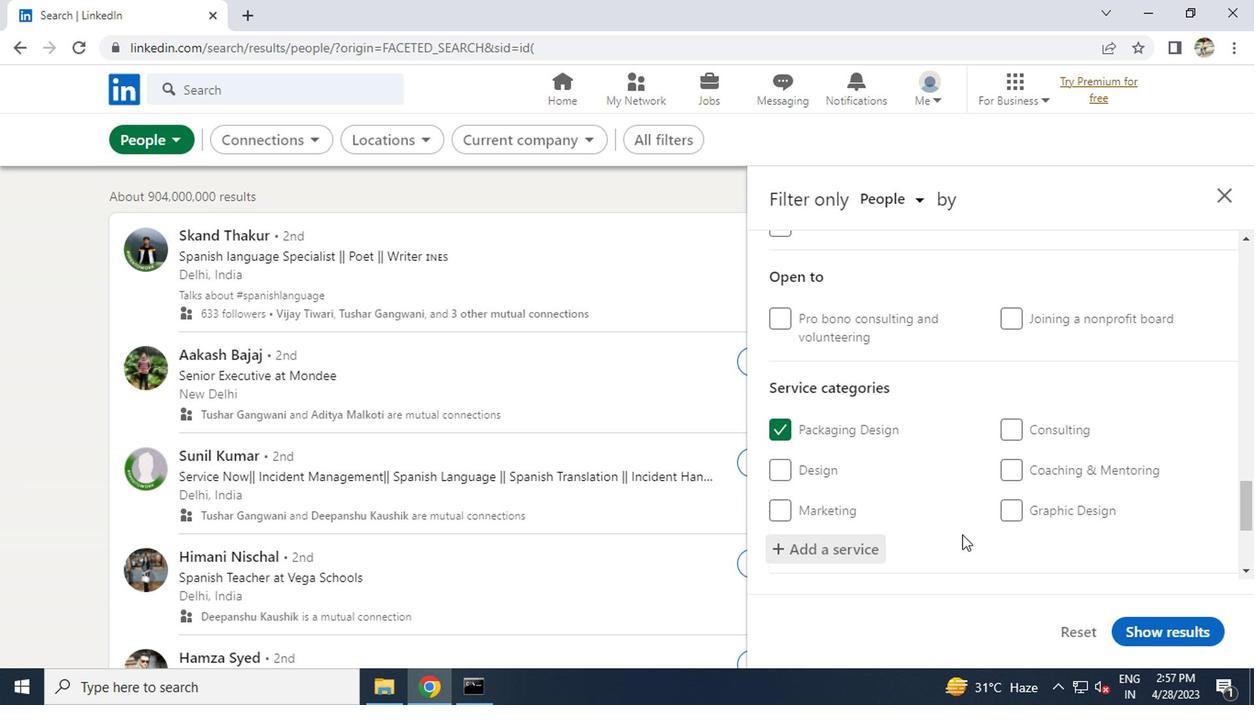 
Action: Mouse scrolled (961, 529) with delta (0, -1)
Screenshot: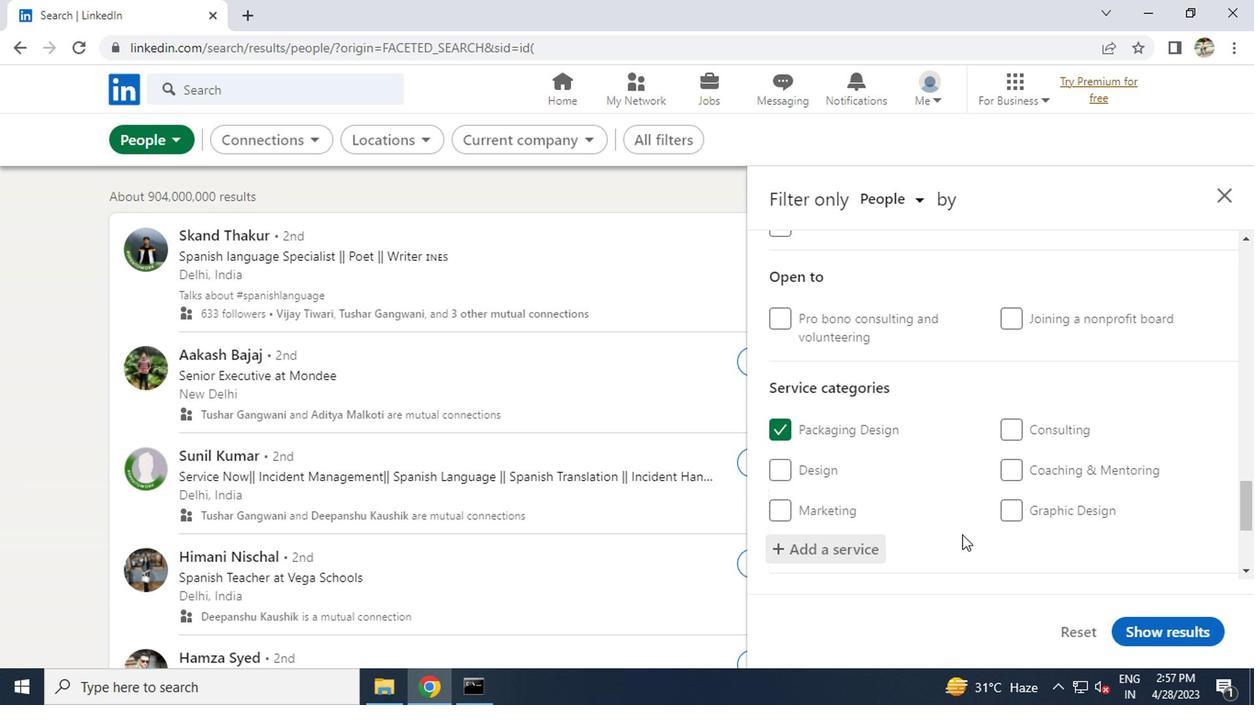 
Action: Mouse scrolled (961, 529) with delta (0, -1)
Screenshot: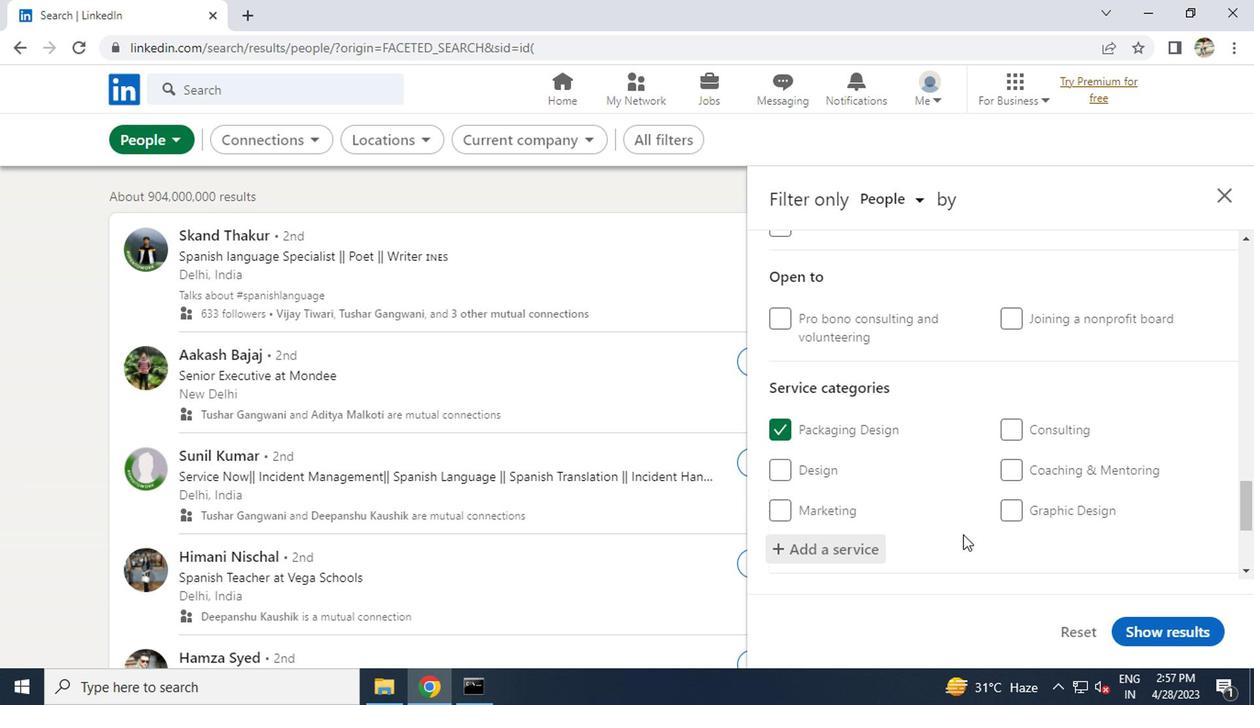 
Action: Mouse moved to (961, 529)
Screenshot: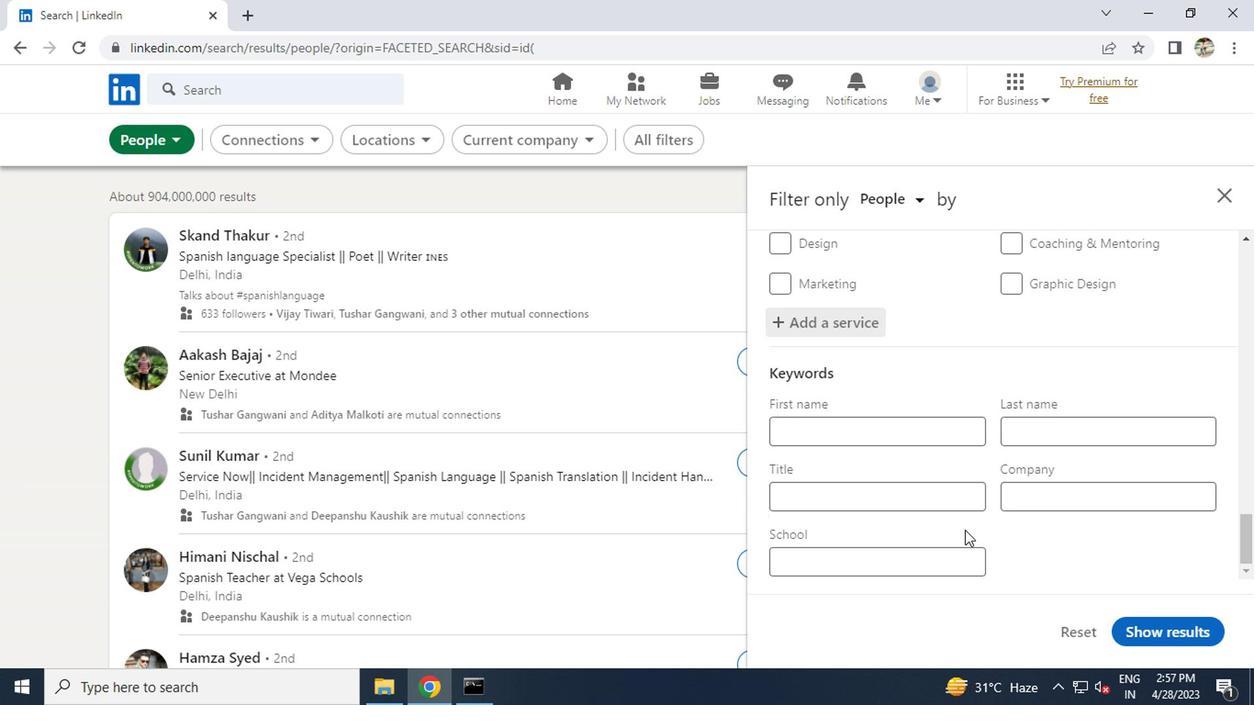 
Action: Mouse scrolled (961, 528) with delta (0, 0)
Screenshot: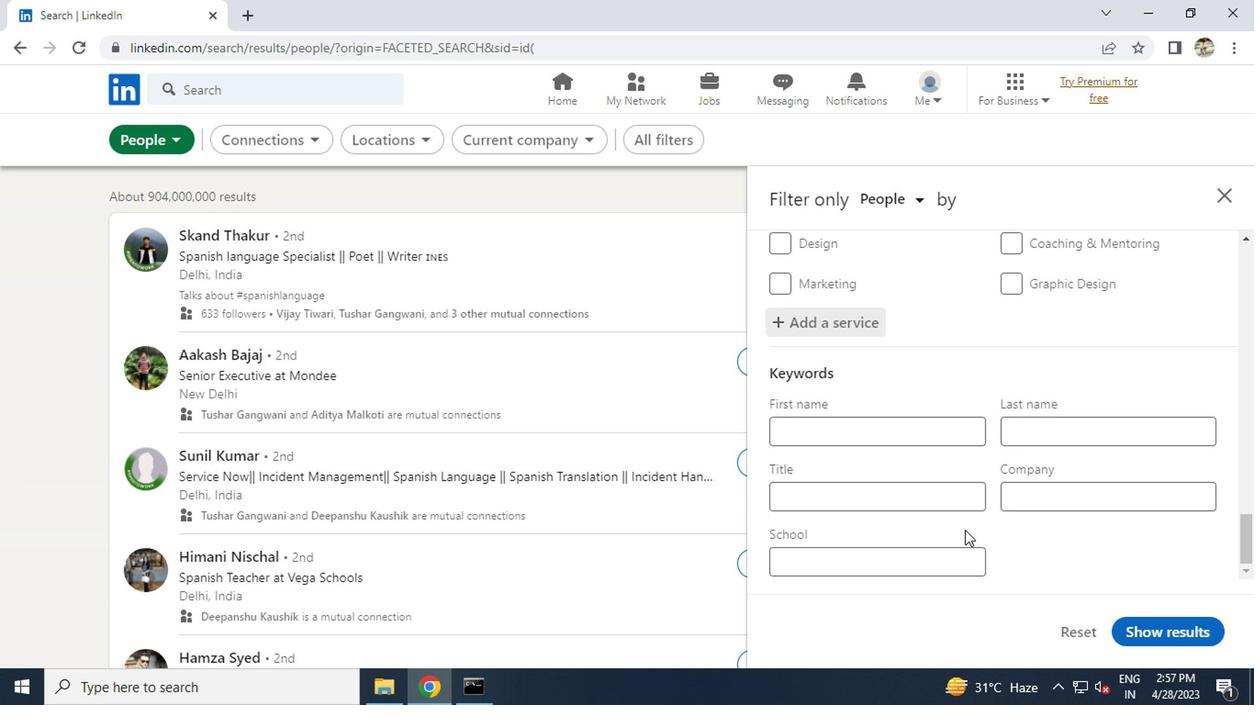 
Action: Mouse moved to (939, 494)
Screenshot: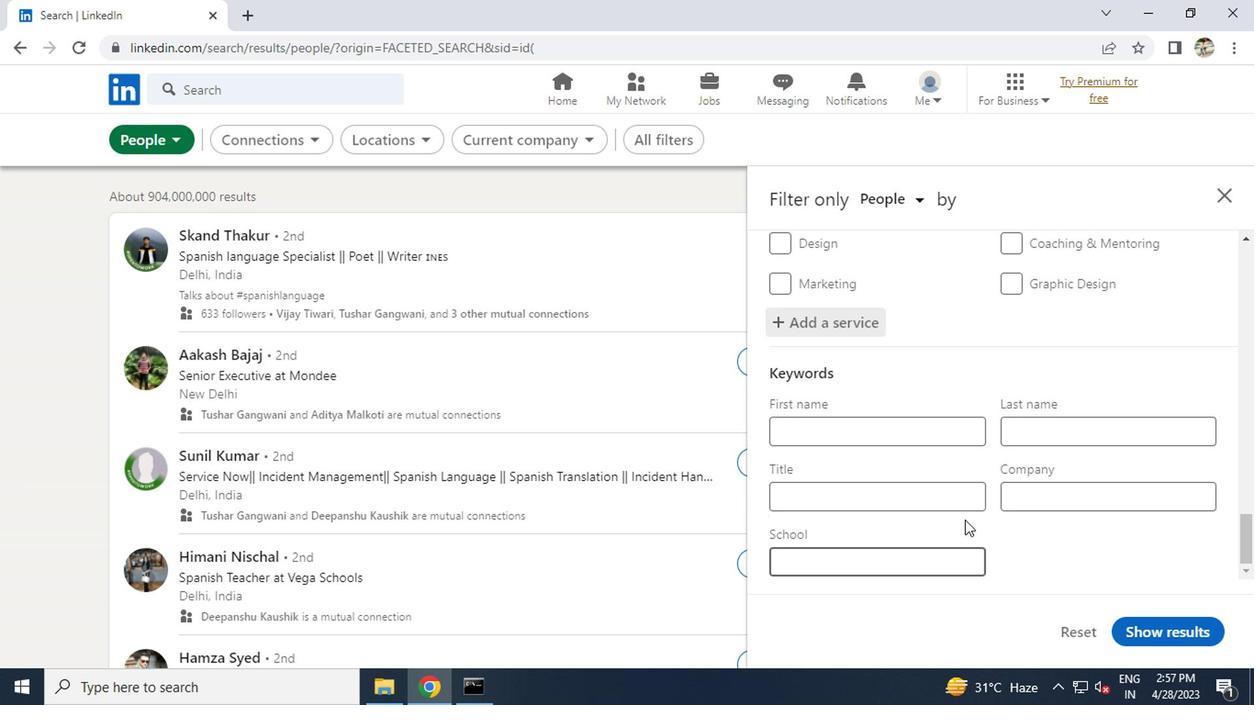 
Action: Mouse pressed left at (939, 494)
Screenshot: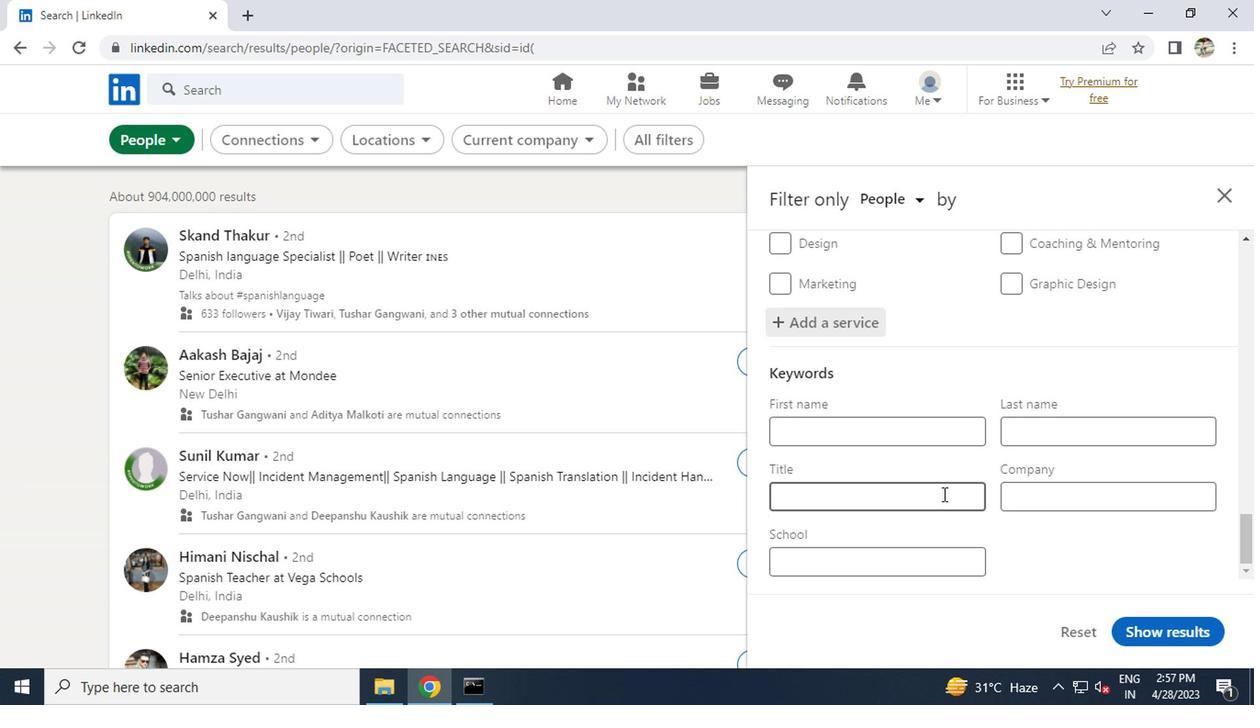 
Action: Key pressed <Key.caps_lock>S<Key.caps_lock>ALES<Key.space><Key.caps_lock>M<Key.caps_lock>ANAGER<Key.enter>
Screenshot: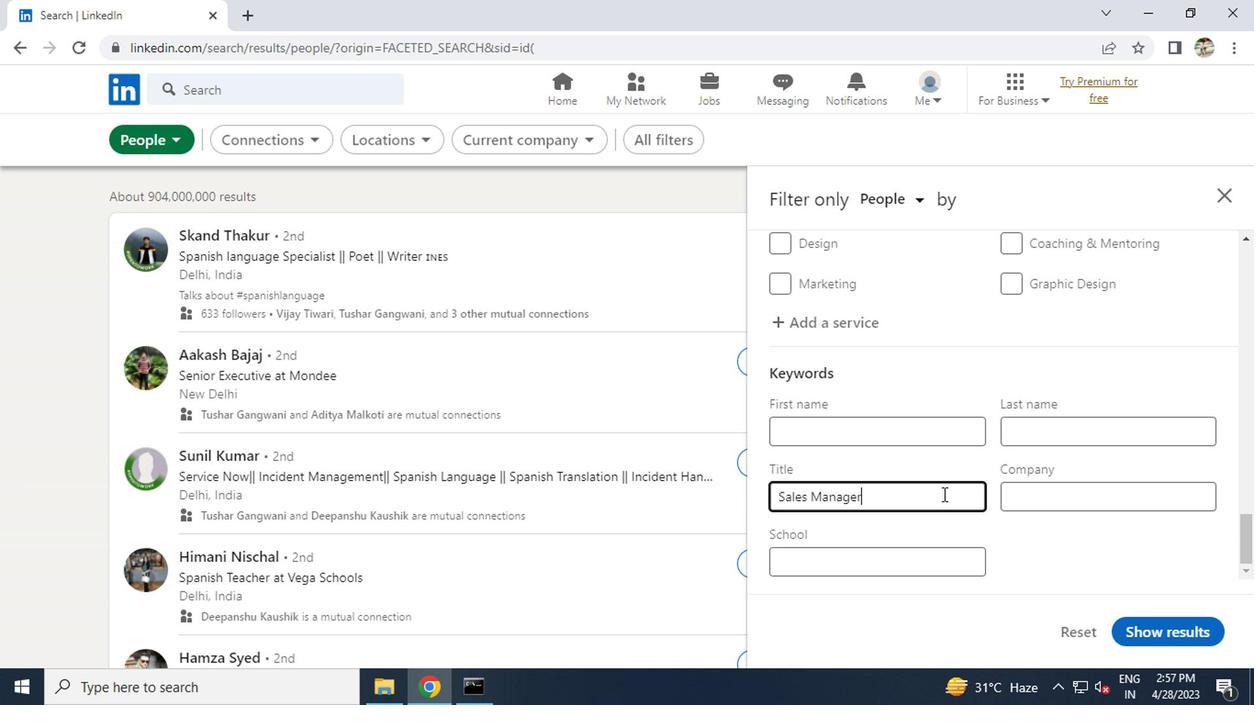 
Action: Mouse moved to (1167, 637)
Screenshot: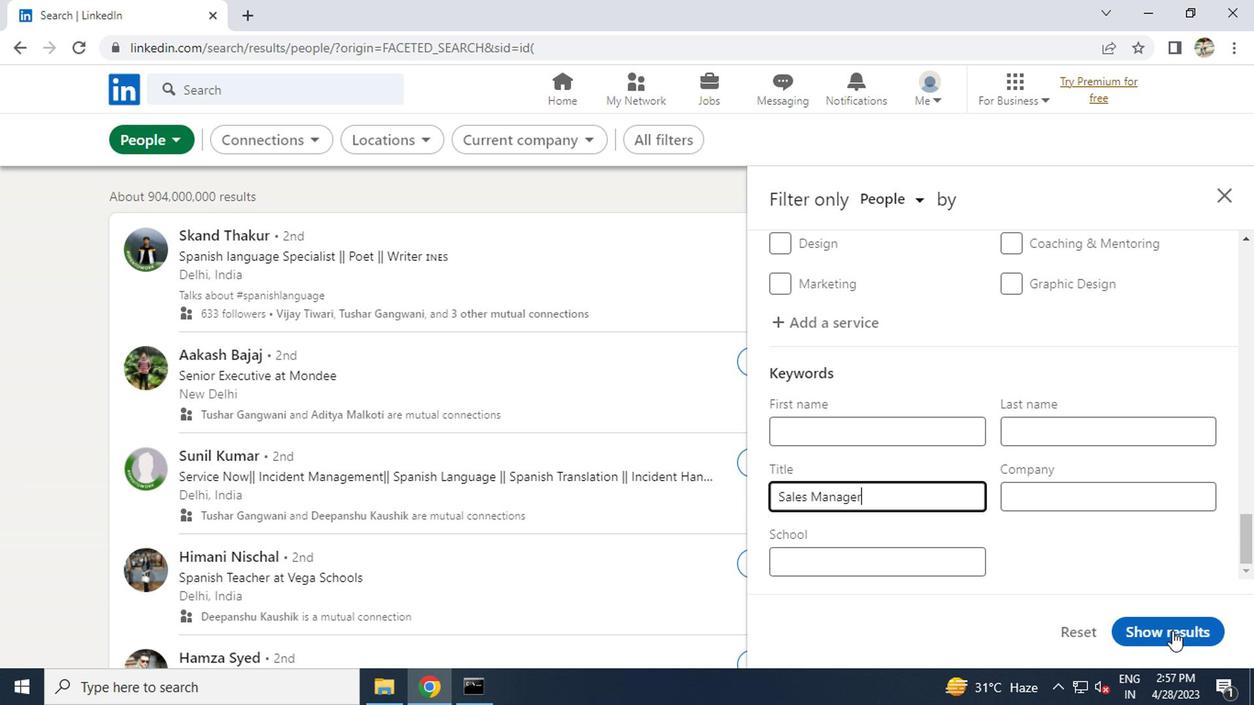 
Action: Mouse pressed left at (1167, 637)
Screenshot: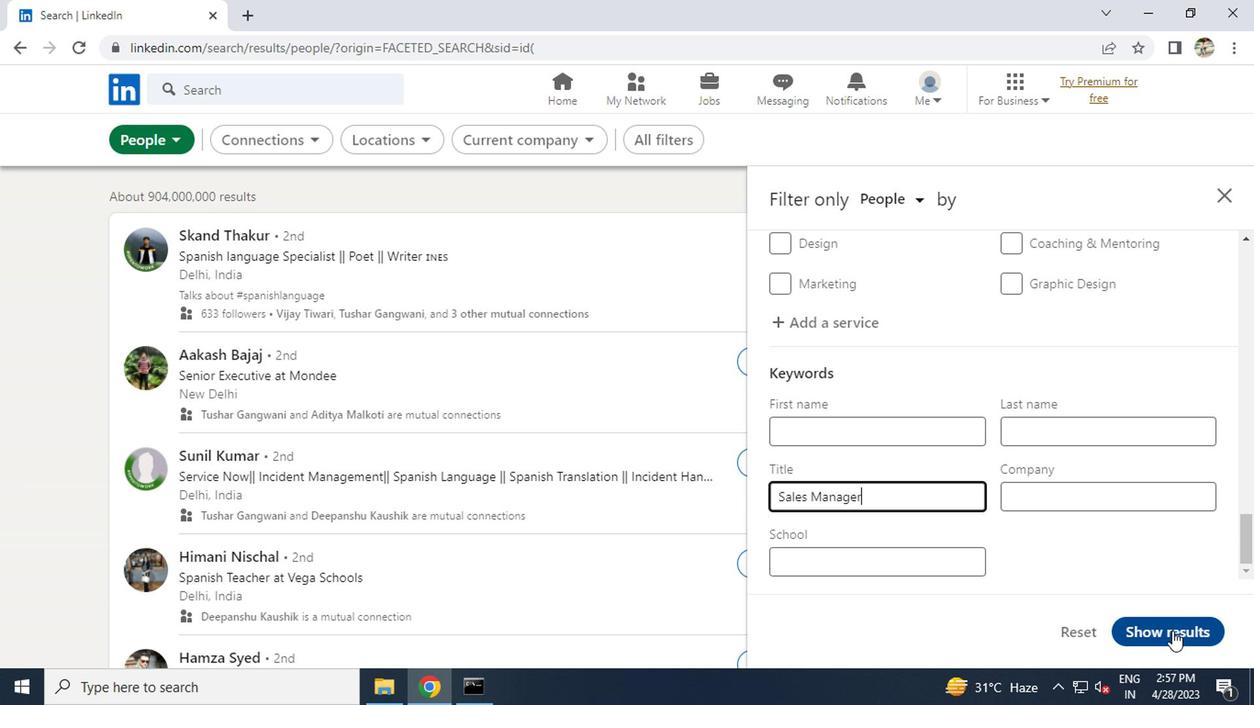
